 Task: Look for space in Valsād, India from 5th June, 2023 to 16th June, 2023 for 2 adults in price range Rs.7000 to Rs.15000. Place can be entire place with 1  bedroom having 1 bed and 1 bathroom. Property type can be house, flat, guest house, hotel. Booking option can be shelf check-in. Required host language is English.
Action: Mouse moved to (582, 99)
Screenshot: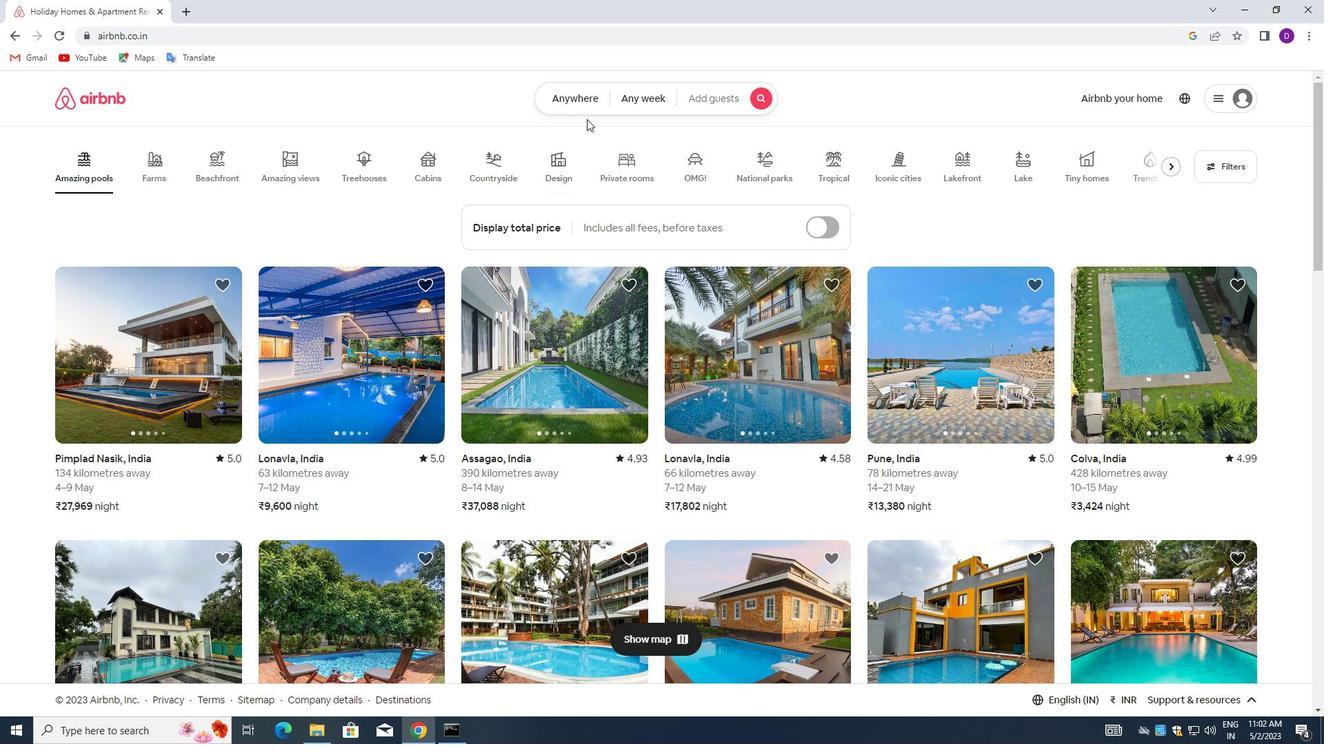 
Action: Mouse pressed left at (582, 99)
Screenshot: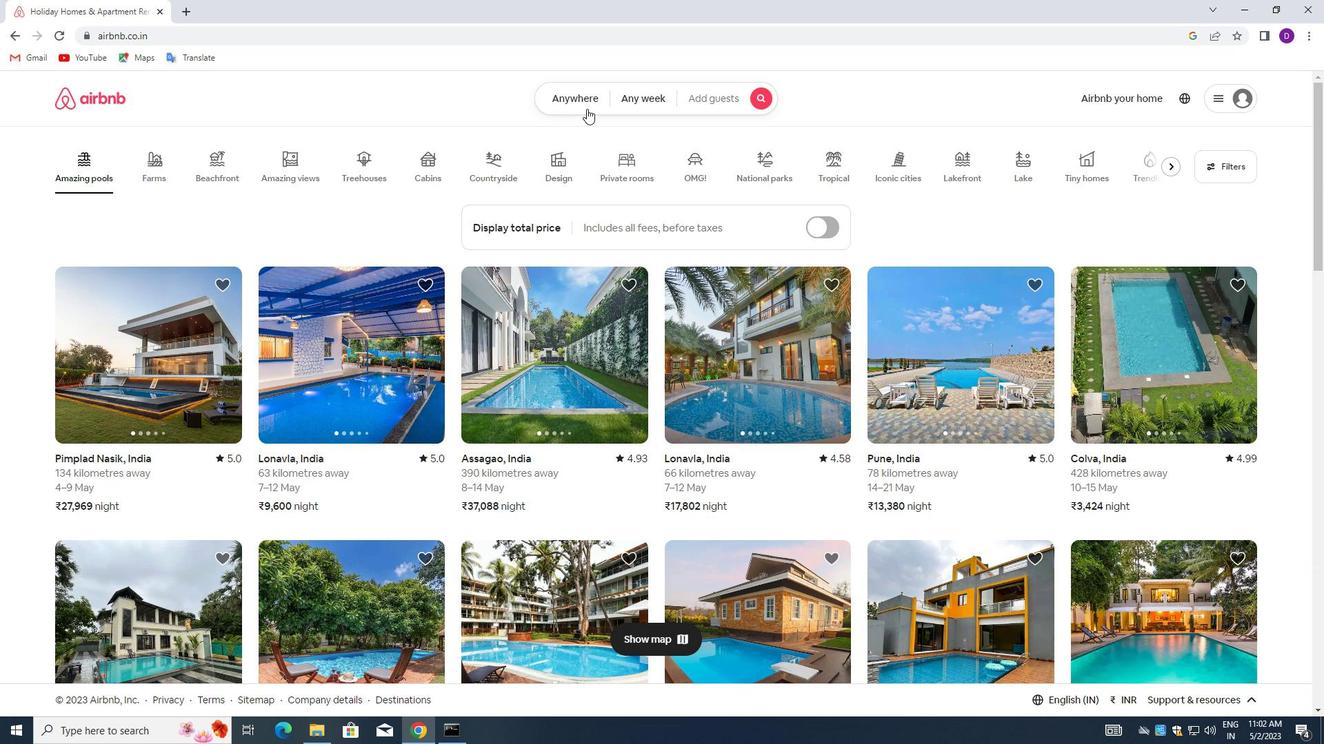 
Action: Mouse moved to (448, 157)
Screenshot: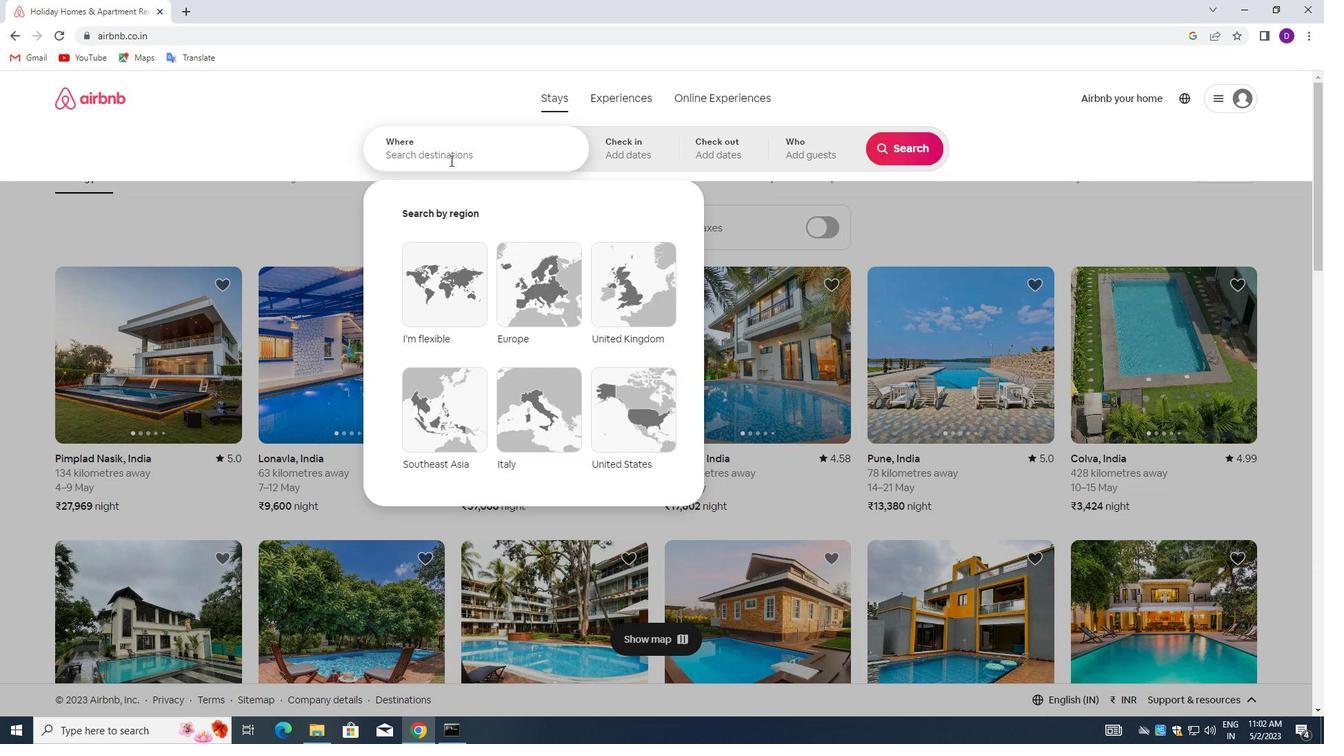 
Action: Mouse pressed left at (448, 157)
Screenshot: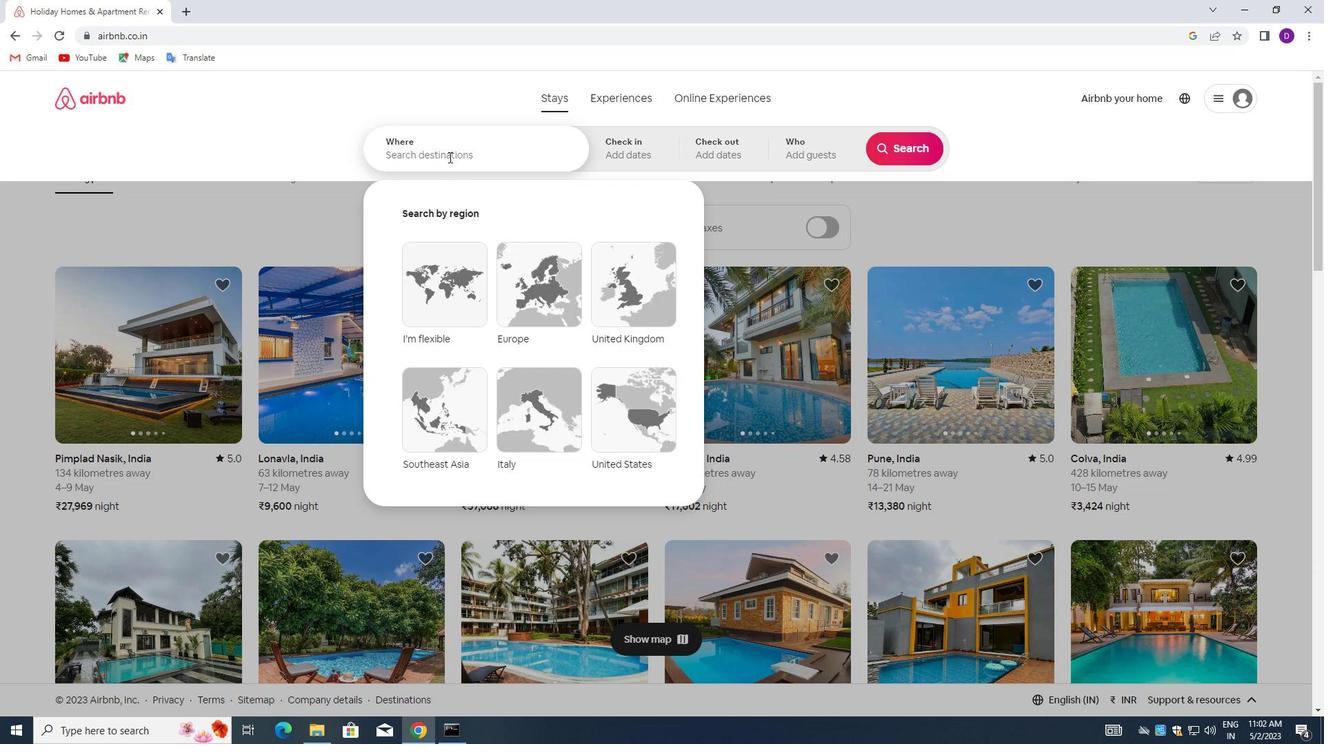 
Action: Key pressed <Key.shift_r>Valsad,<Key.space><Key.shift>INDIA<Key.enter>
Screenshot: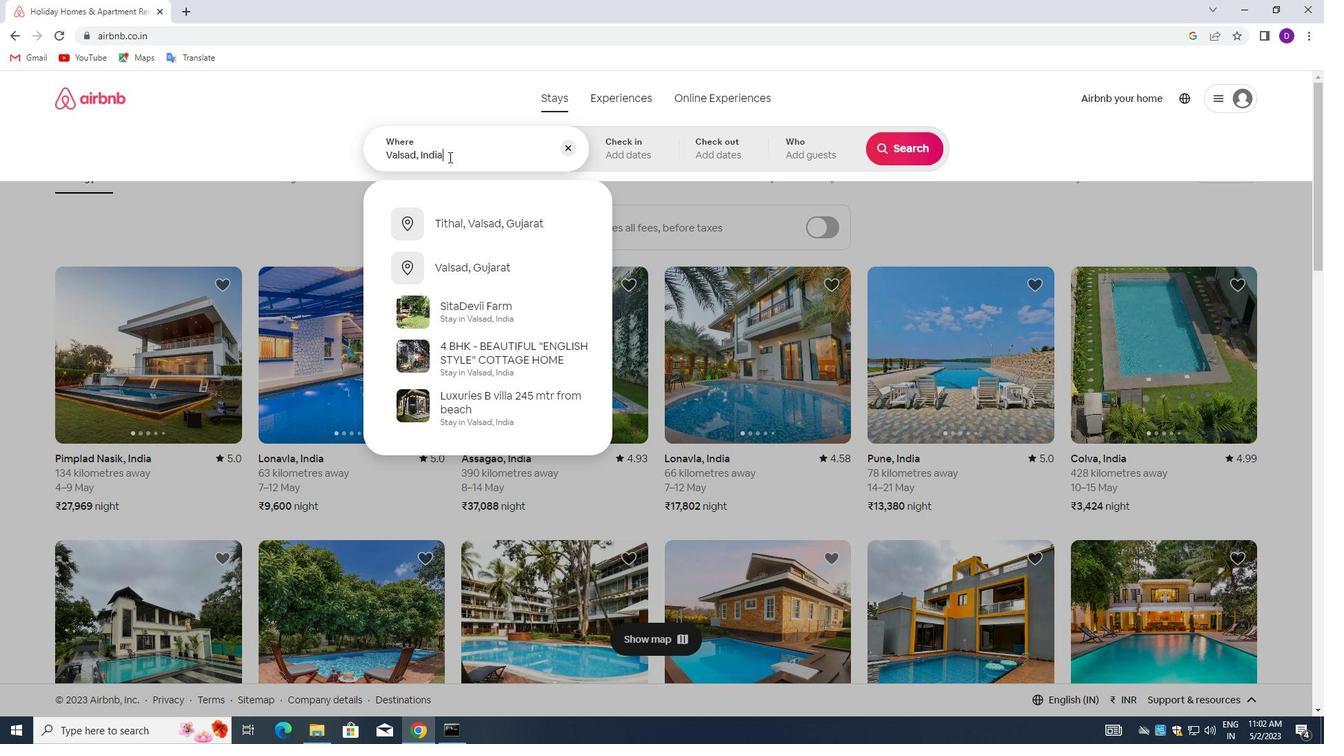 
Action: Mouse moved to (726, 345)
Screenshot: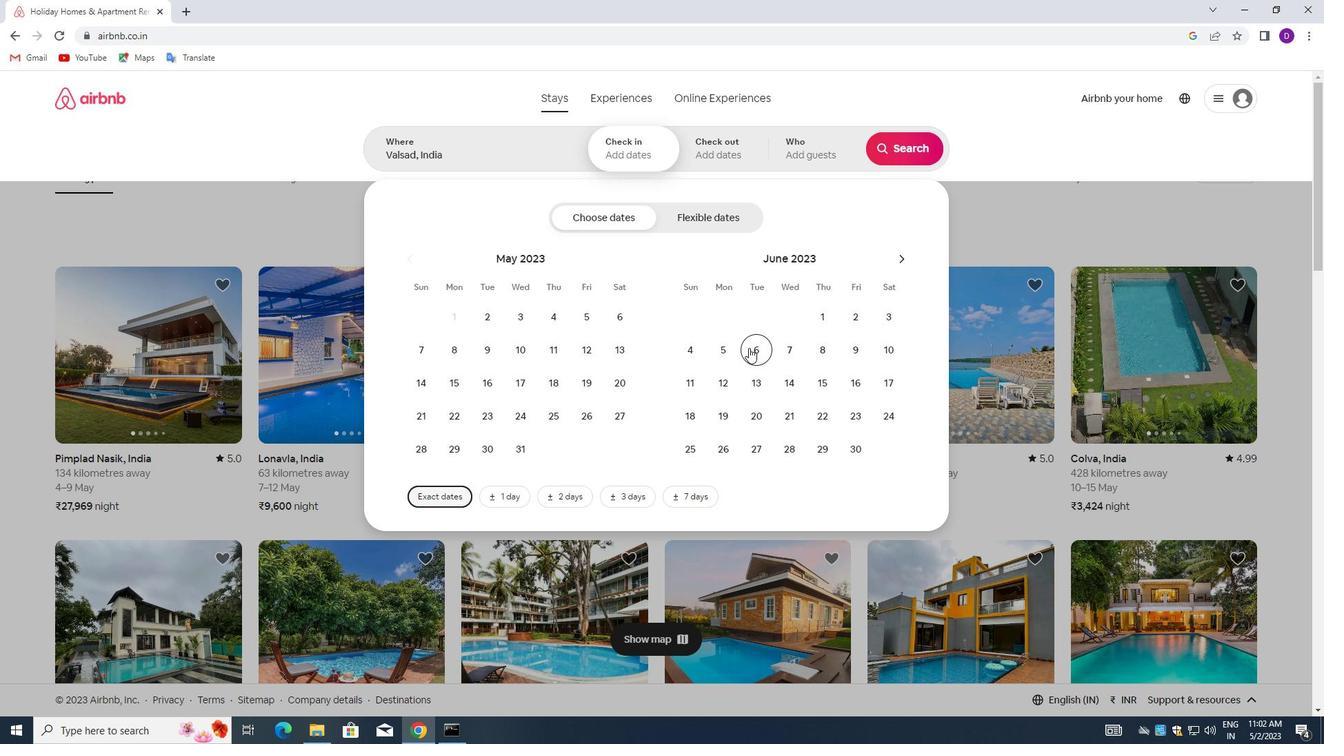 
Action: Mouse pressed left at (726, 345)
Screenshot: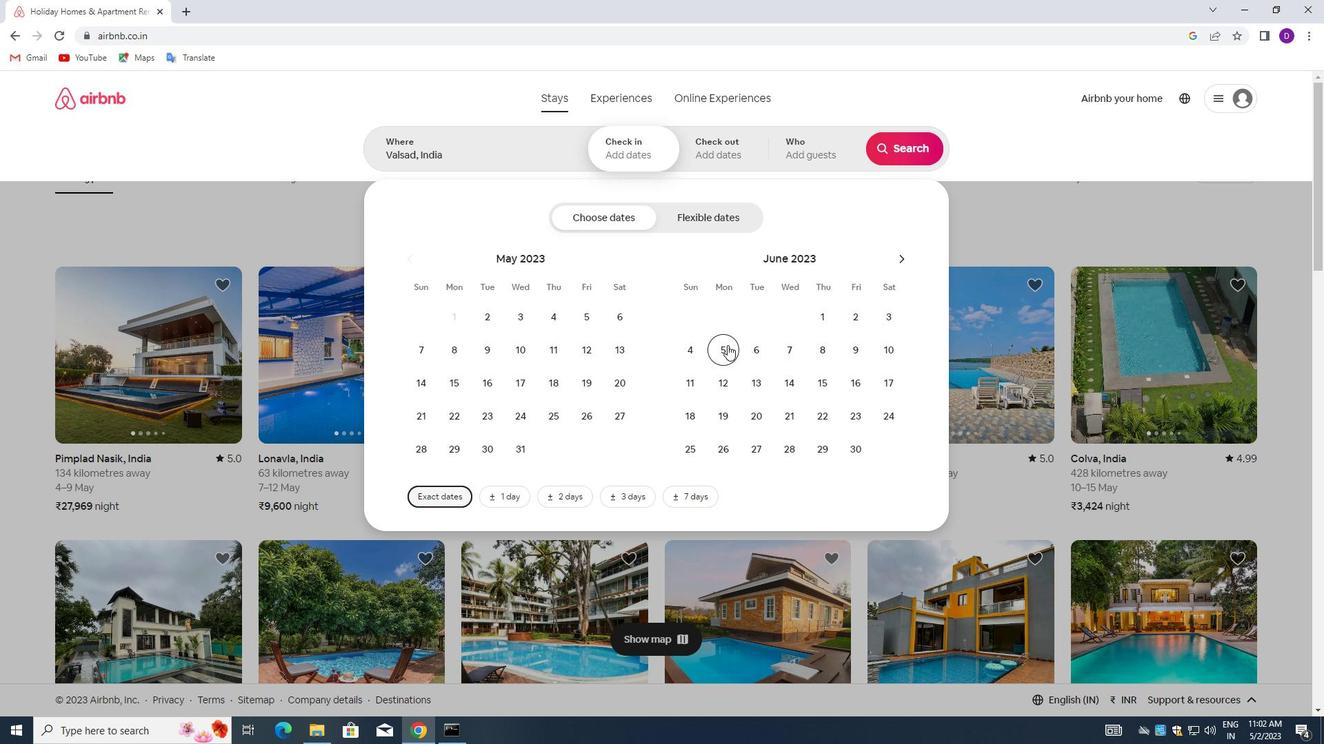 
Action: Mouse moved to (849, 375)
Screenshot: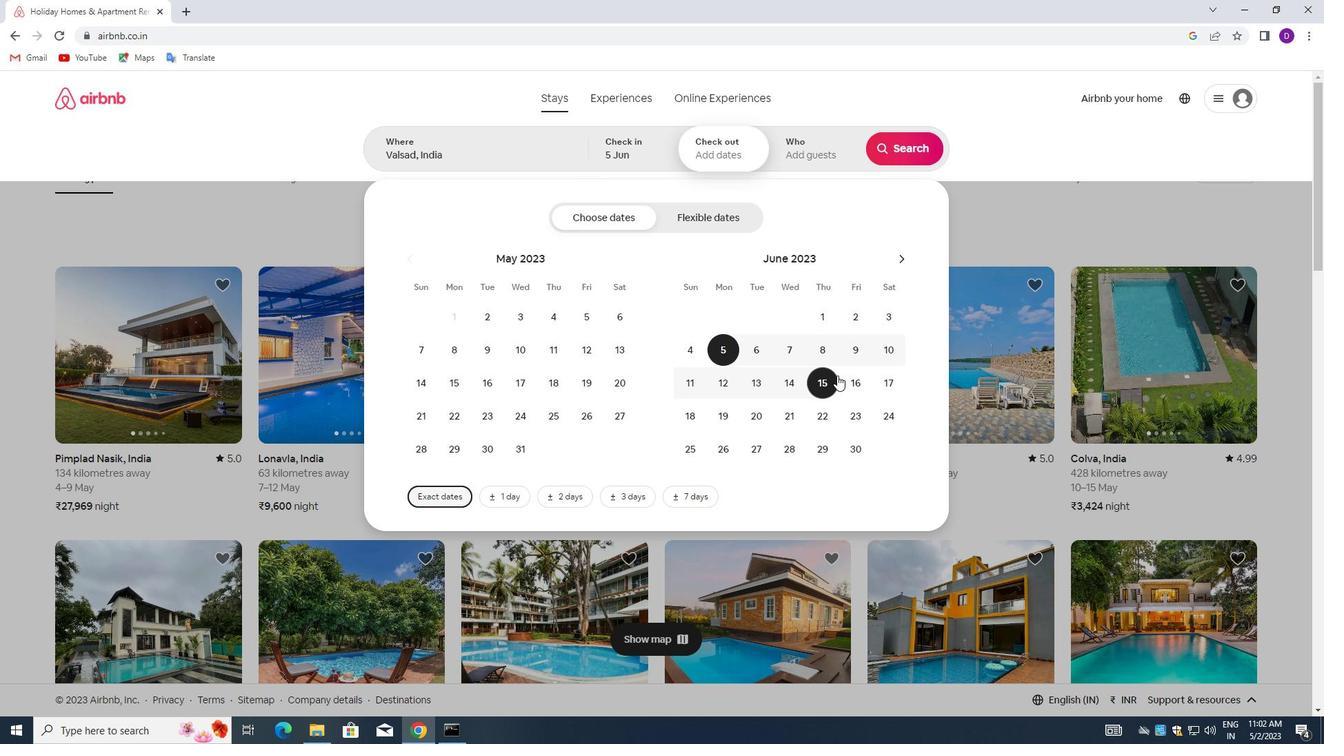 
Action: Mouse pressed left at (849, 375)
Screenshot: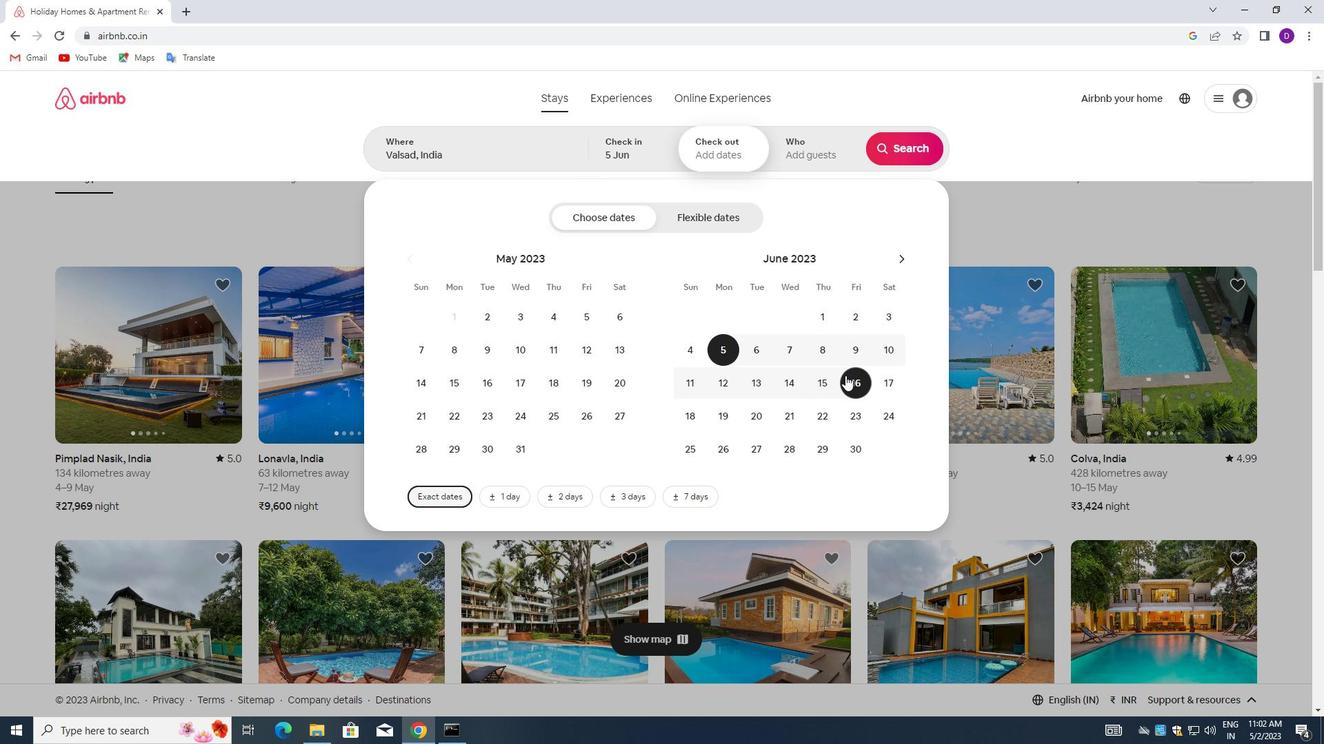 
Action: Mouse moved to (801, 148)
Screenshot: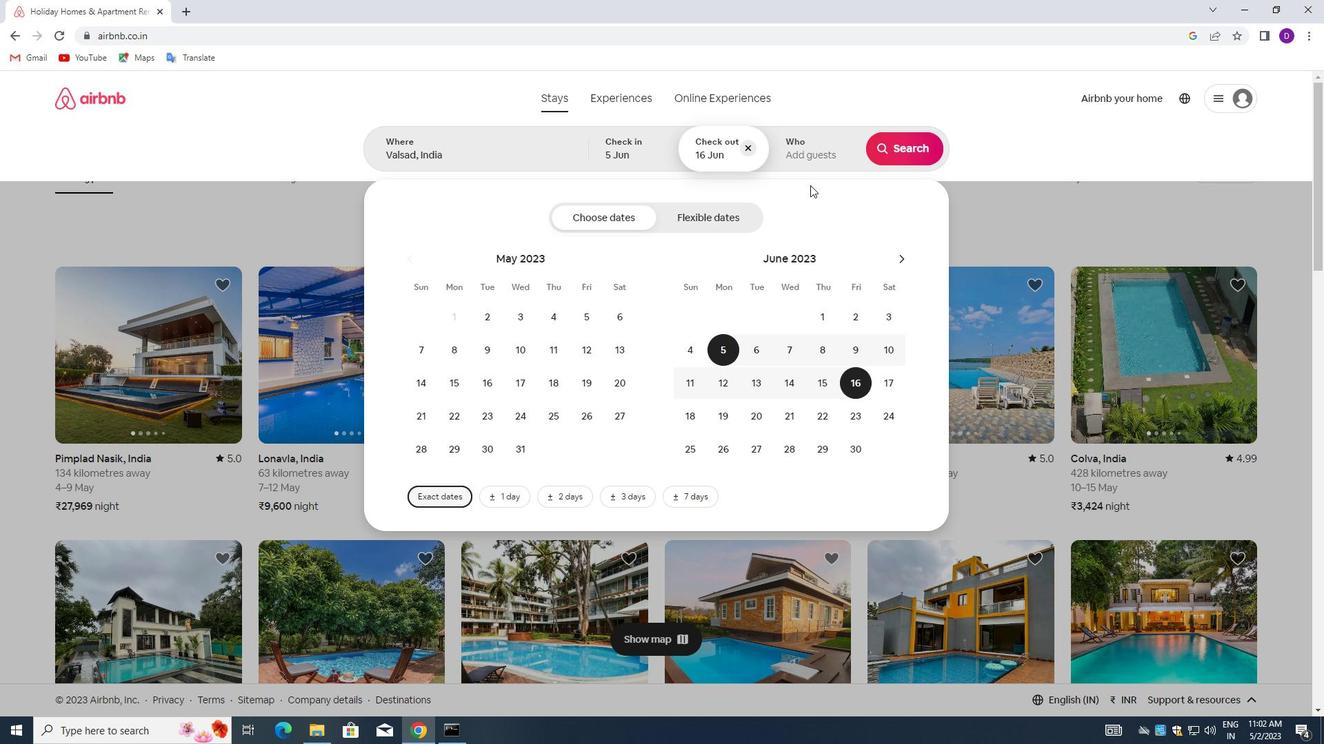 
Action: Mouse pressed left at (801, 148)
Screenshot: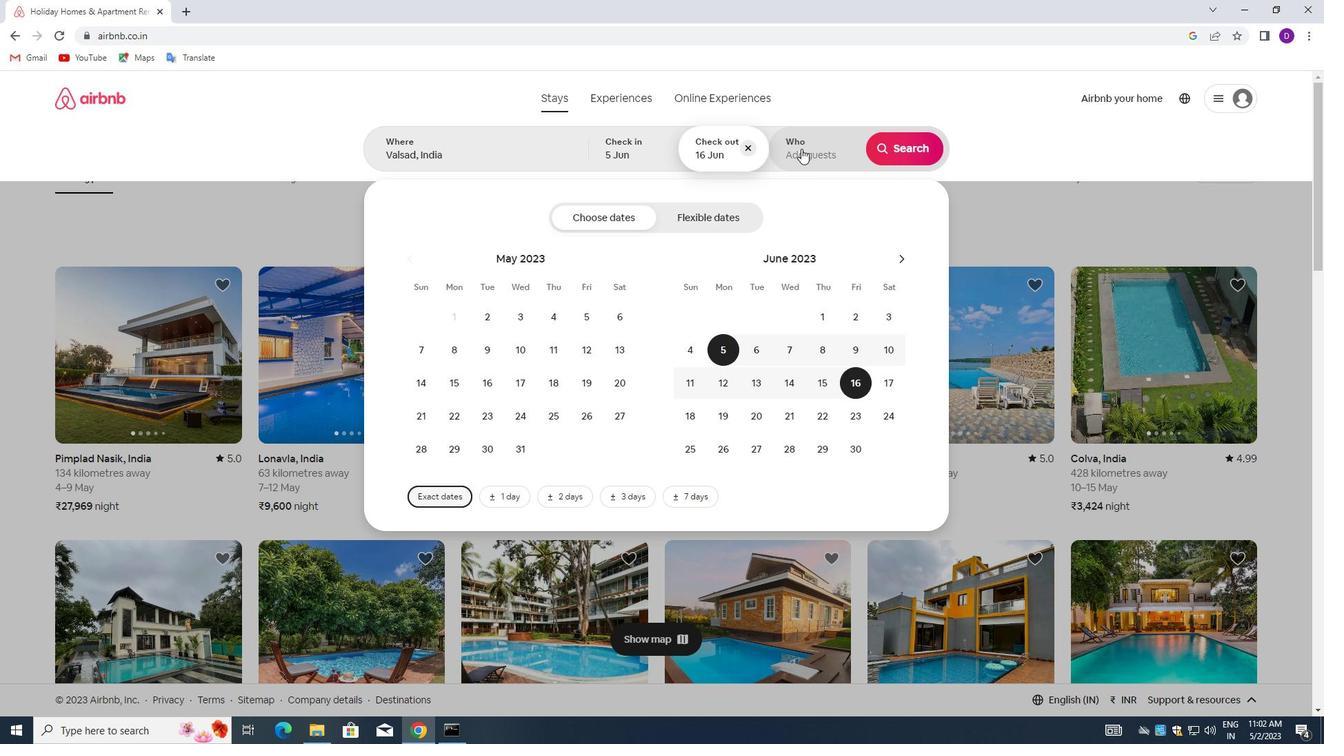 
Action: Mouse moved to (911, 219)
Screenshot: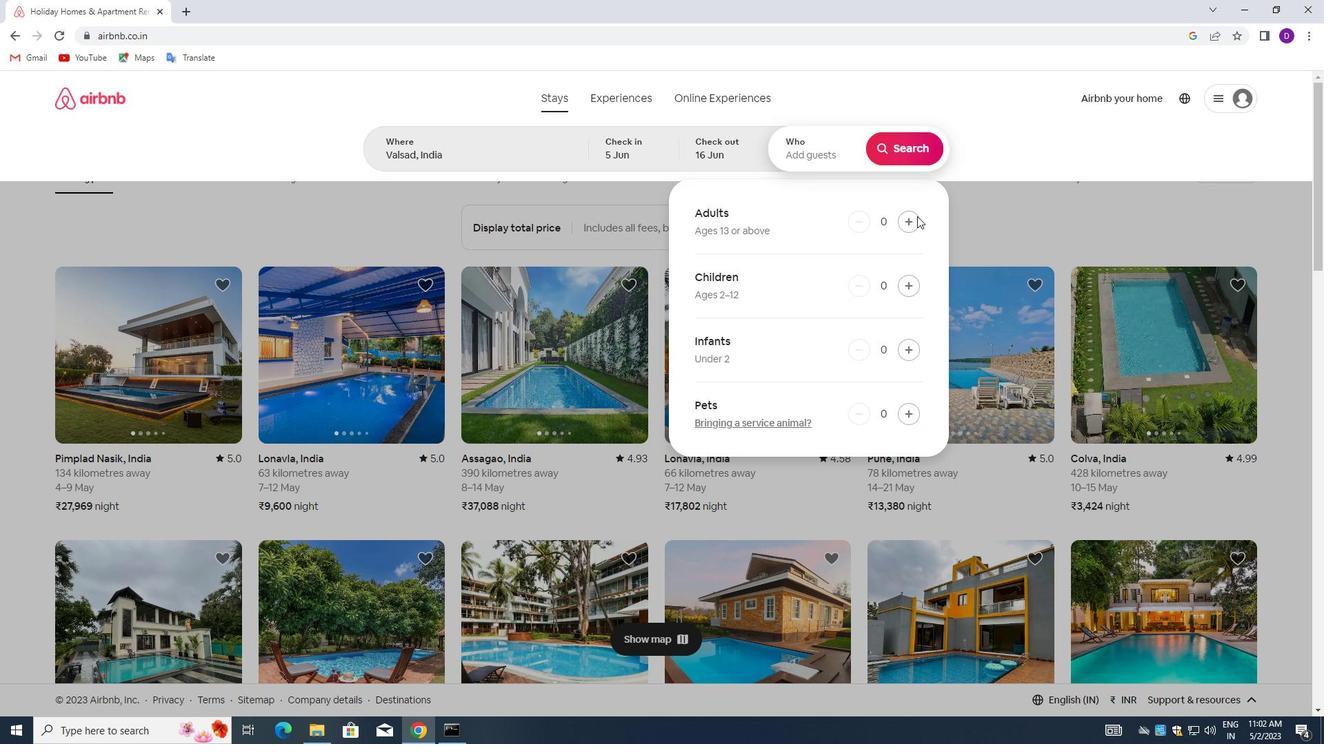 
Action: Mouse pressed left at (911, 219)
Screenshot: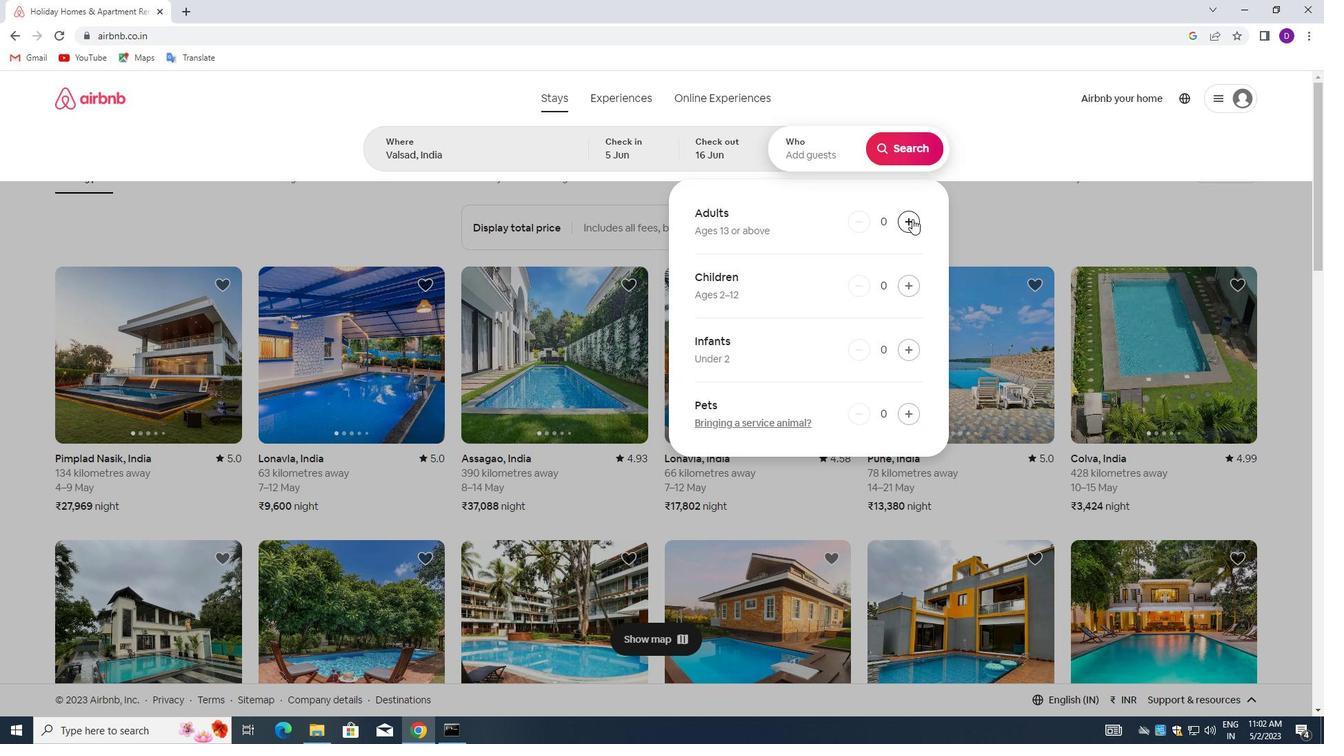 
Action: Mouse pressed left at (911, 219)
Screenshot: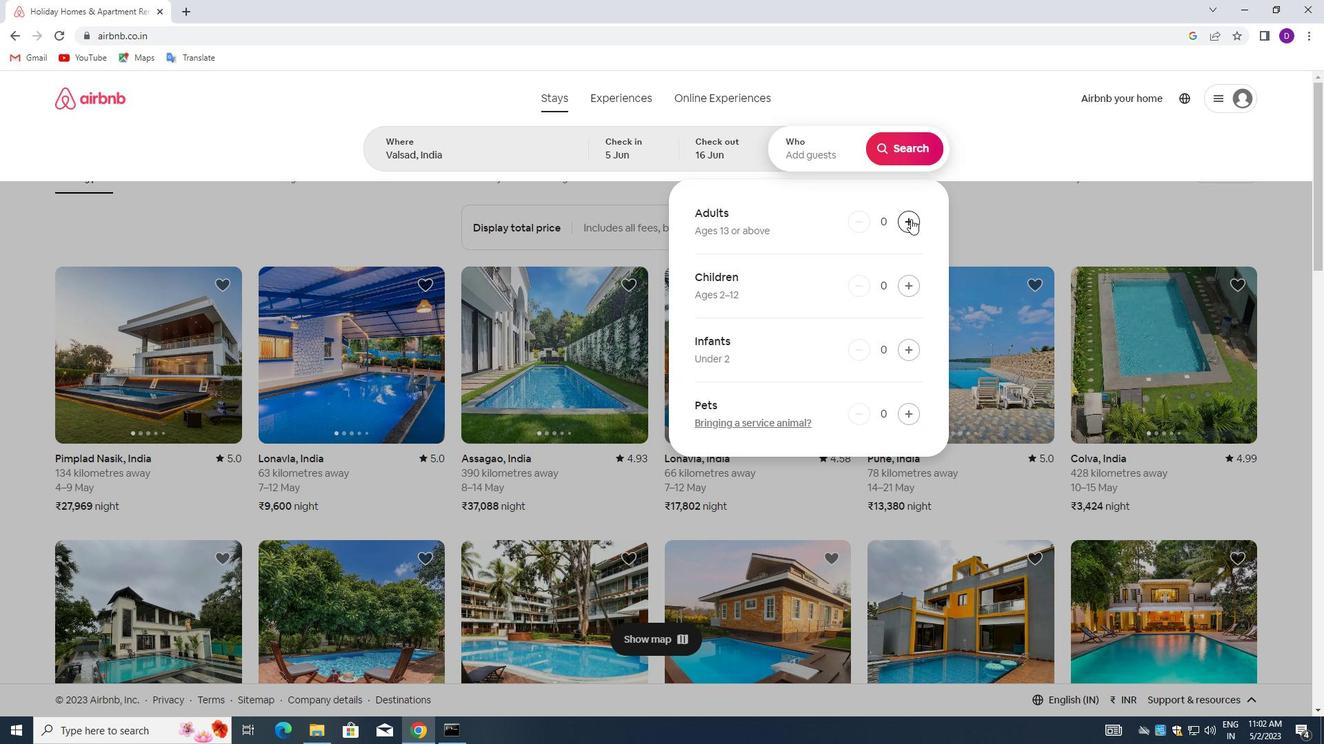 
Action: Mouse moved to (908, 149)
Screenshot: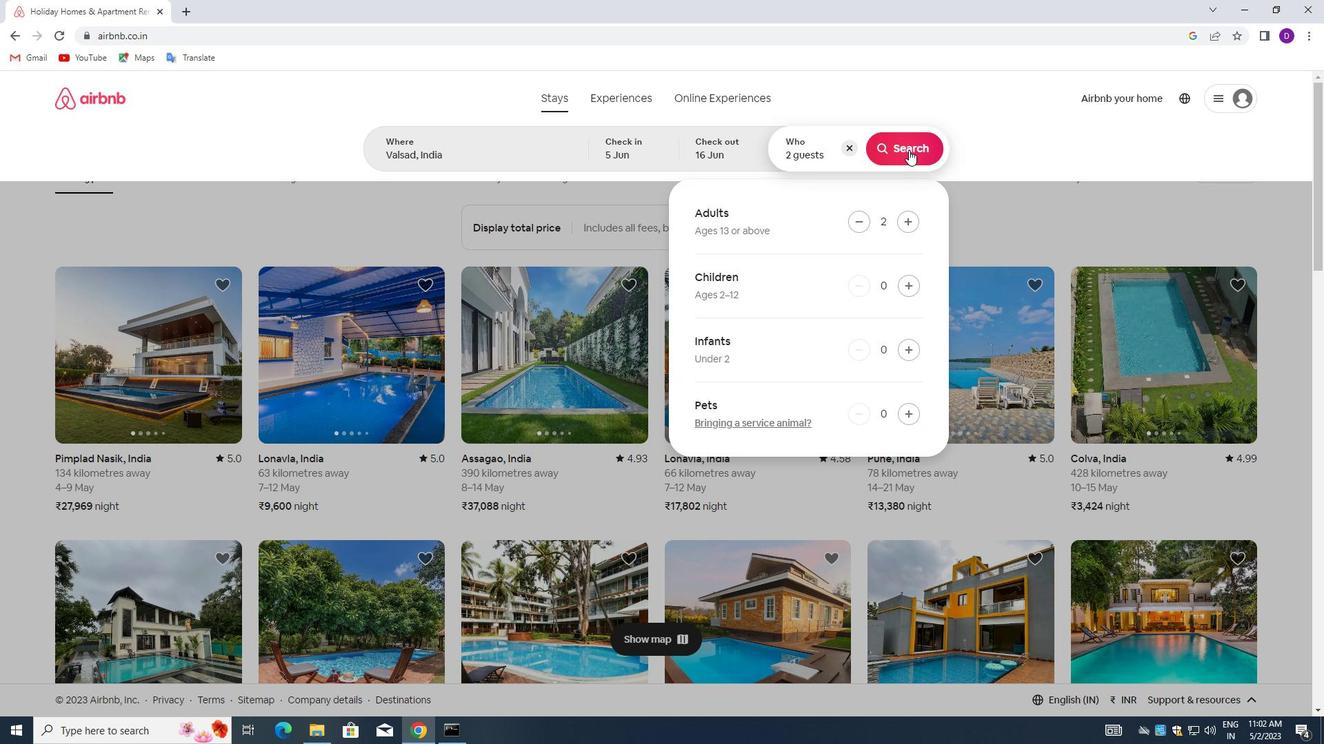 
Action: Mouse pressed left at (908, 149)
Screenshot: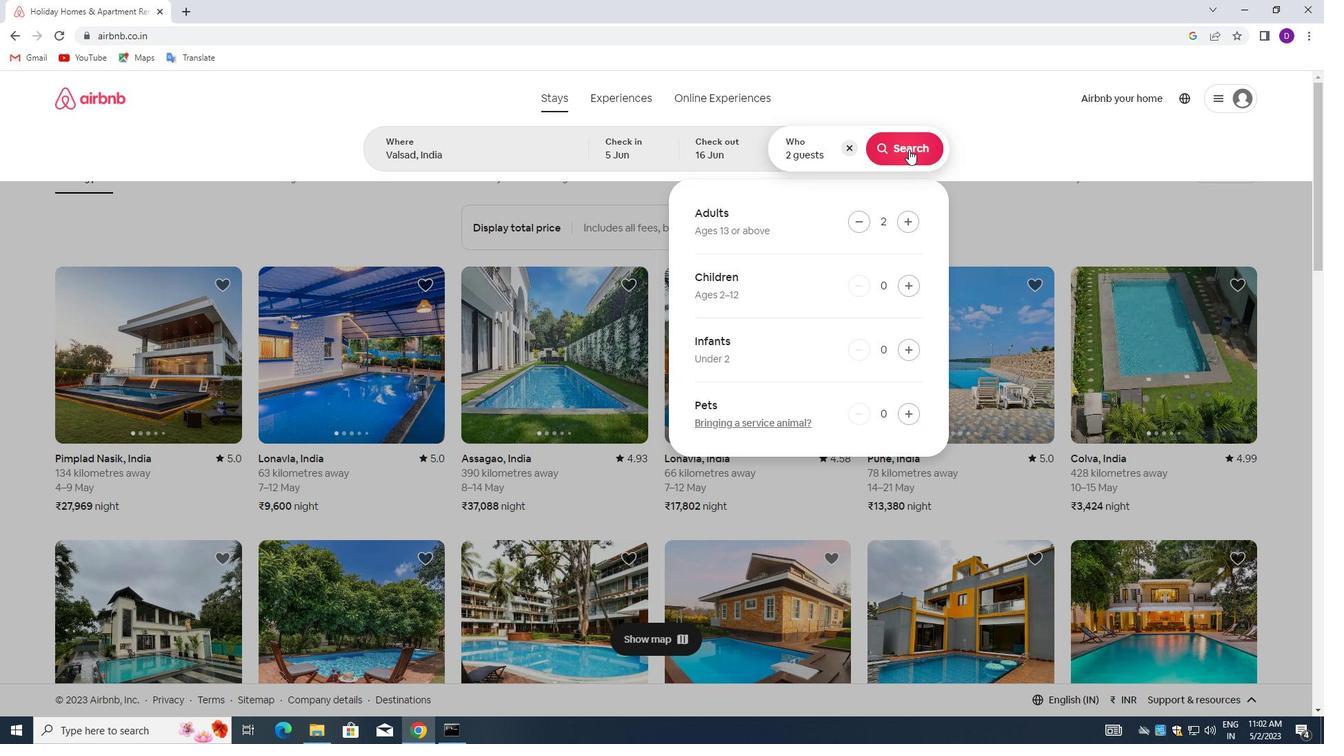 
Action: Mouse moved to (1240, 154)
Screenshot: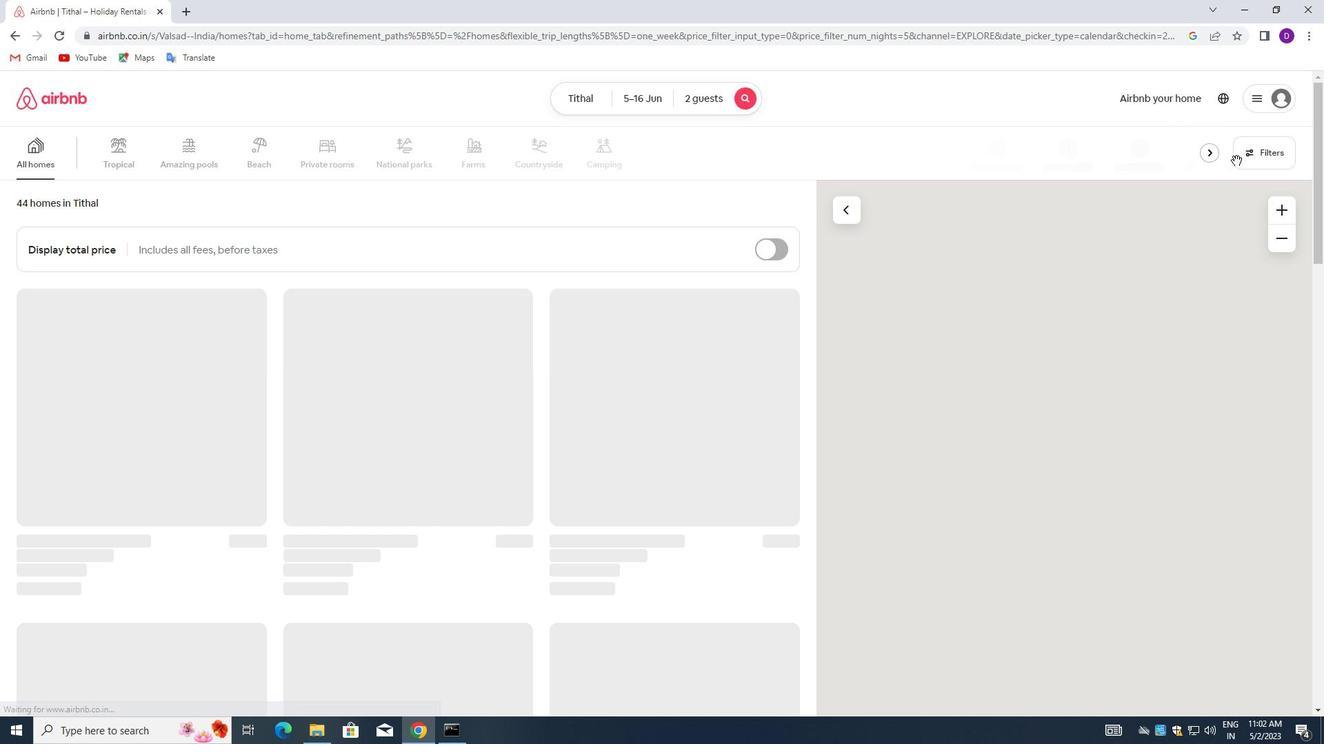 
Action: Mouse pressed left at (1240, 154)
Screenshot: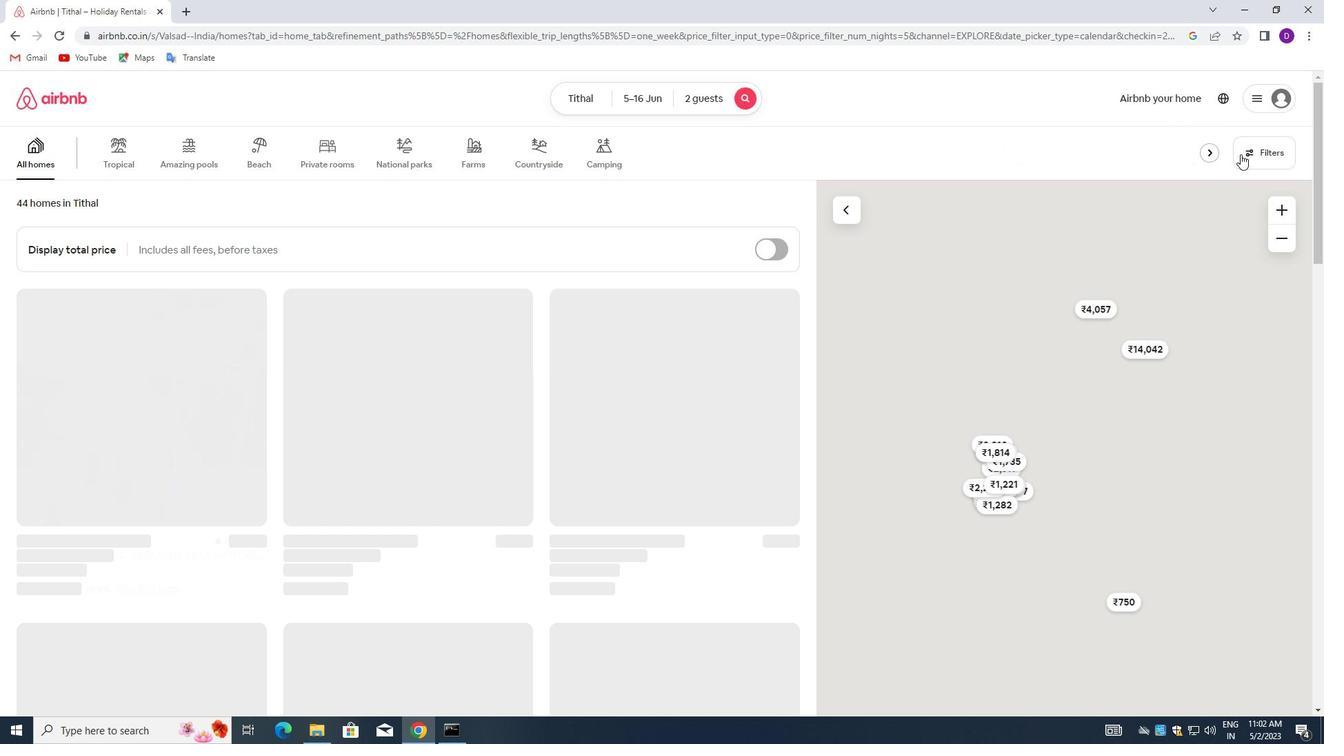 
Action: Mouse moved to (479, 328)
Screenshot: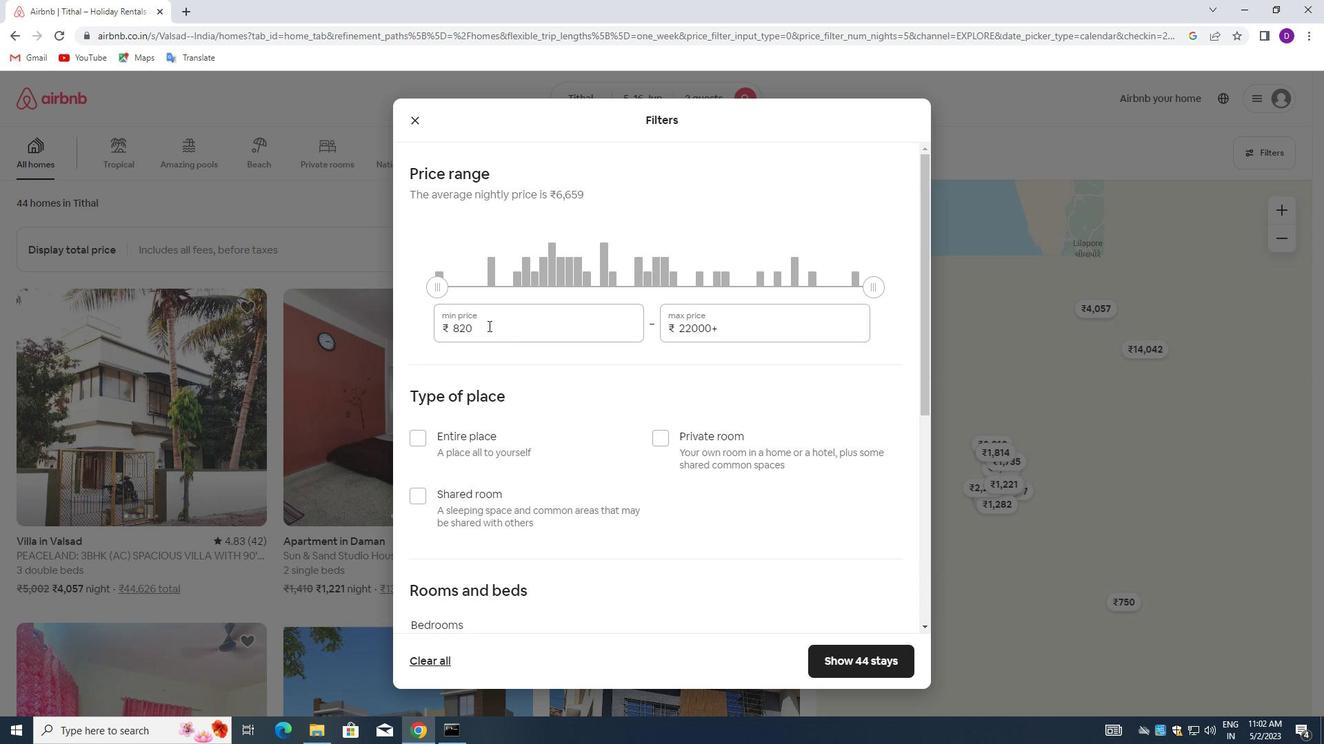 
Action: Mouse pressed left at (479, 328)
Screenshot: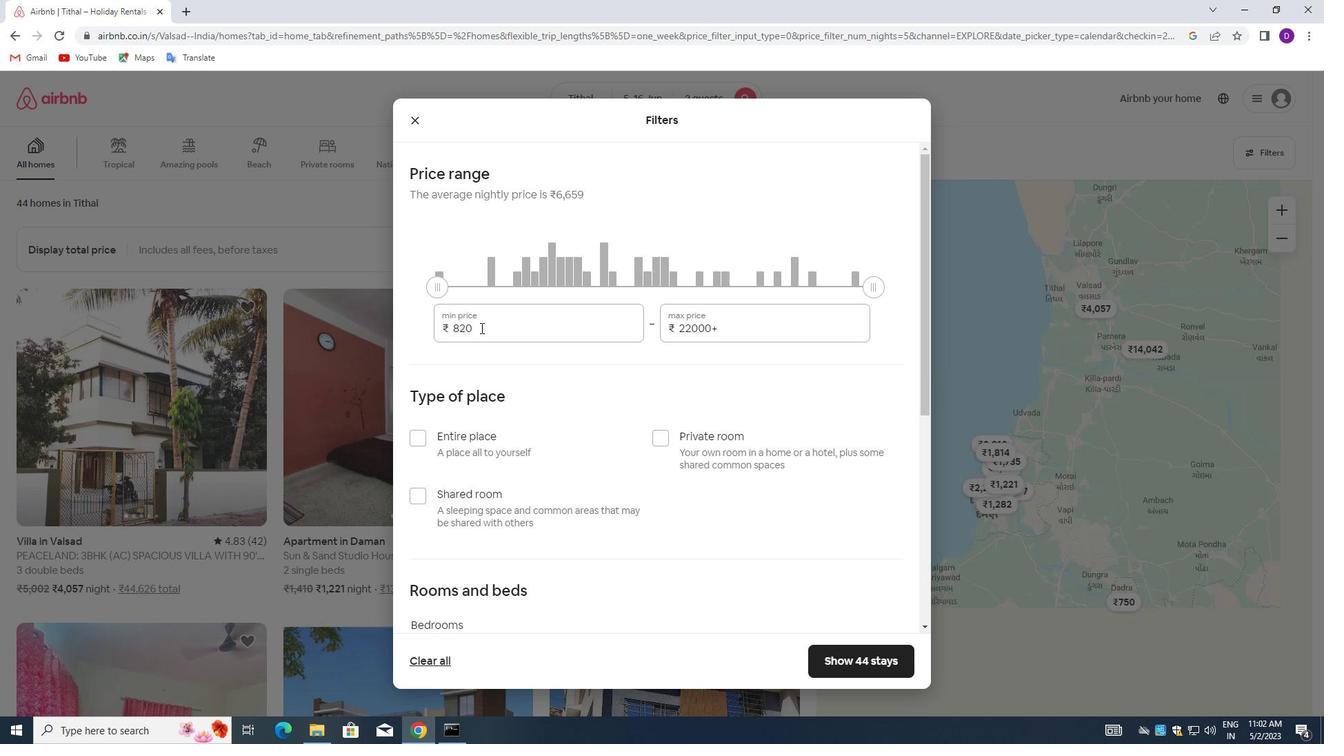 
Action: Mouse pressed left at (479, 328)
Screenshot: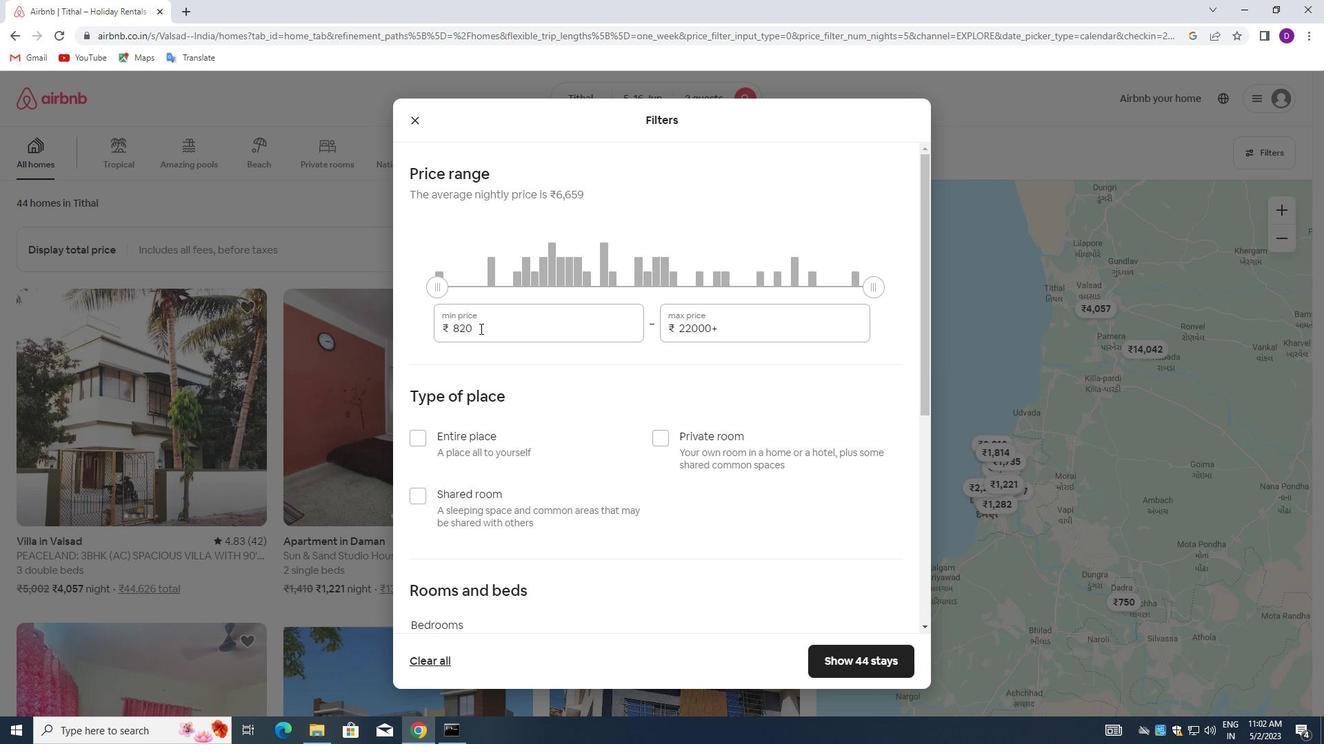 
Action: Key pressed 7000<Key.tab>15000
Screenshot: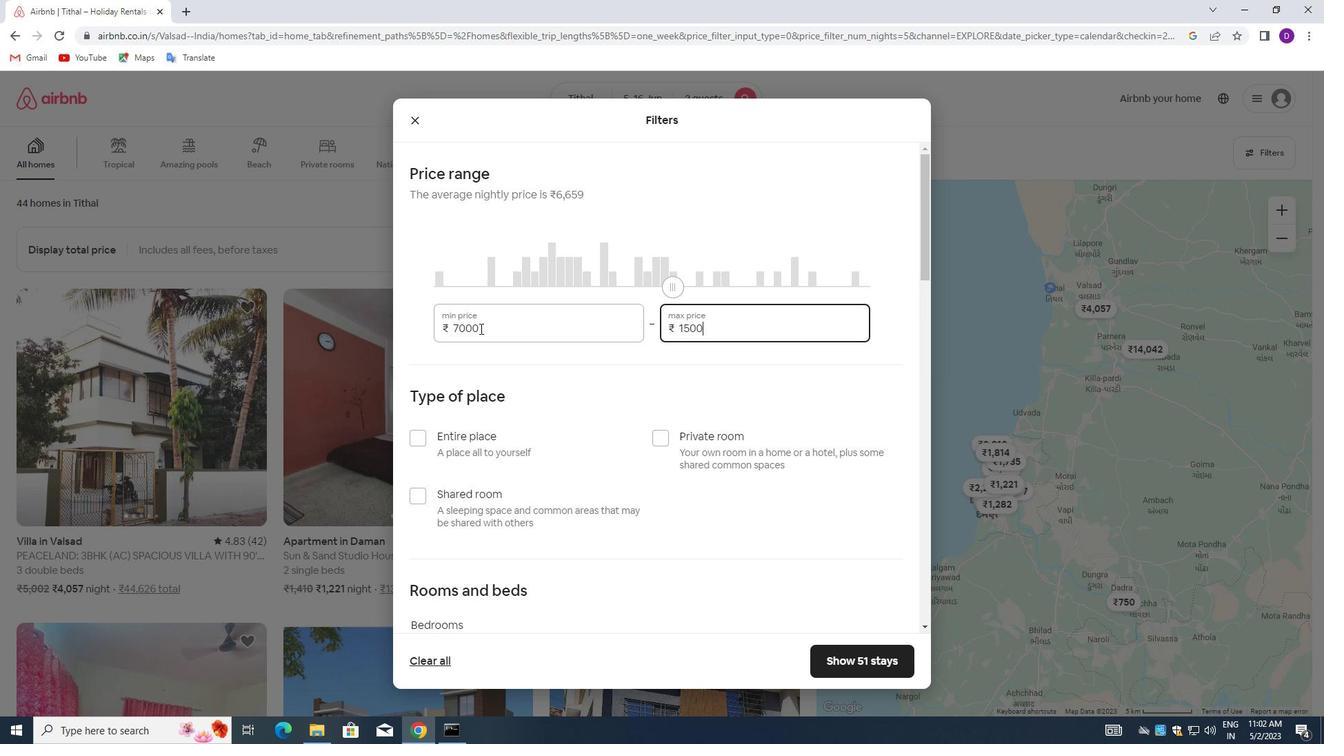 
Action: Mouse moved to (522, 402)
Screenshot: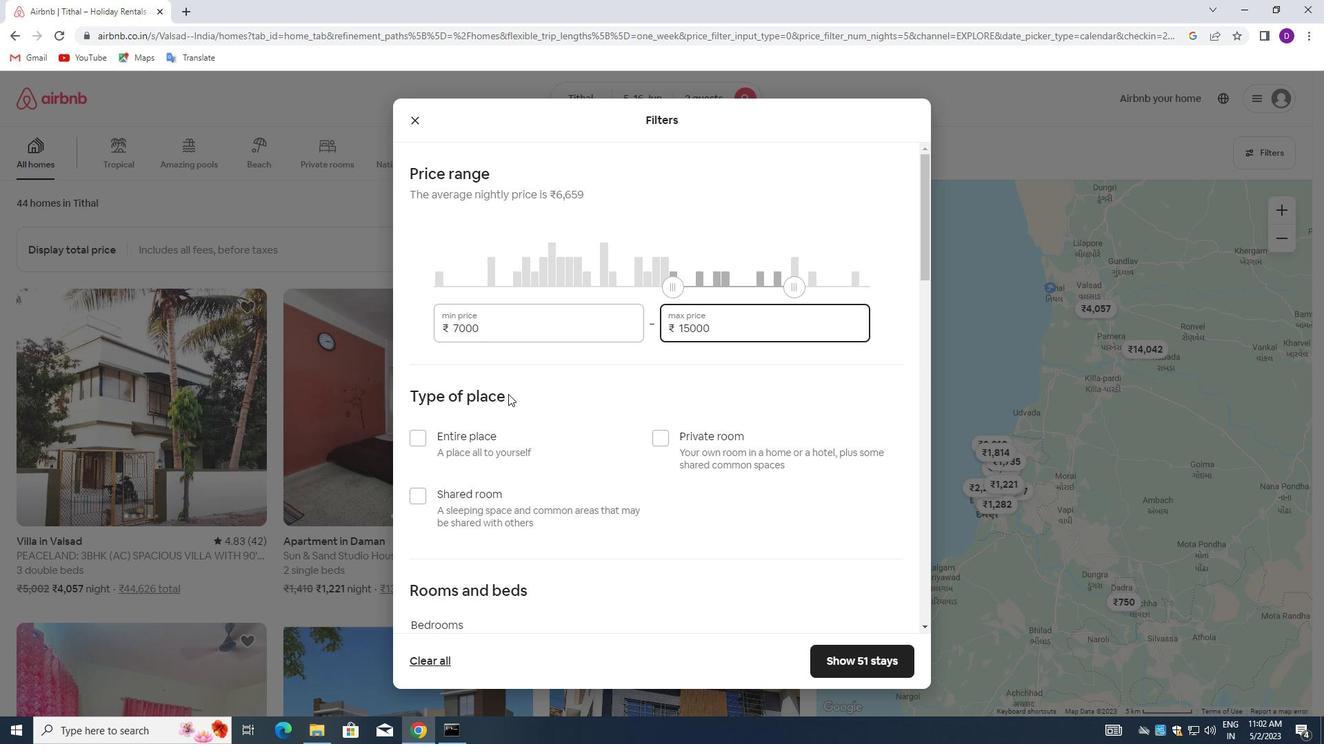 
Action: Mouse scrolled (522, 402) with delta (0, 0)
Screenshot: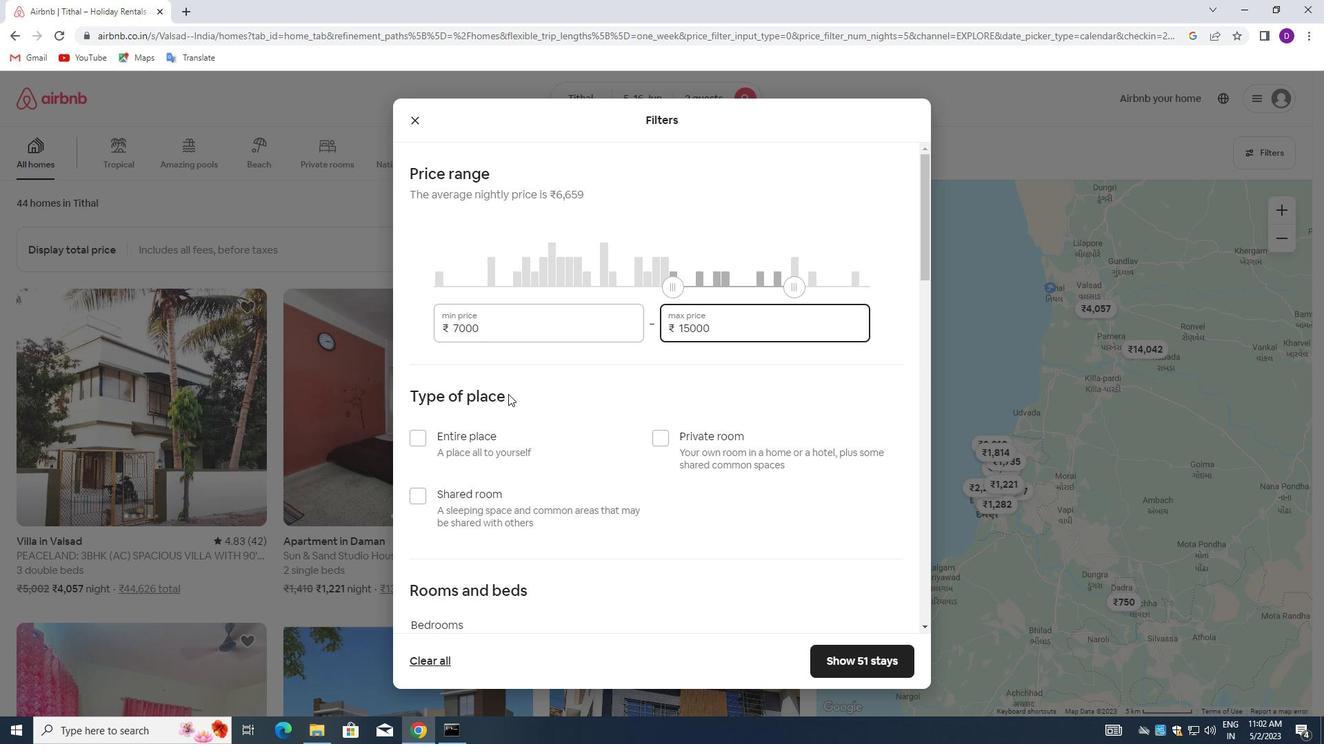 
Action: Mouse moved to (532, 389)
Screenshot: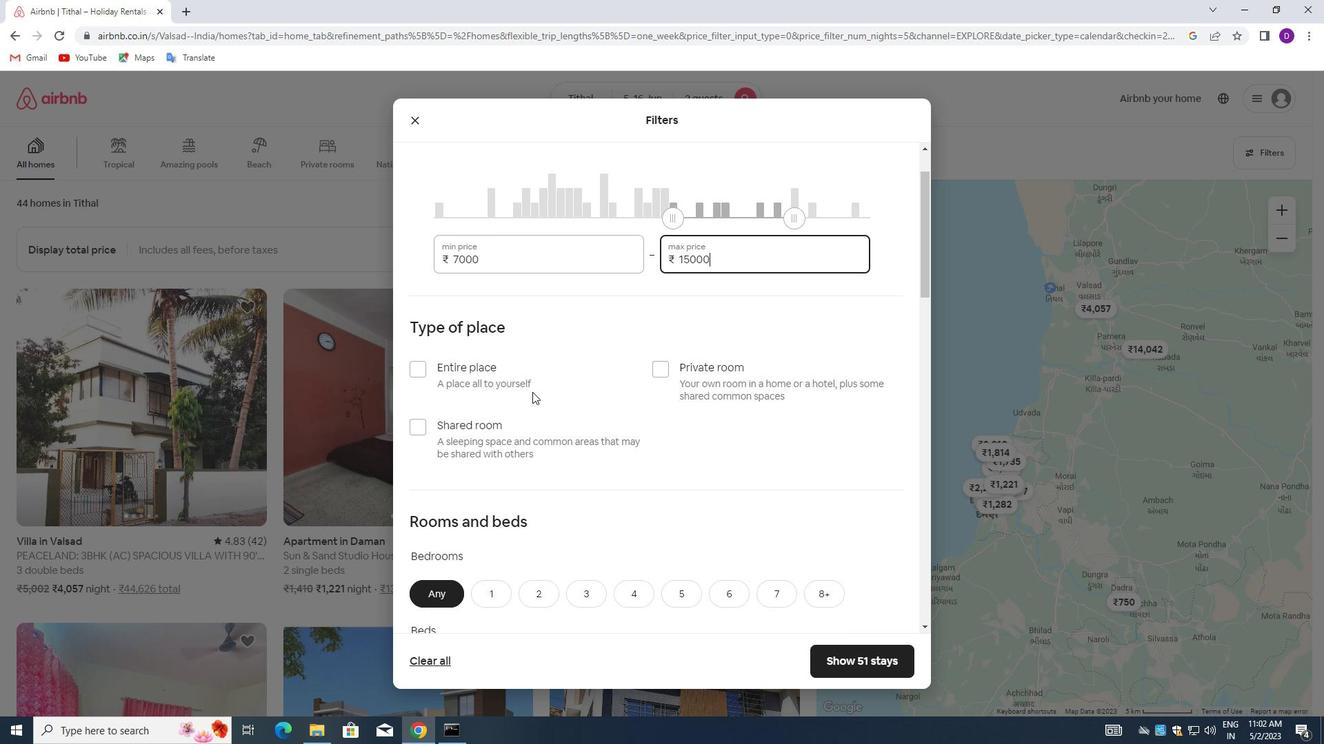 
Action: Mouse scrolled (532, 388) with delta (0, 0)
Screenshot: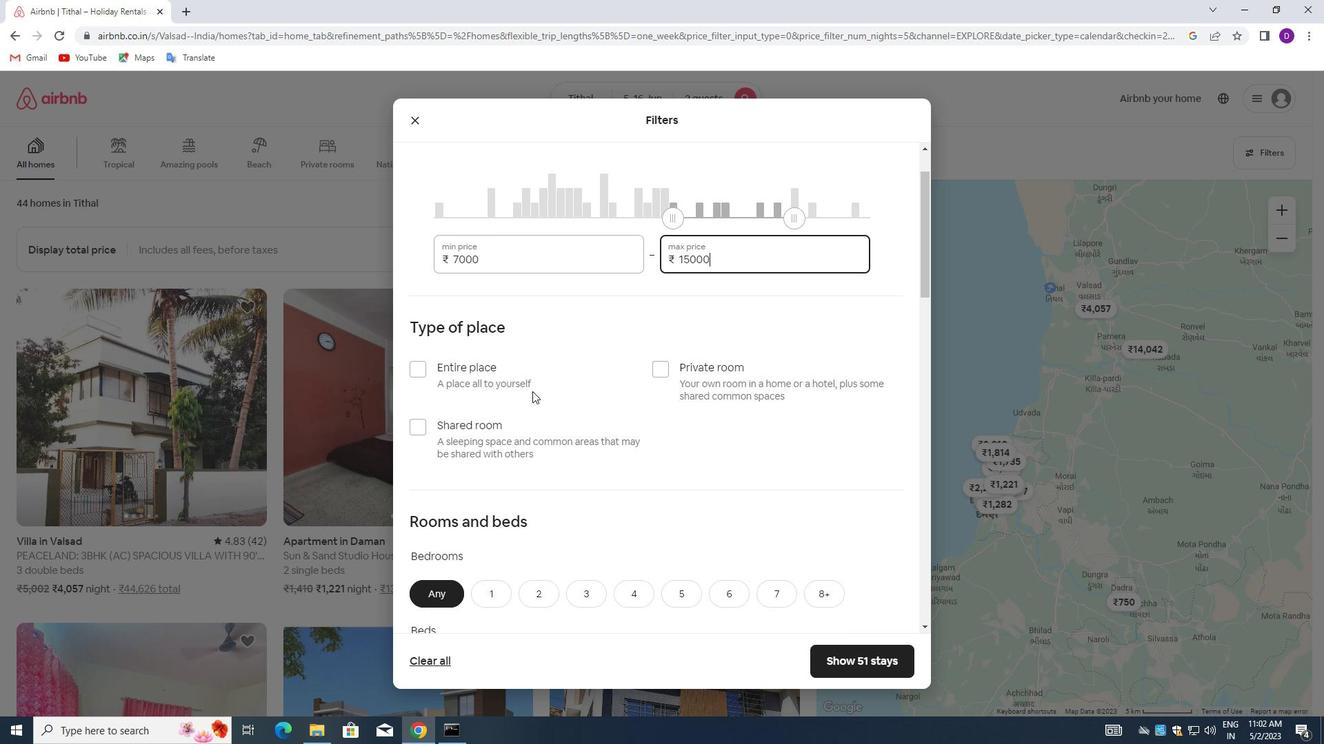 
Action: Mouse moved to (416, 298)
Screenshot: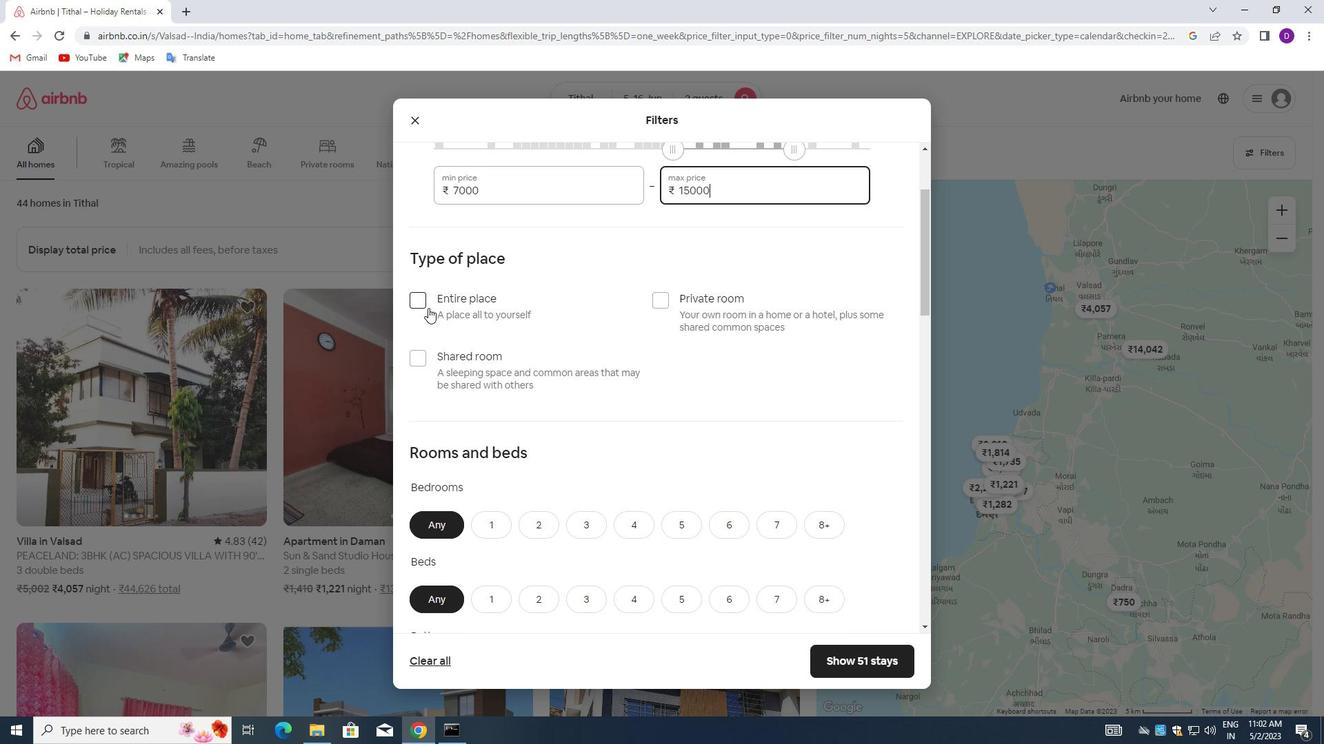 
Action: Mouse pressed left at (416, 298)
Screenshot: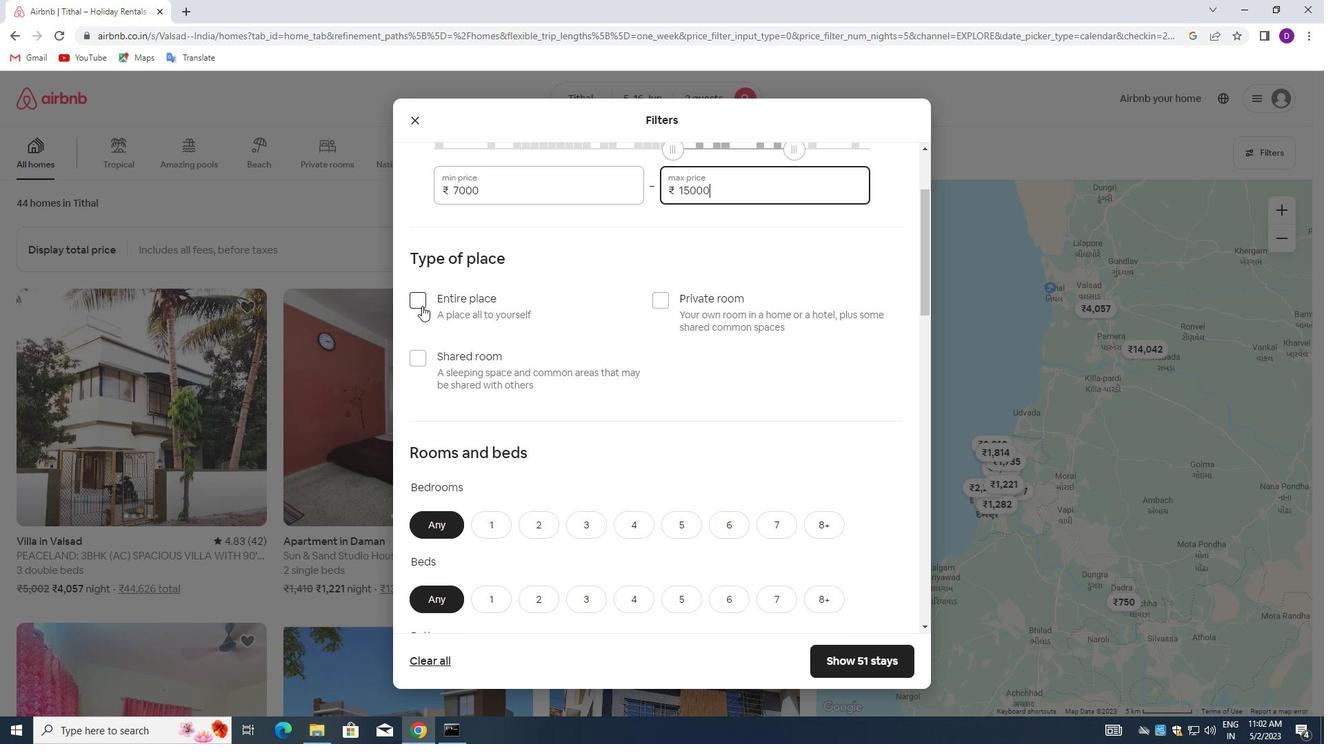 
Action: Mouse moved to (542, 379)
Screenshot: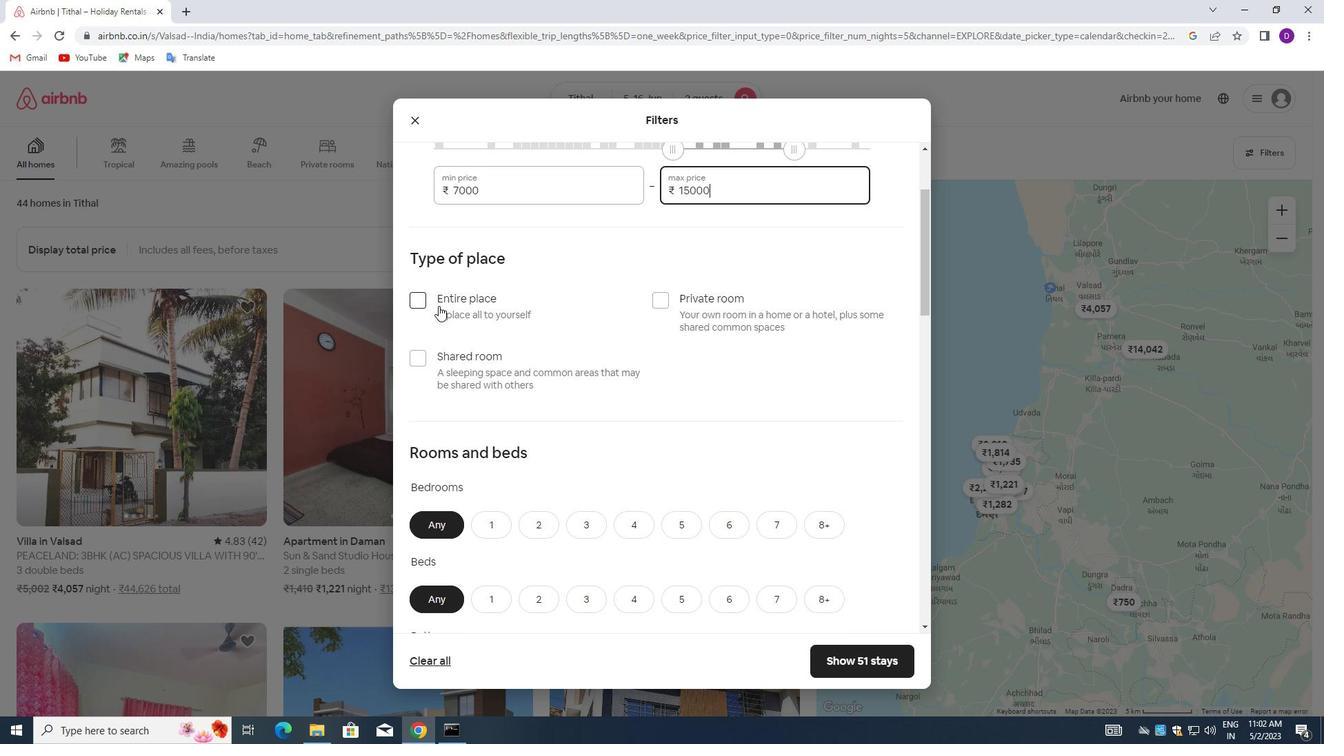 
Action: Mouse scrolled (542, 378) with delta (0, 0)
Screenshot: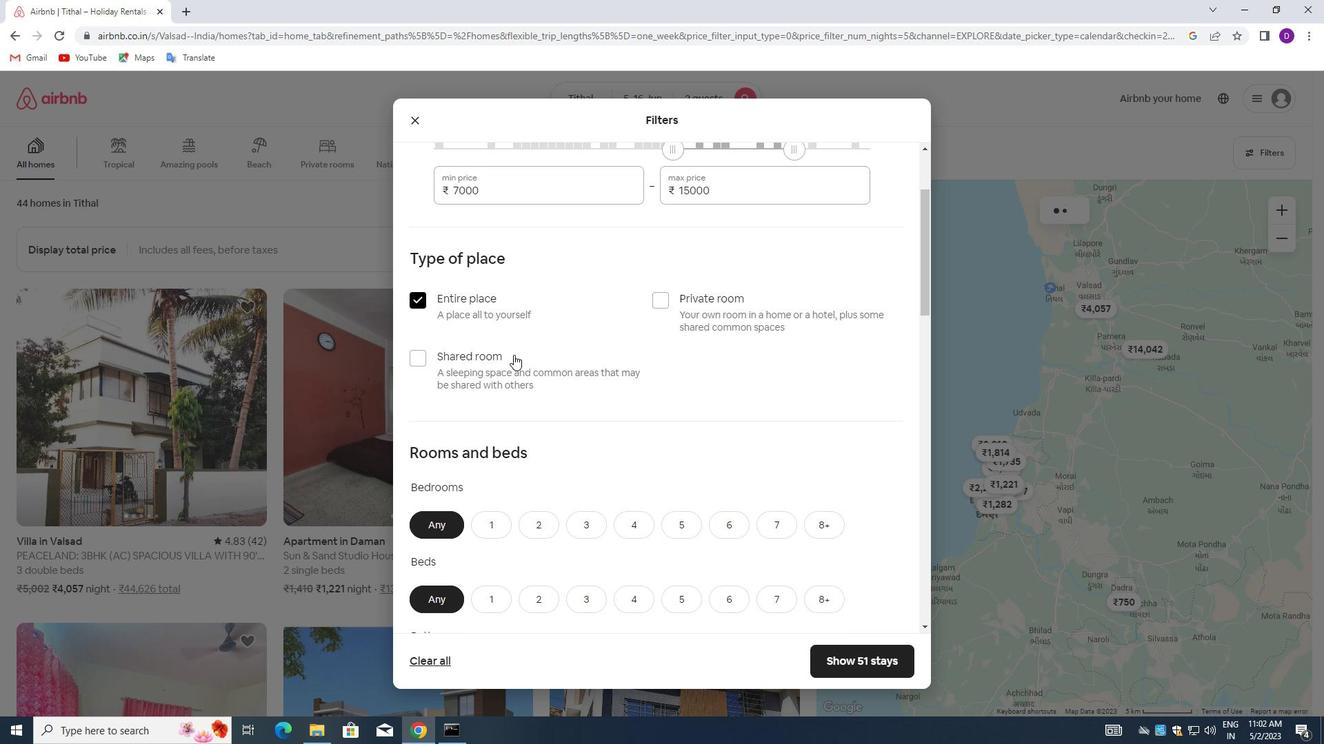 
Action: Mouse moved to (544, 380)
Screenshot: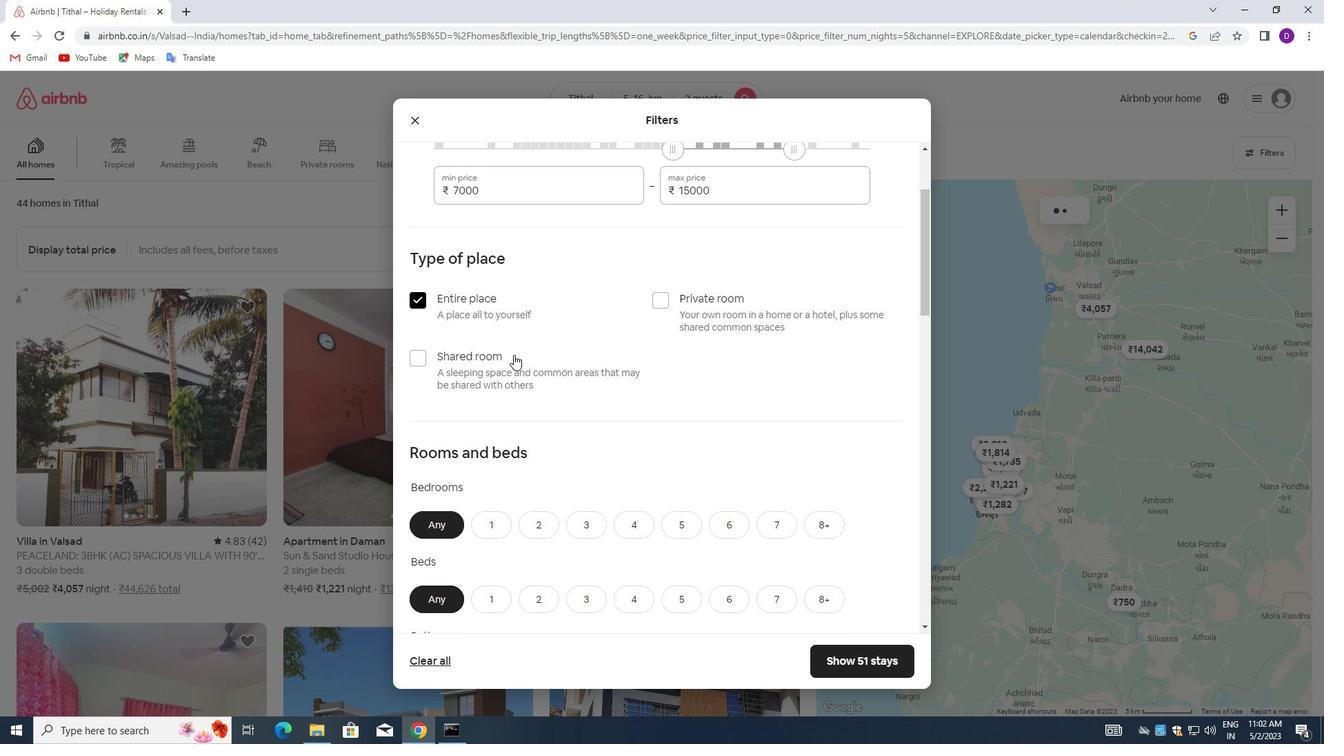 
Action: Mouse scrolled (544, 379) with delta (0, 0)
Screenshot: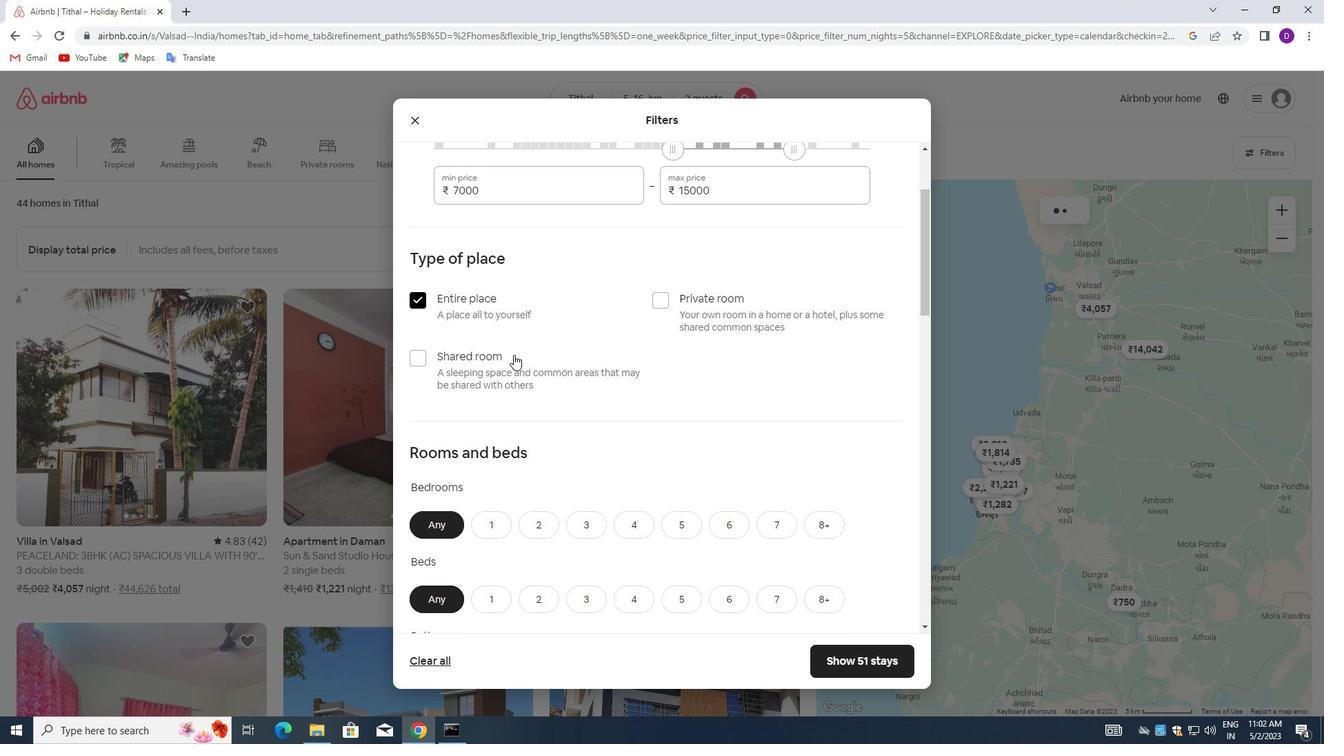 
Action: Mouse moved to (544, 381)
Screenshot: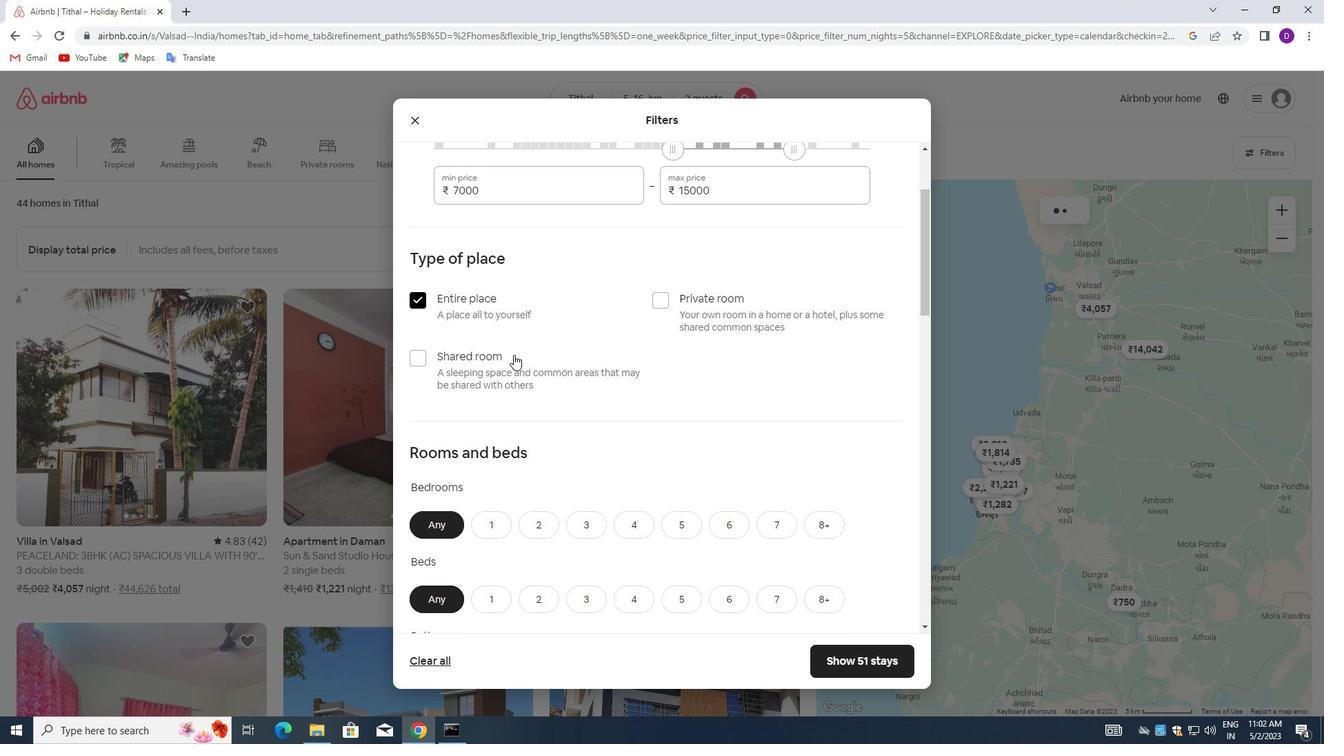 
Action: Mouse scrolled (544, 380) with delta (0, 0)
Screenshot: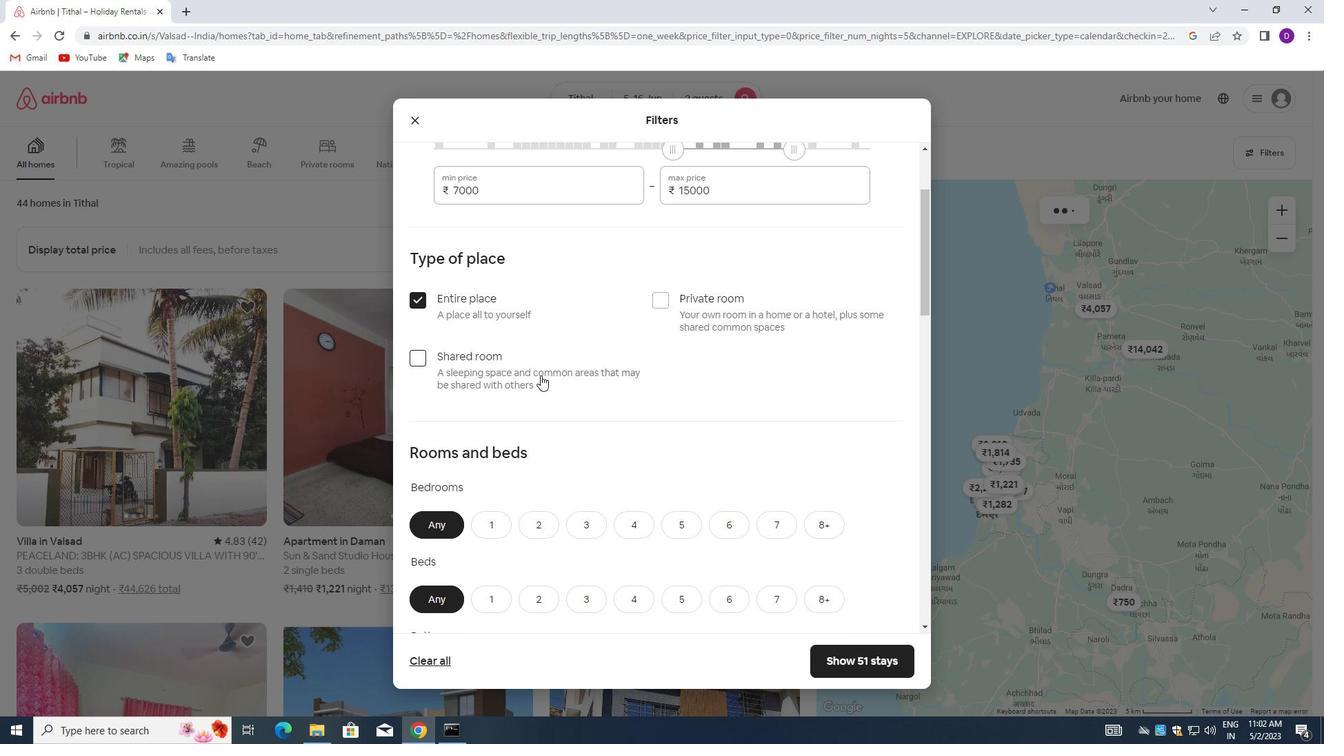 
Action: Mouse moved to (488, 323)
Screenshot: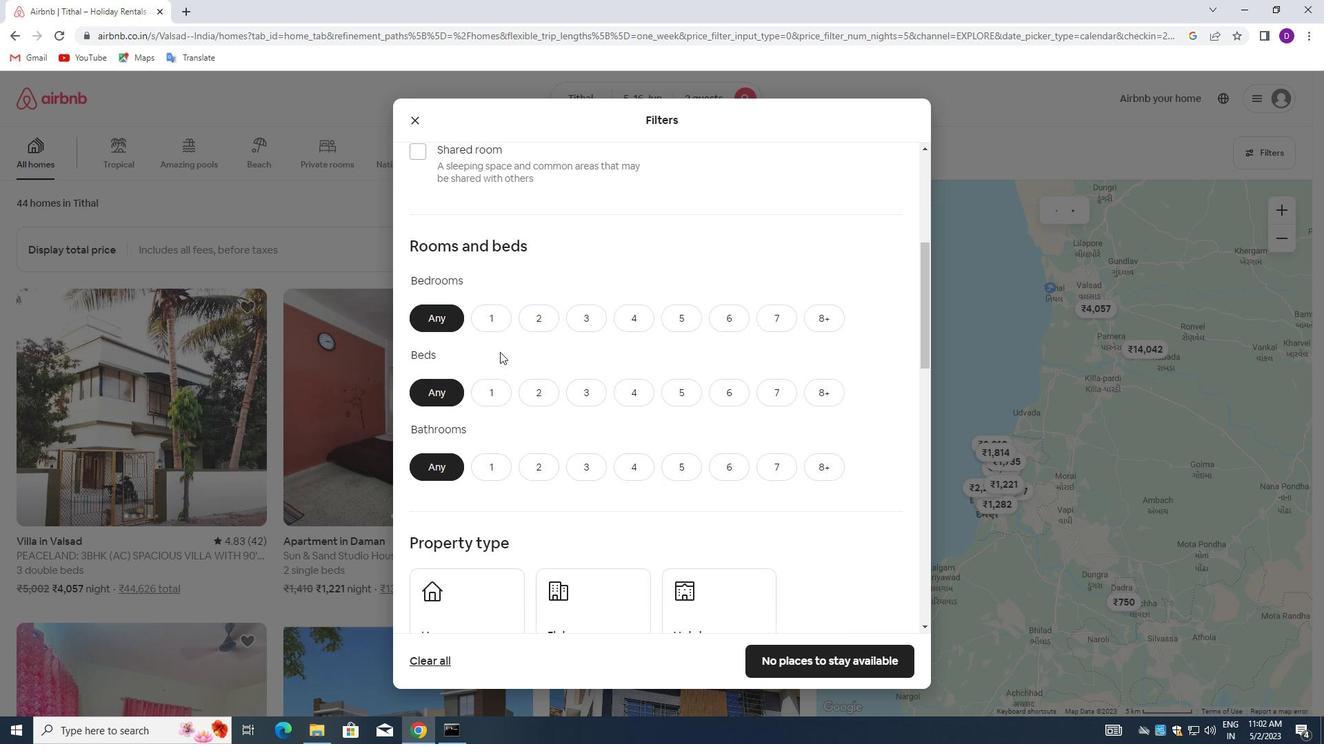 
Action: Mouse pressed left at (488, 323)
Screenshot: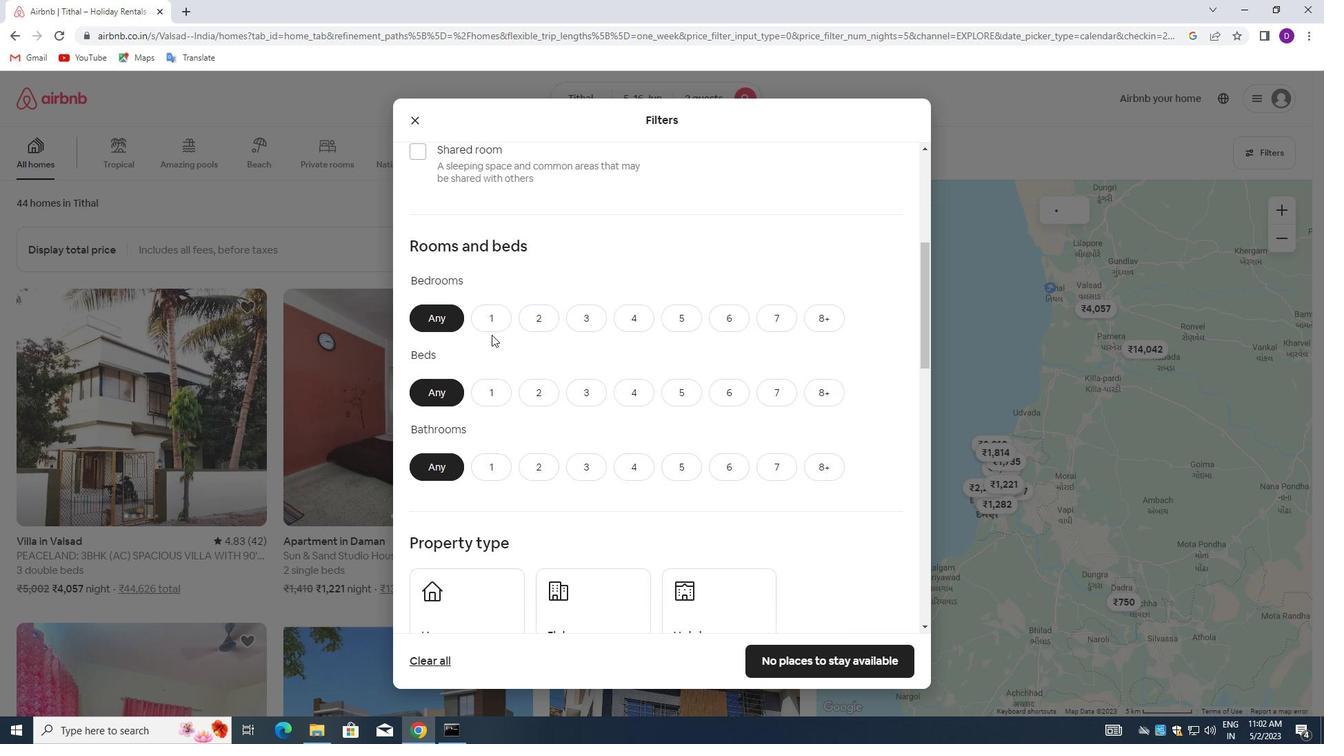 
Action: Mouse moved to (492, 386)
Screenshot: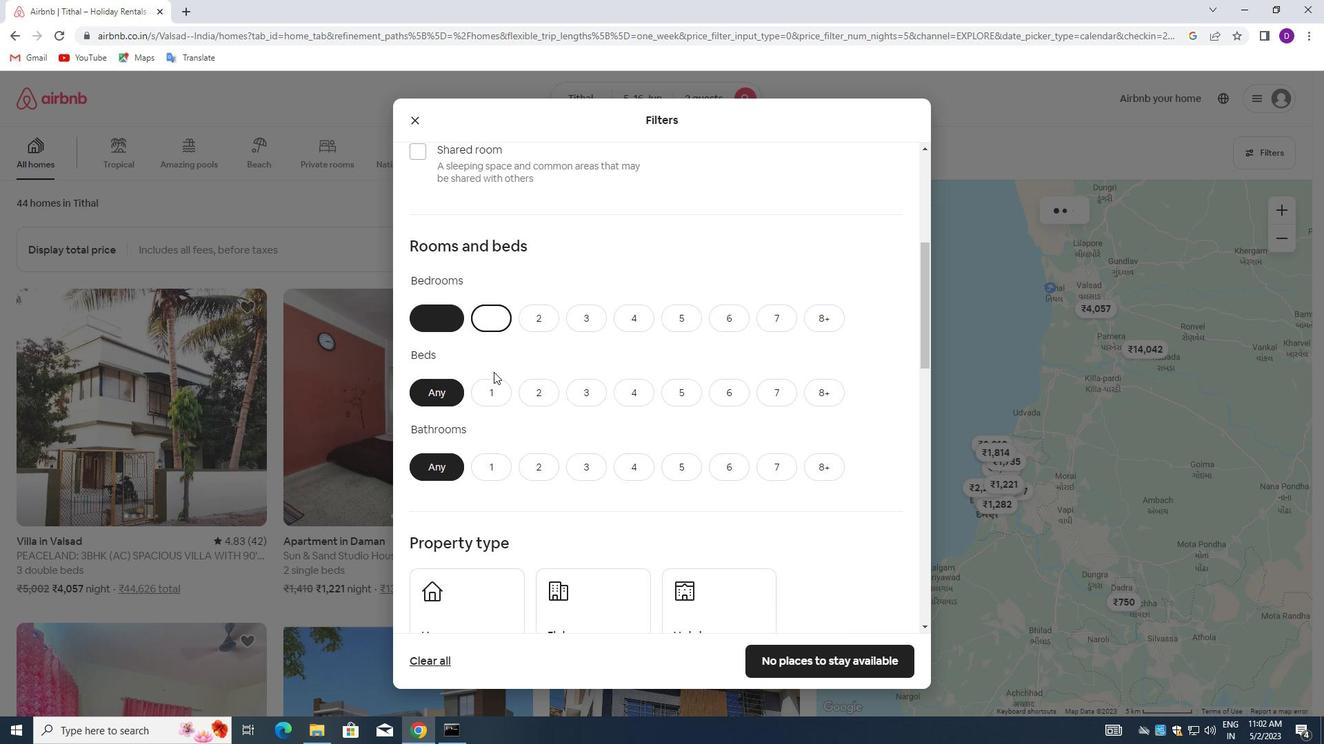 
Action: Mouse pressed left at (492, 386)
Screenshot: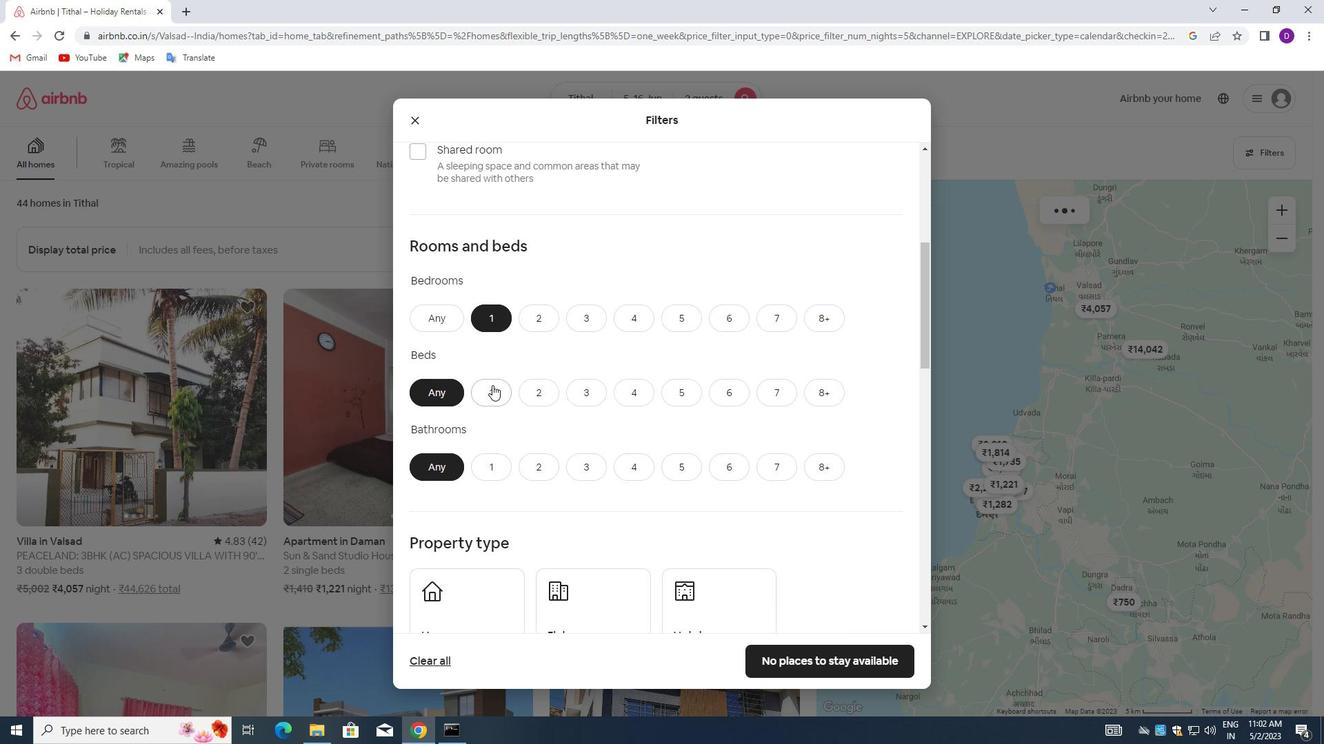 
Action: Mouse moved to (486, 461)
Screenshot: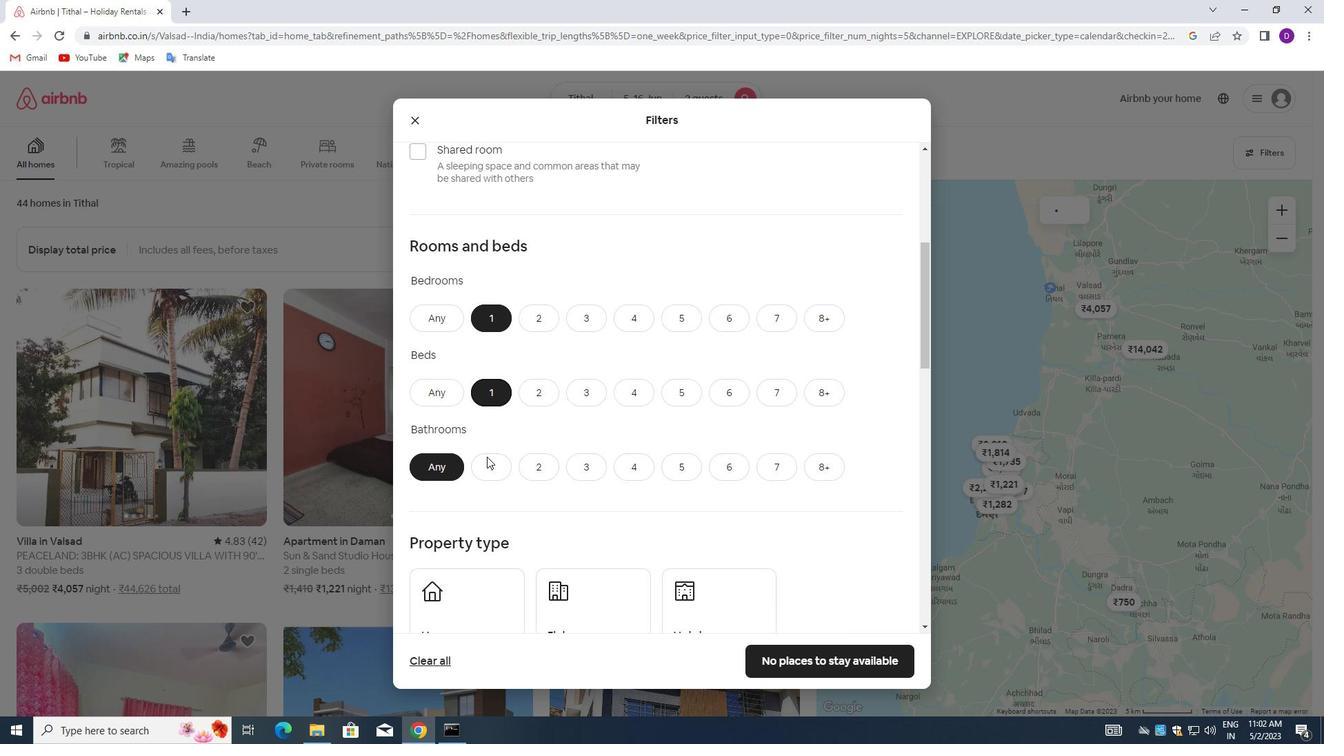 
Action: Mouse pressed left at (486, 461)
Screenshot: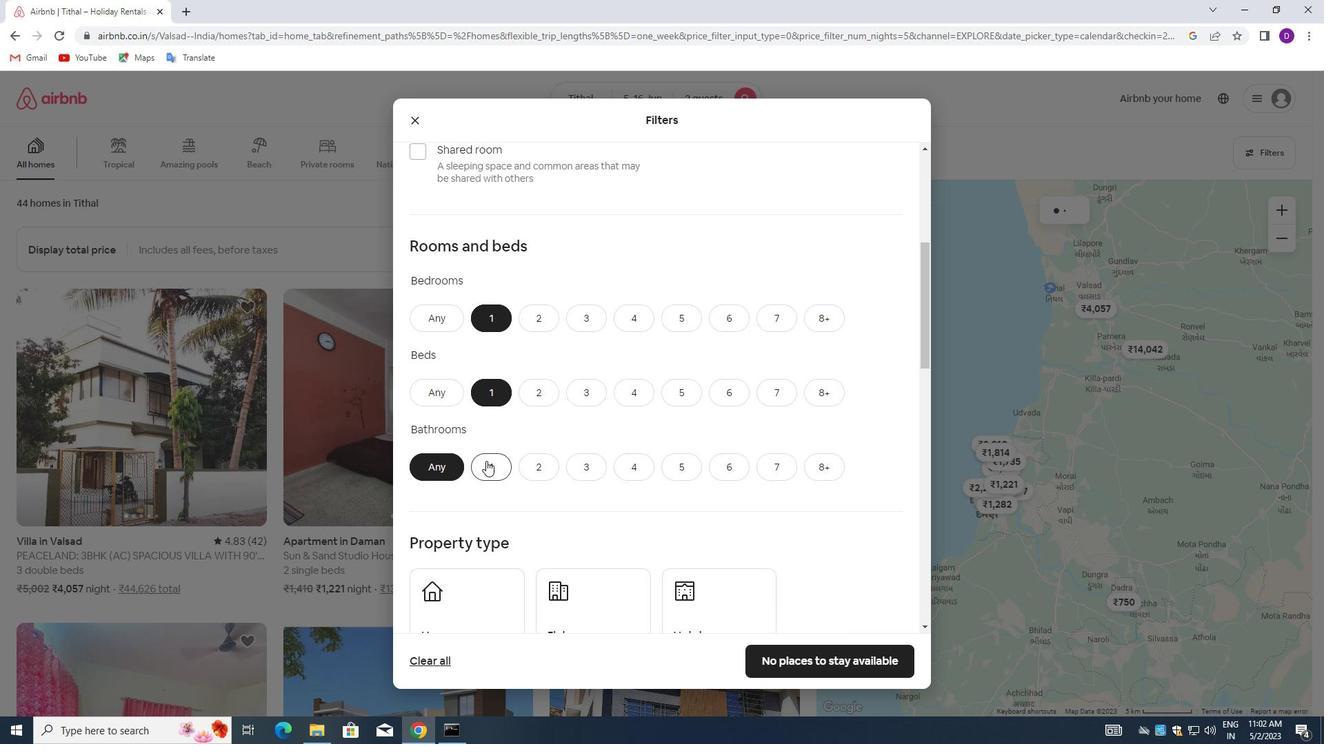 
Action: Mouse moved to (540, 404)
Screenshot: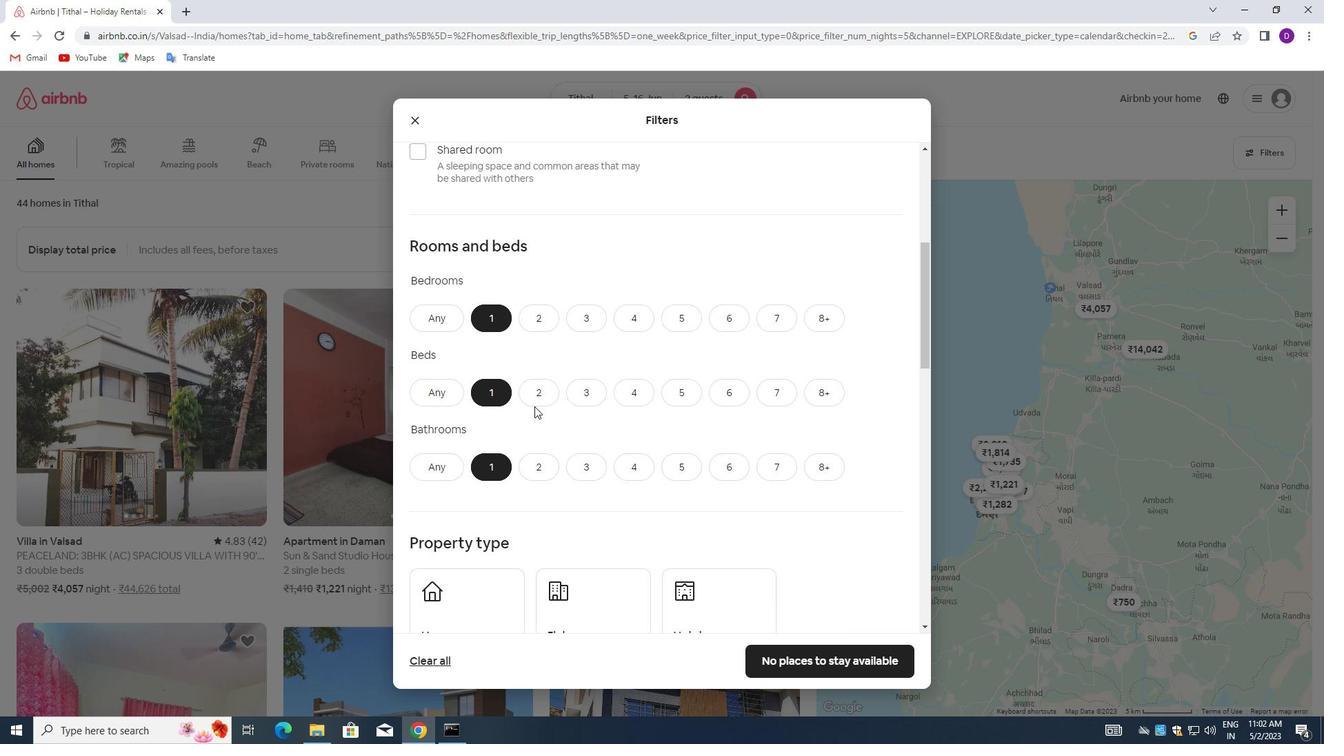 
Action: Mouse scrolled (540, 403) with delta (0, 0)
Screenshot: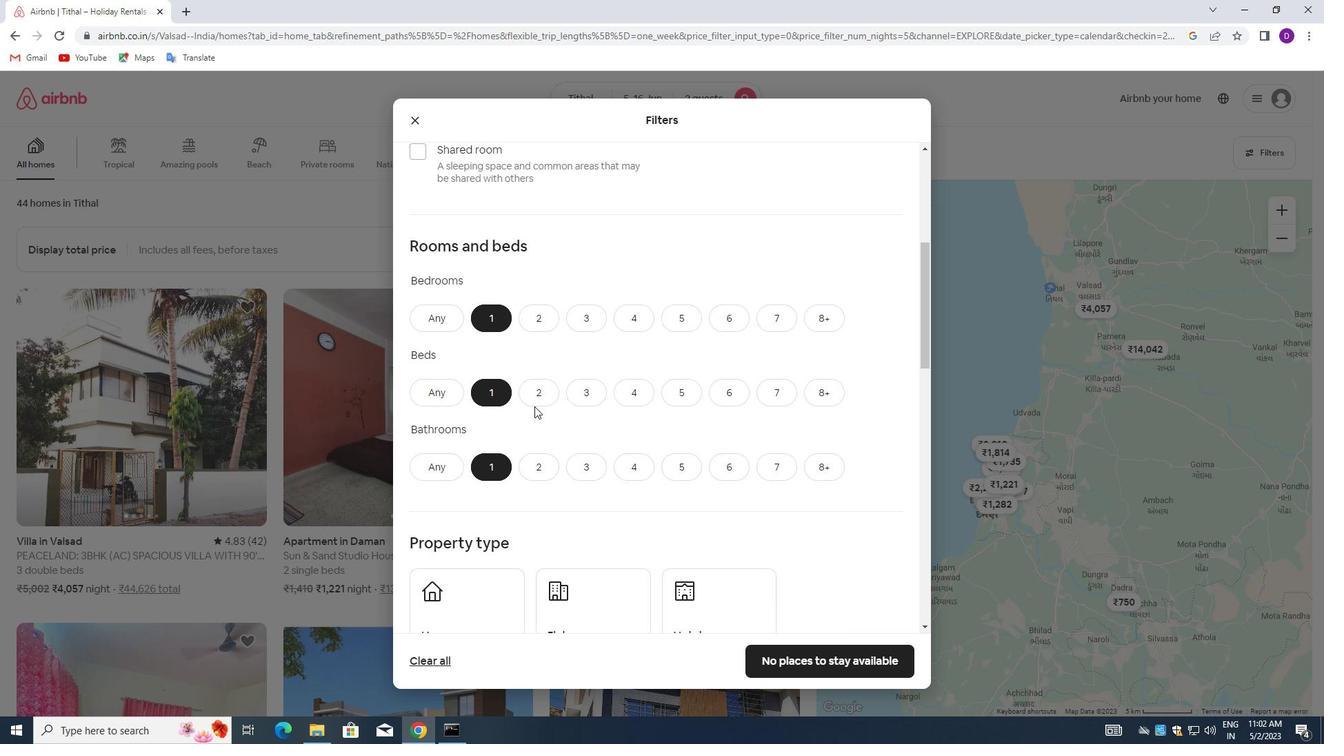 
Action: Mouse moved to (575, 383)
Screenshot: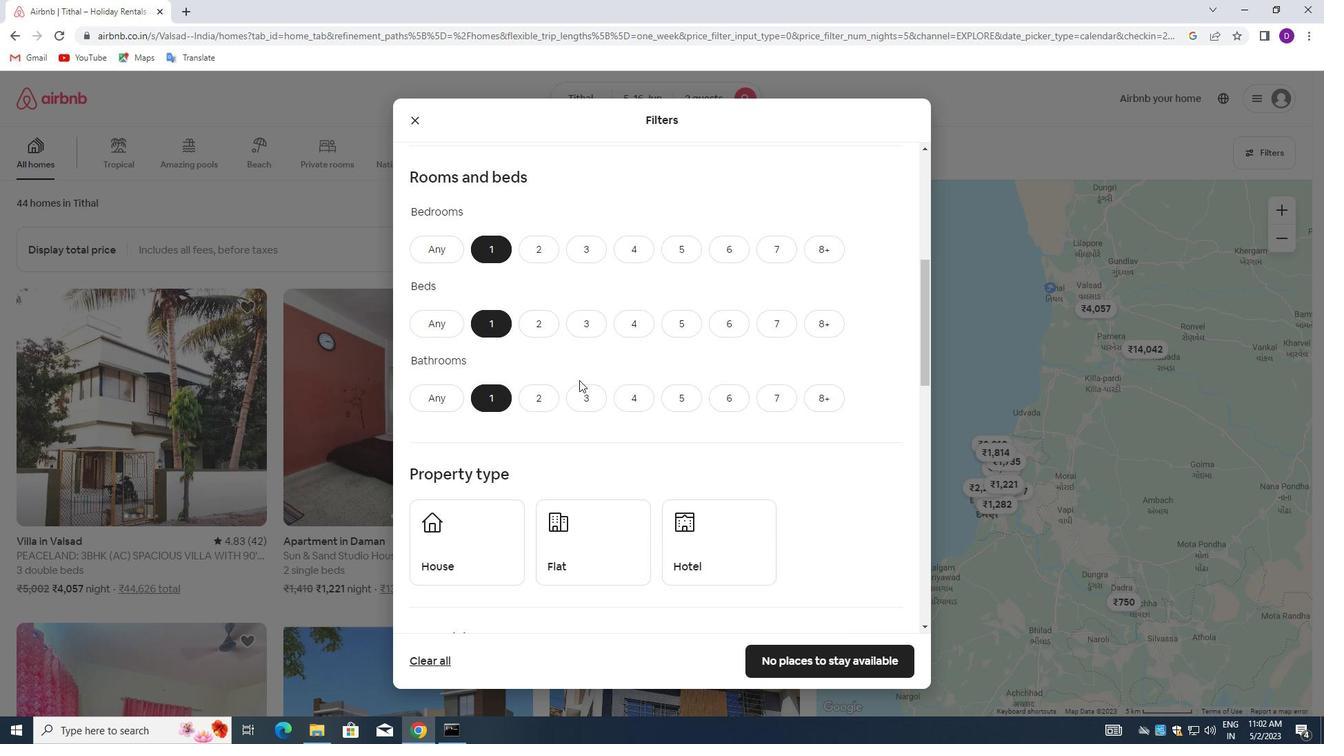 
Action: Mouse scrolled (575, 382) with delta (0, 0)
Screenshot: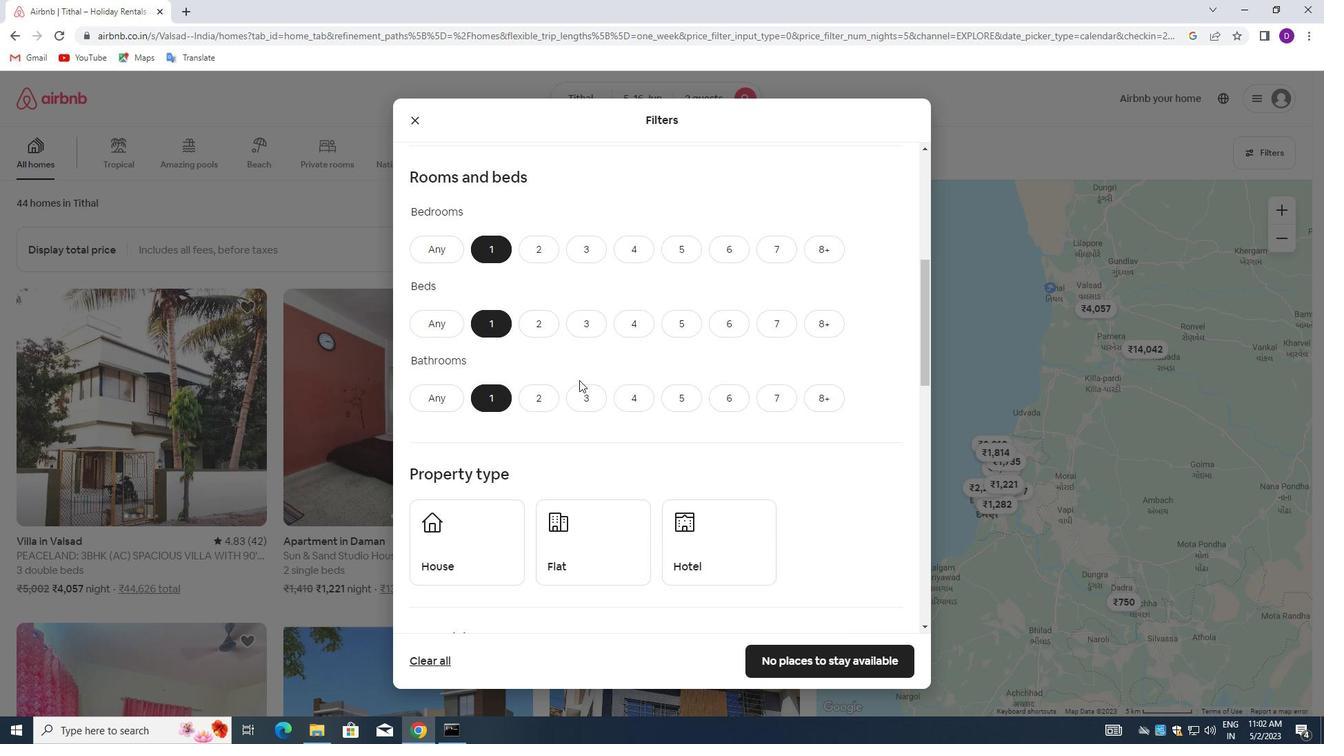 
Action: Mouse moved to (570, 386)
Screenshot: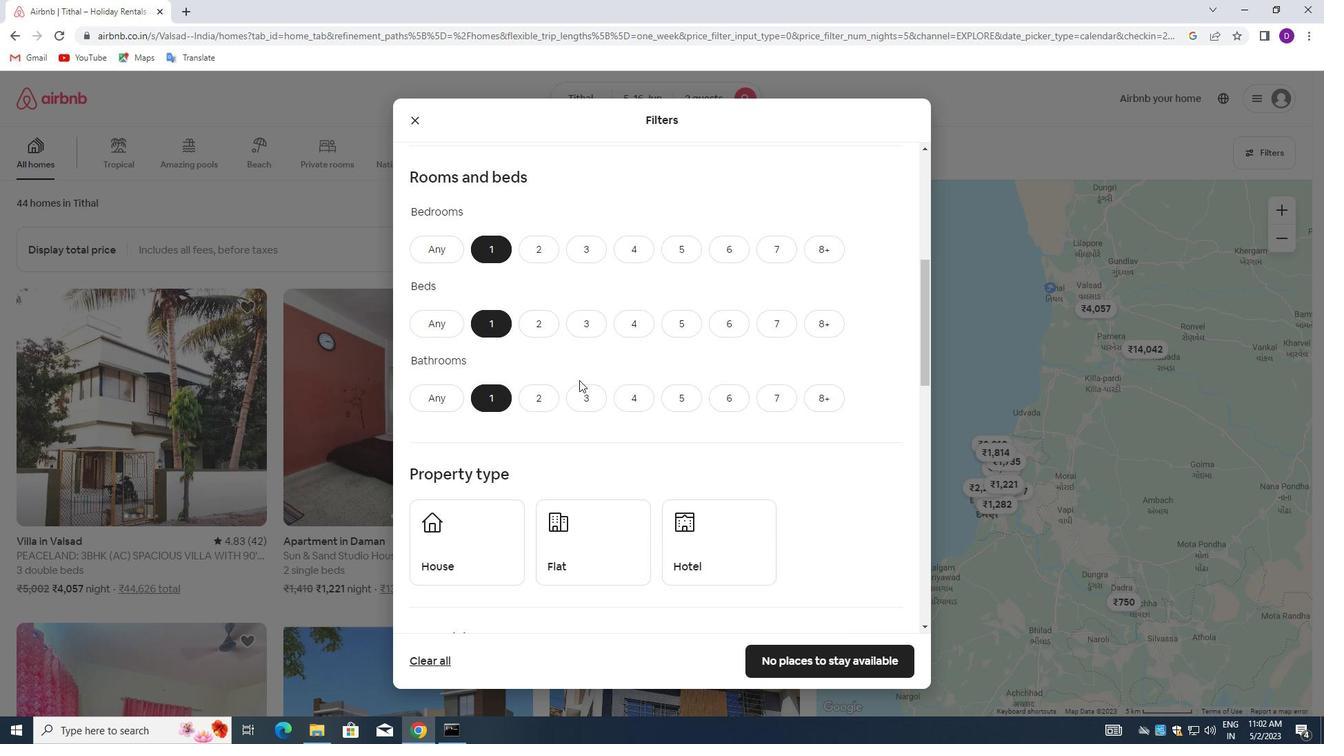 
Action: Mouse scrolled (570, 385) with delta (0, 0)
Screenshot: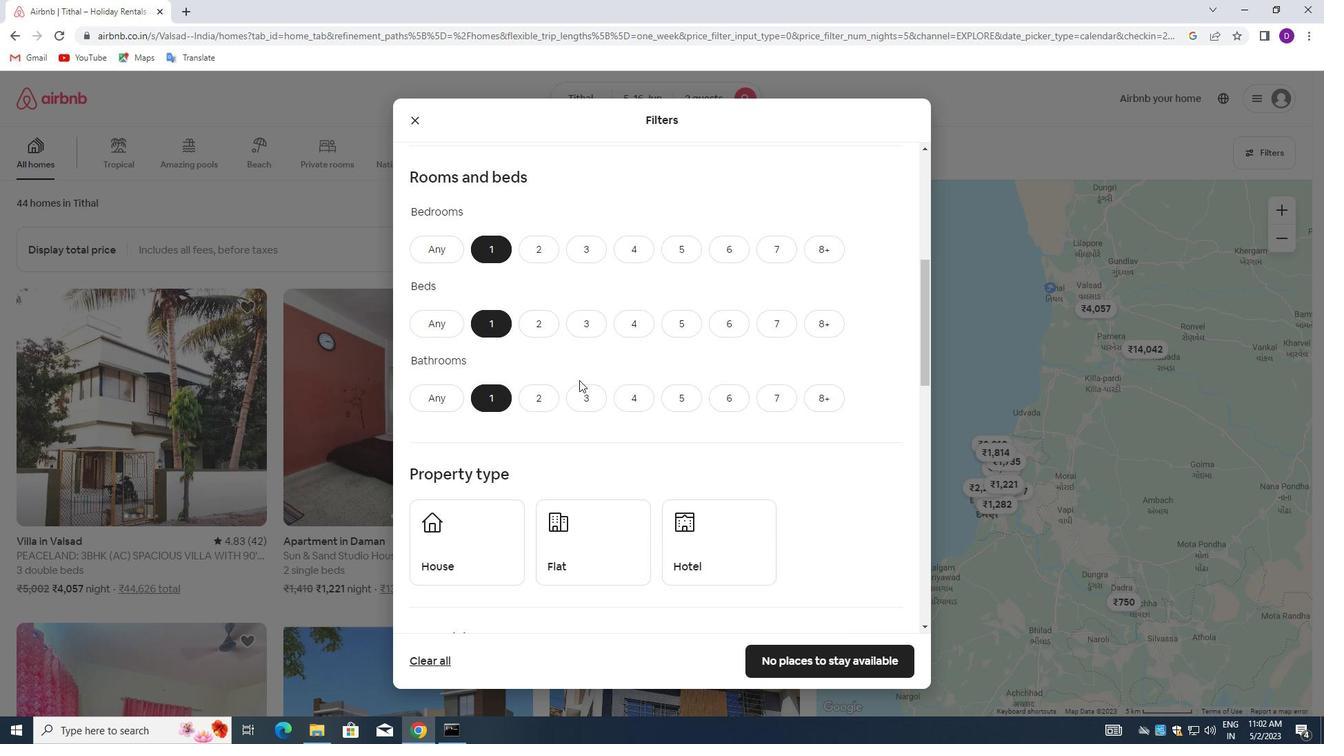 
Action: Mouse moved to (479, 403)
Screenshot: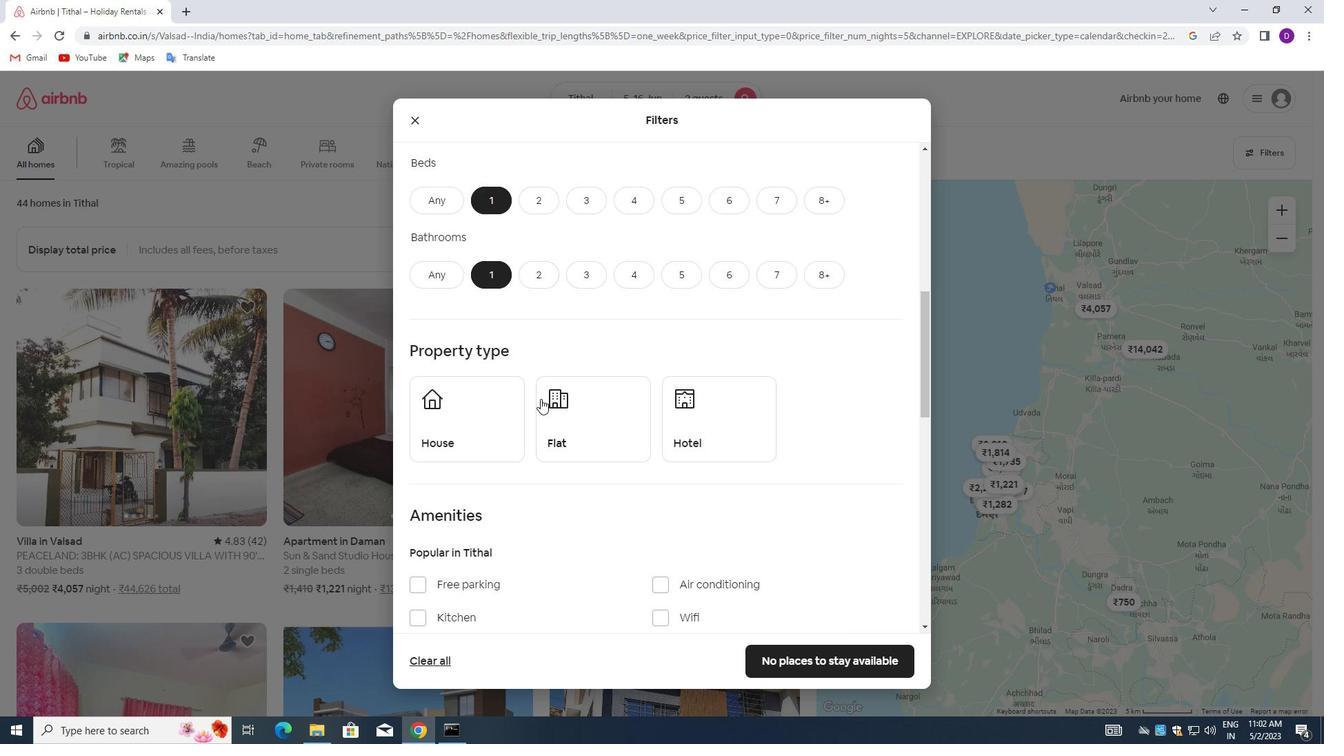 
Action: Mouse pressed left at (479, 403)
Screenshot: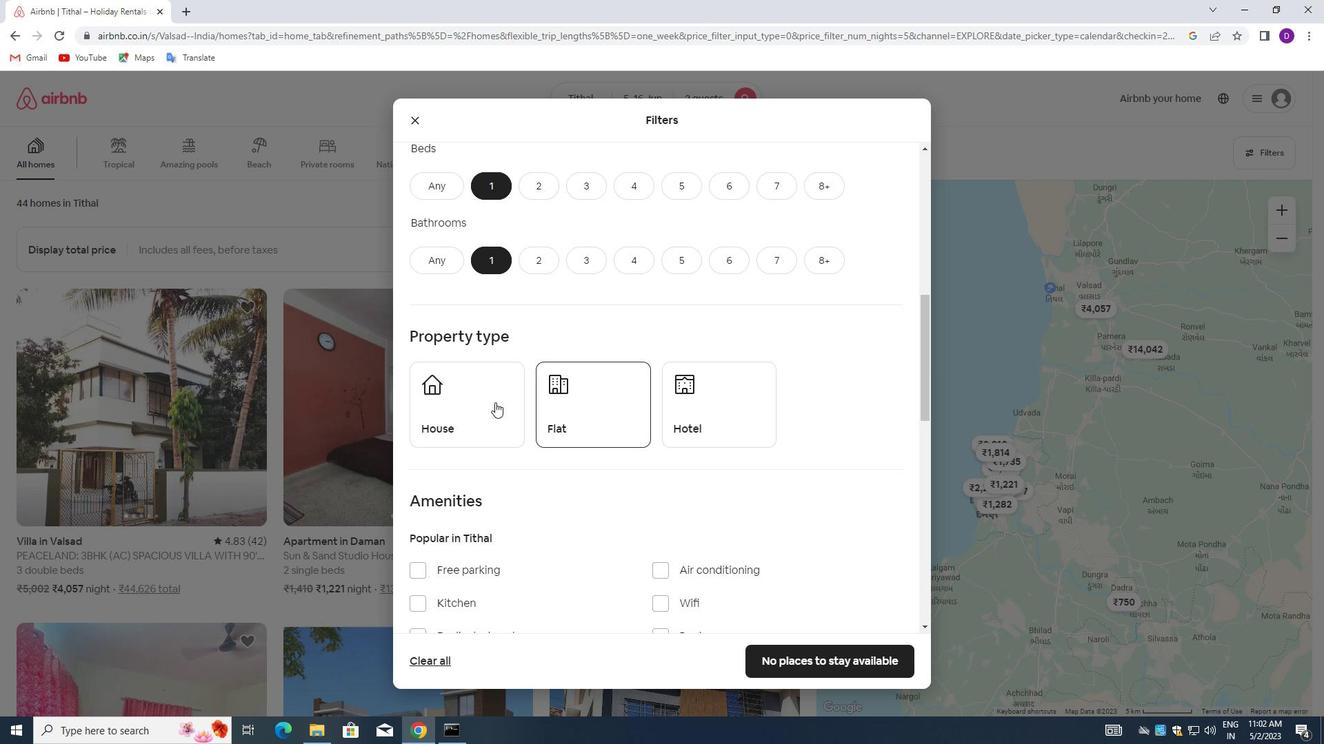 
Action: Mouse moved to (590, 408)
Screenshot: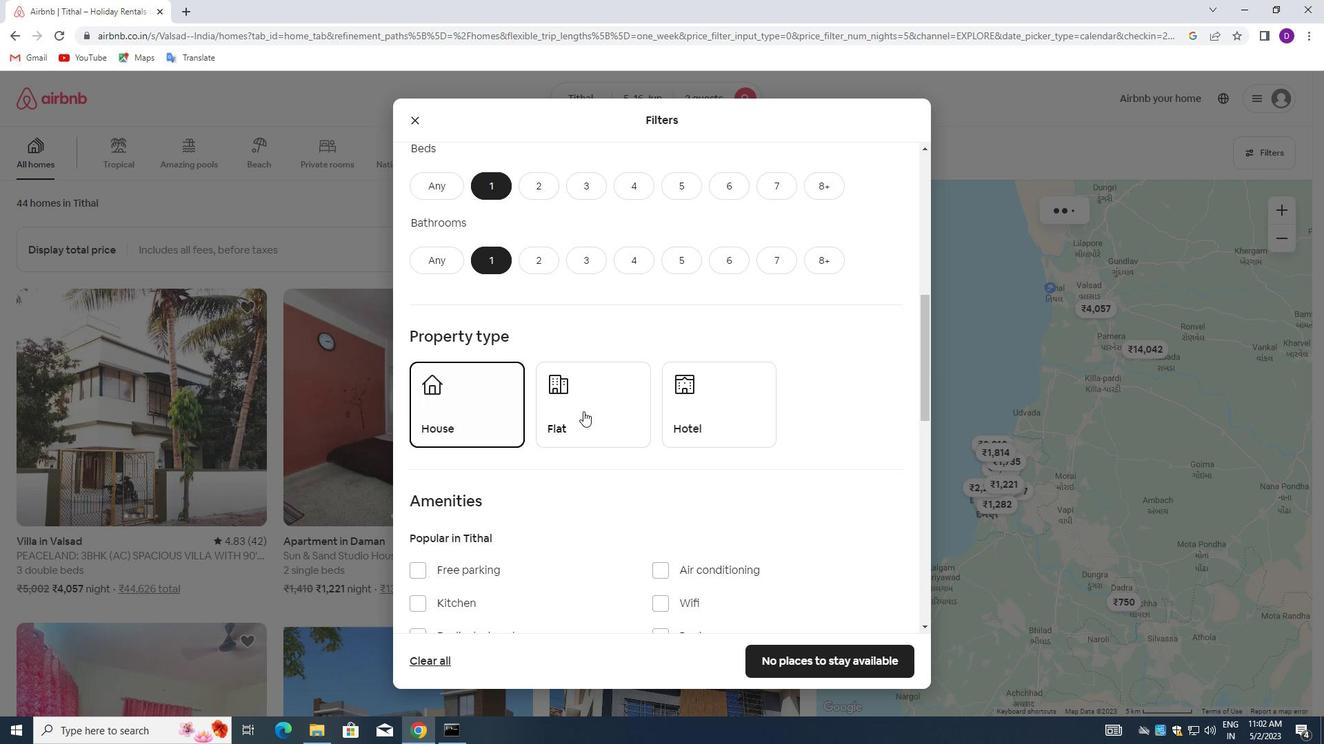 
Action: Mouse pressed left at (590, 408)
Screenshot: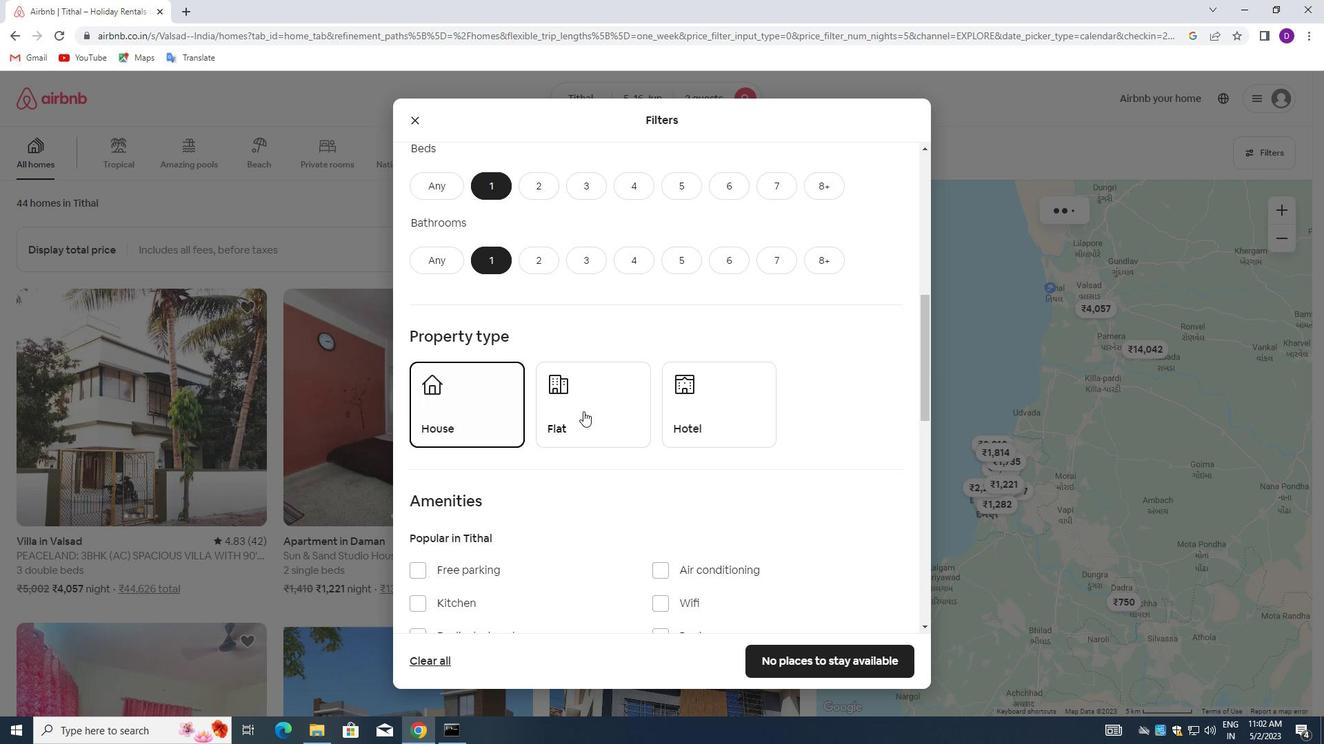 
Action: Mouse moved to (694, 400)
Screenshot: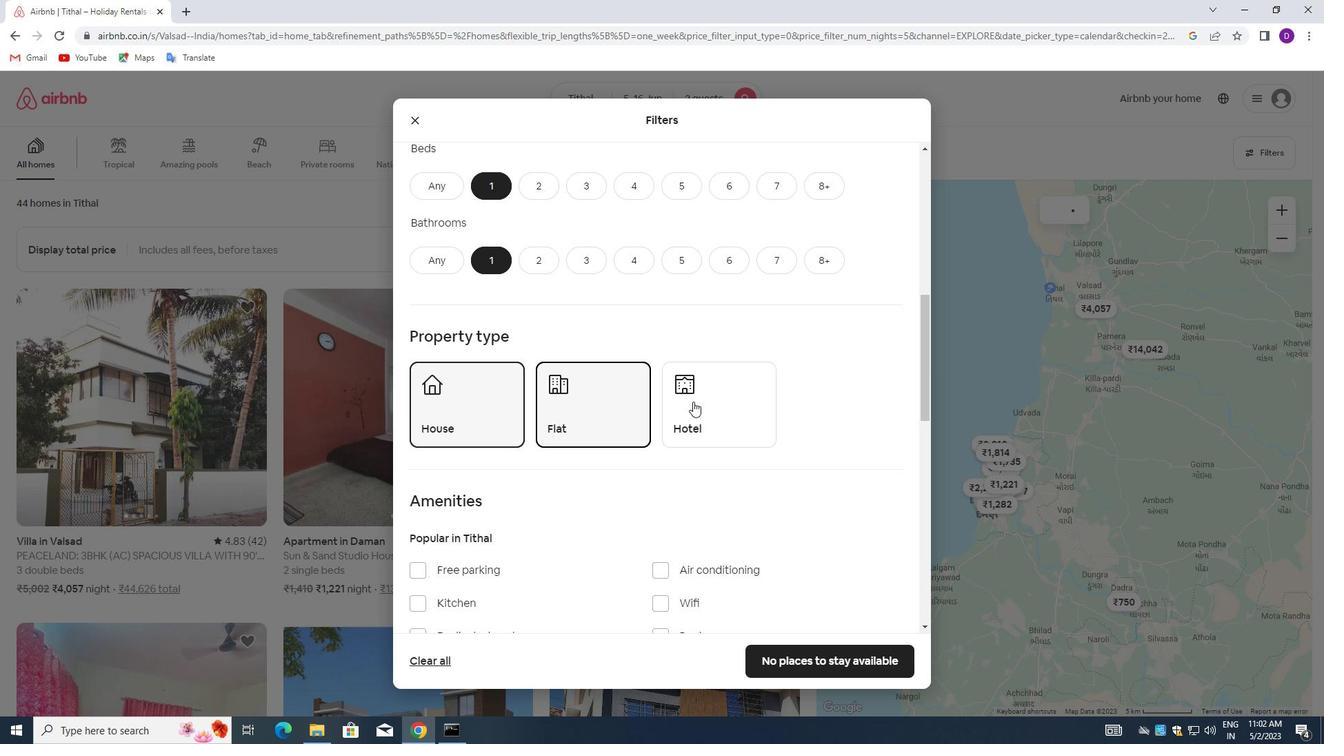 
Action: Mouse pressed left at (694, 400)
Screenshot: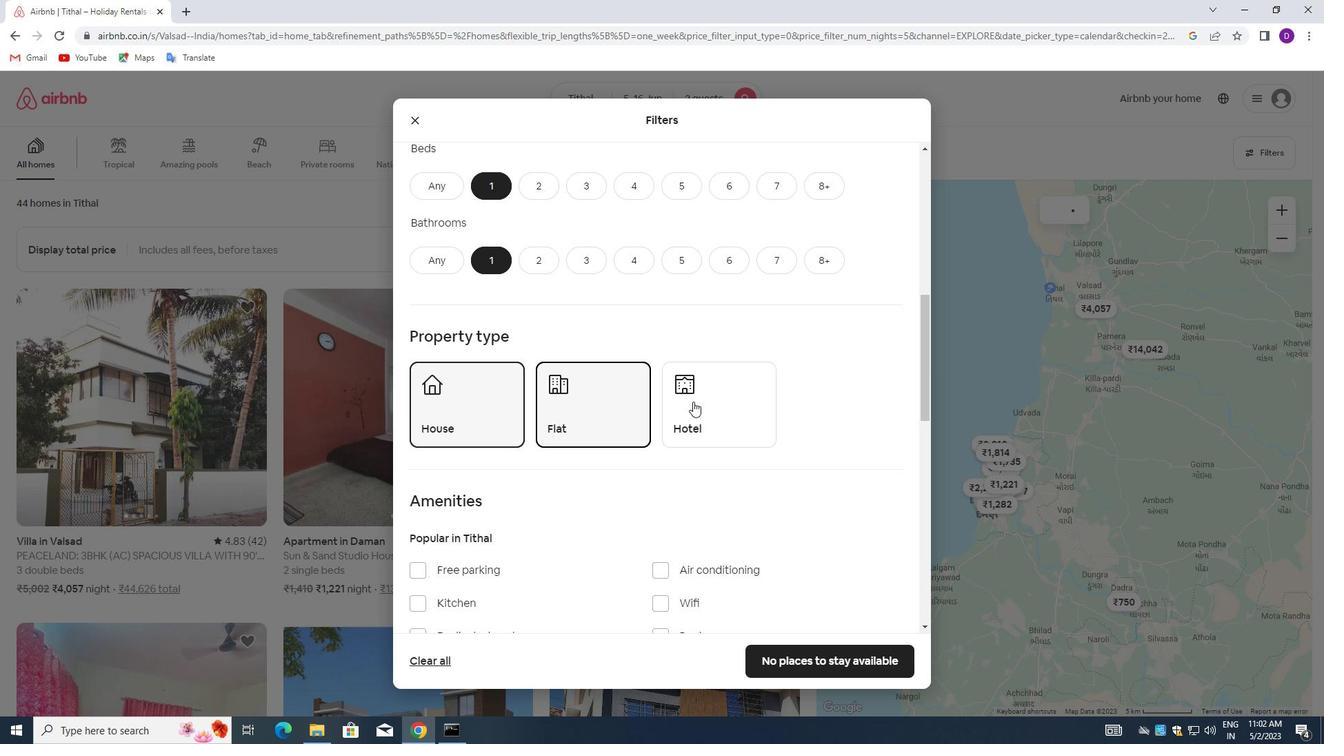 
Action: Mouse moved to (582, 439)
Screenshot: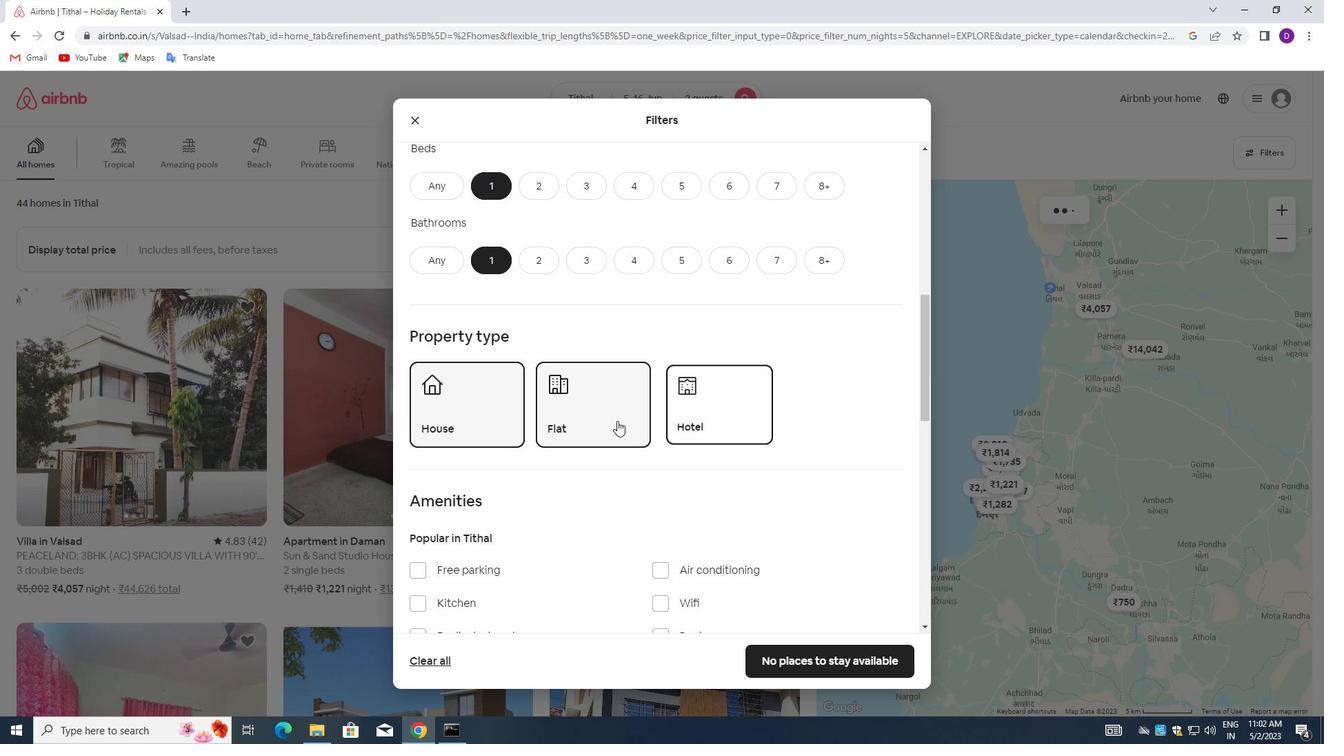 
Action: Mouse scrolled (582, 438) with delta (0, 0)
Screenshot: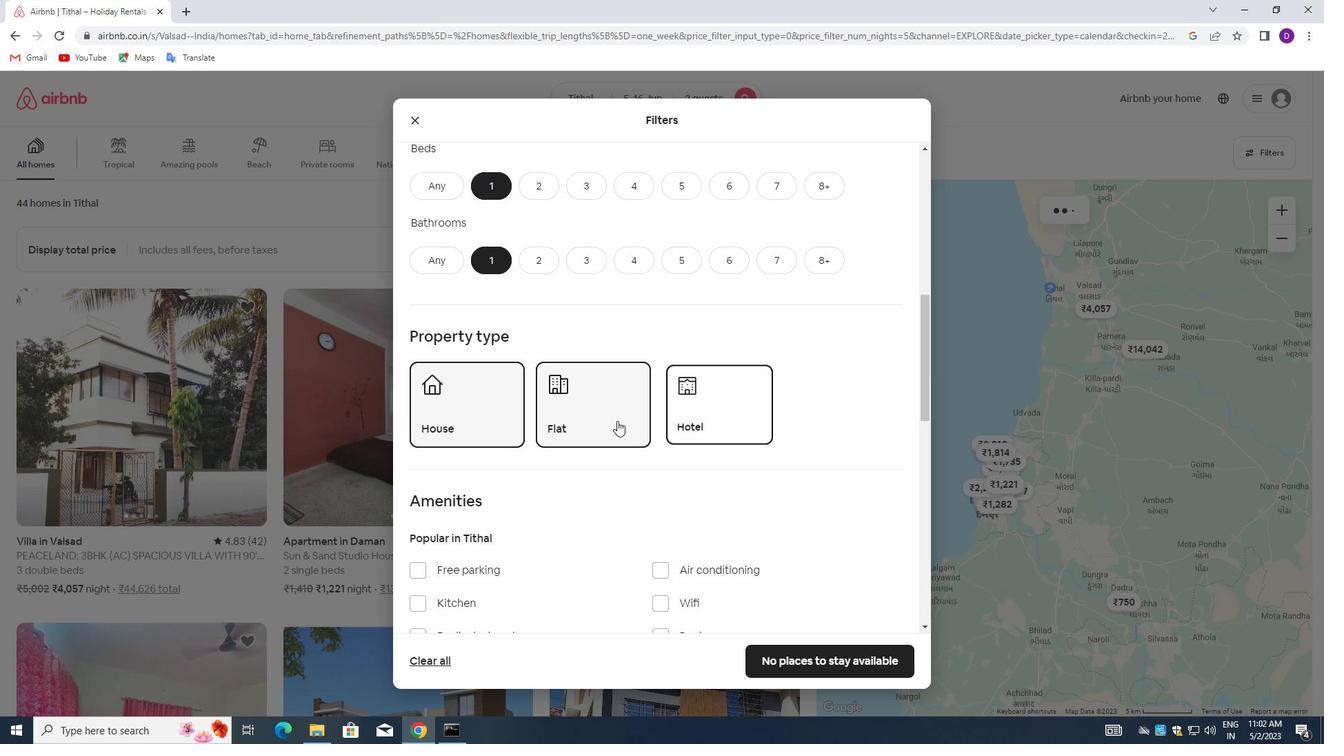 
Action: Mouse moved to (580, 441)
Screenshot: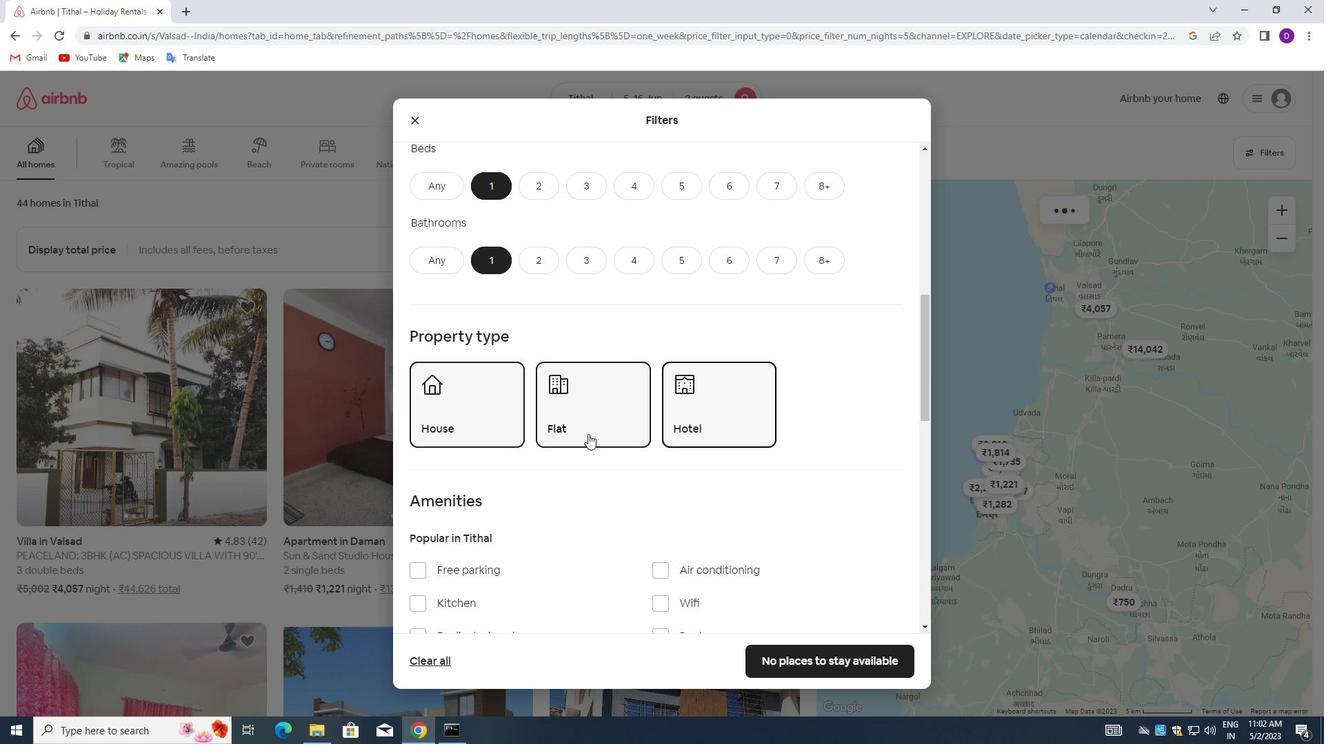 
Action: Mouse scrolled (580, 440) with delta (0, 0)
Screenshot: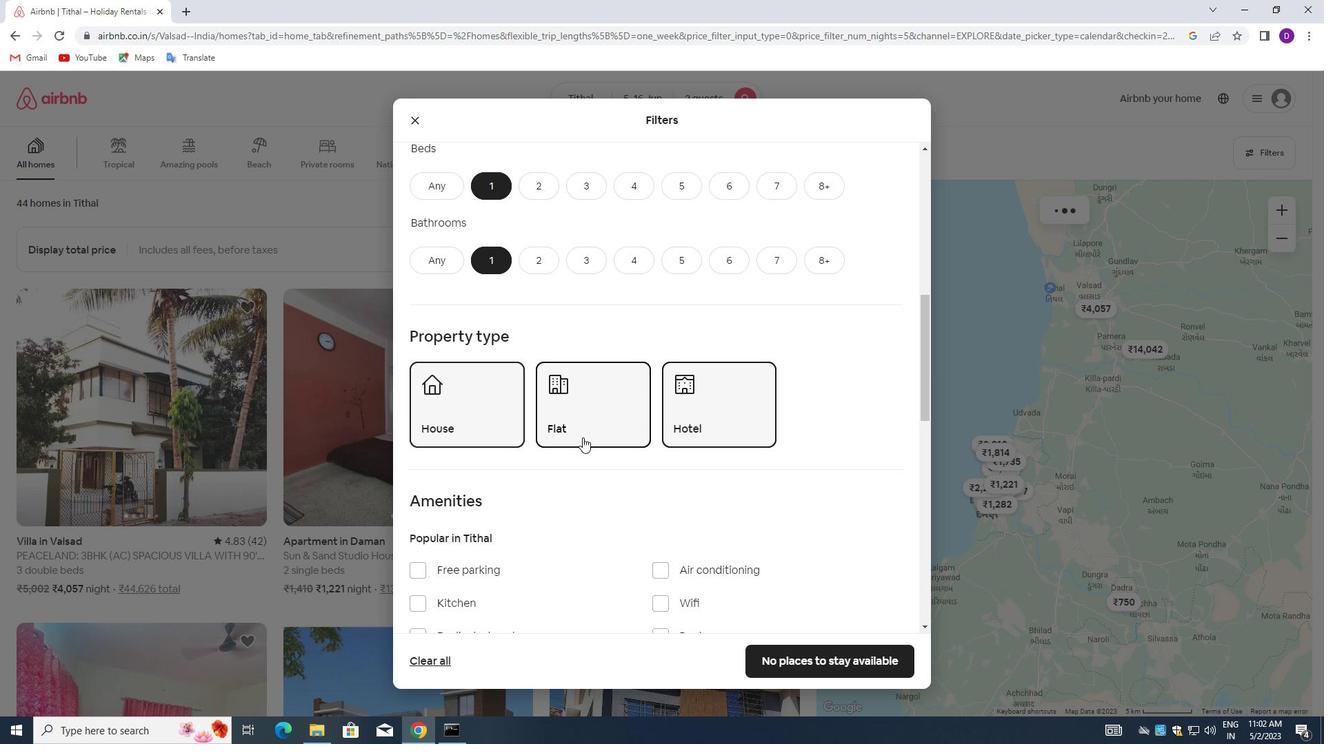 
Action: Mouse moved to (578, 441)
Screenshot: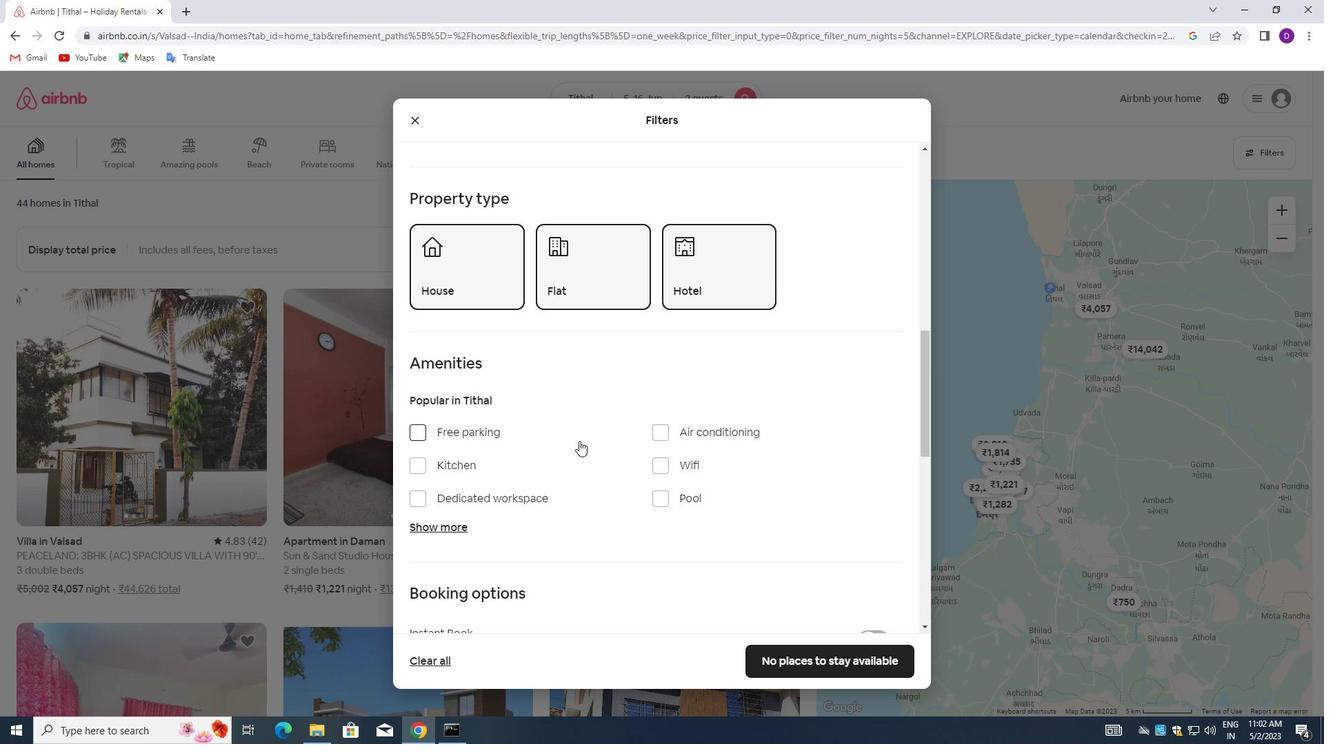 
Action: Mouse scrolled (578, 440) with delta (0, 0)
Screenshot: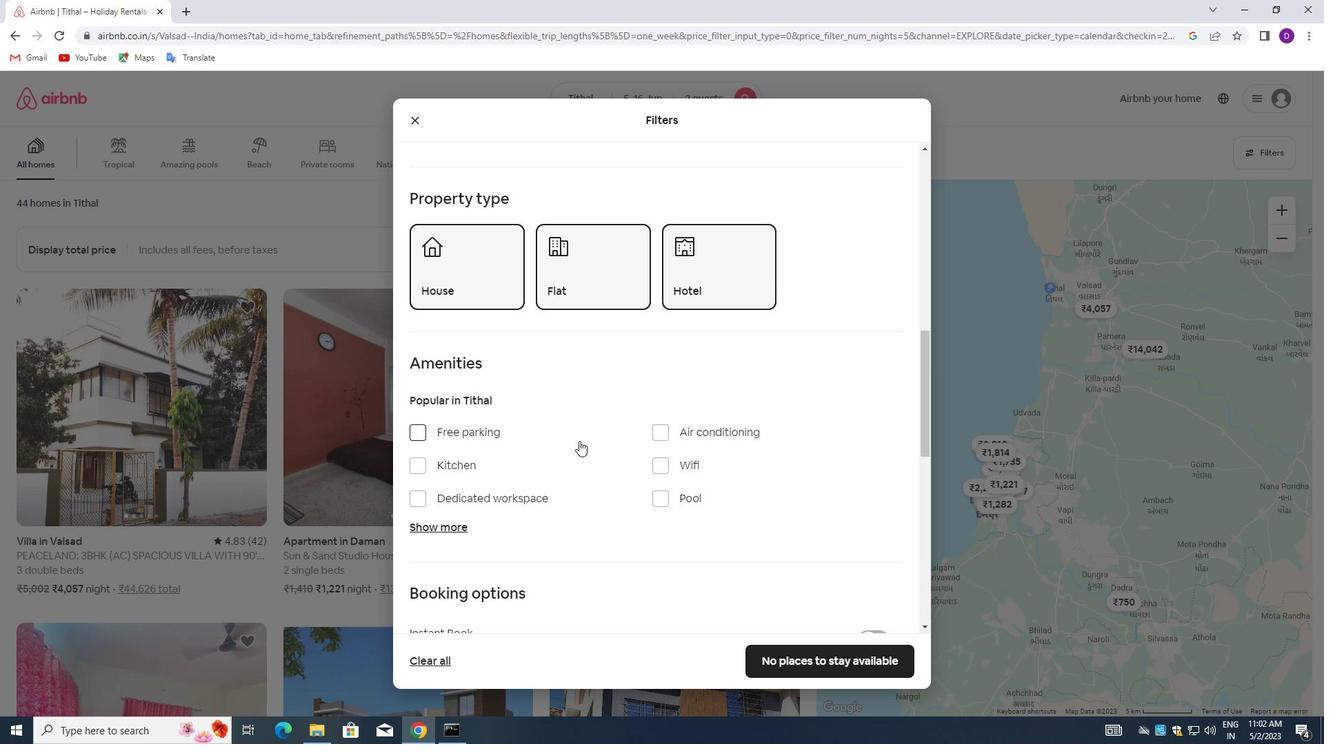 
Action: Mouse moved to (590, 408)
Screenshot: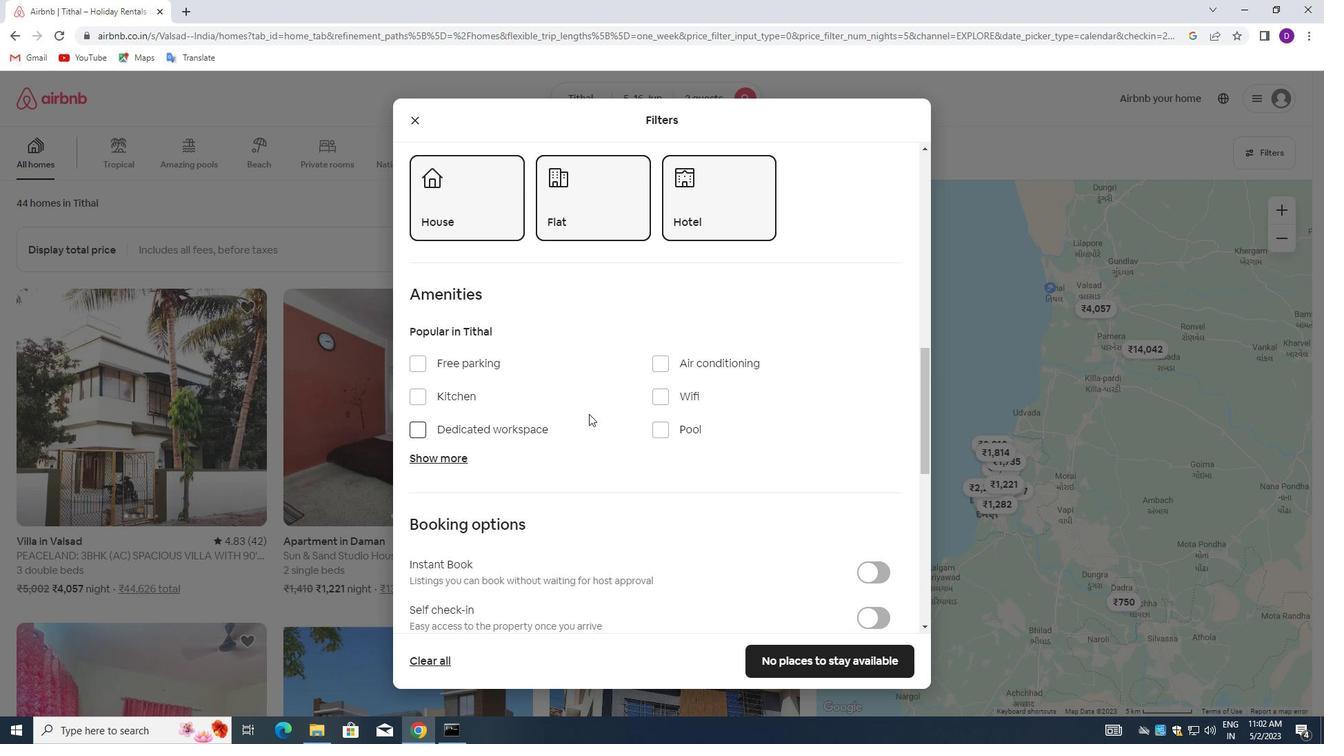 
Action: Mouse scrolled (590, 408) with delta (0, 0)
Screenshot: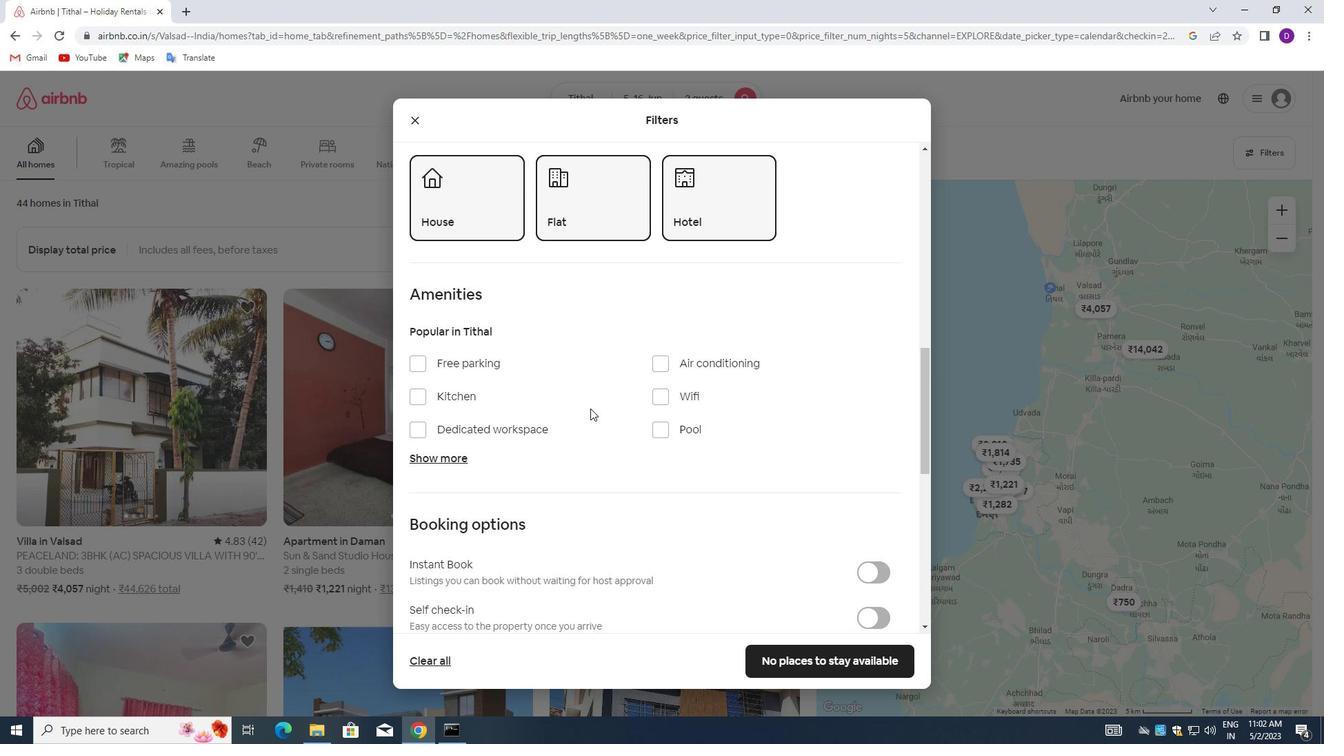 
Action: Mouse scrolled (590, 408) with delta (0, 0)
Screenshot: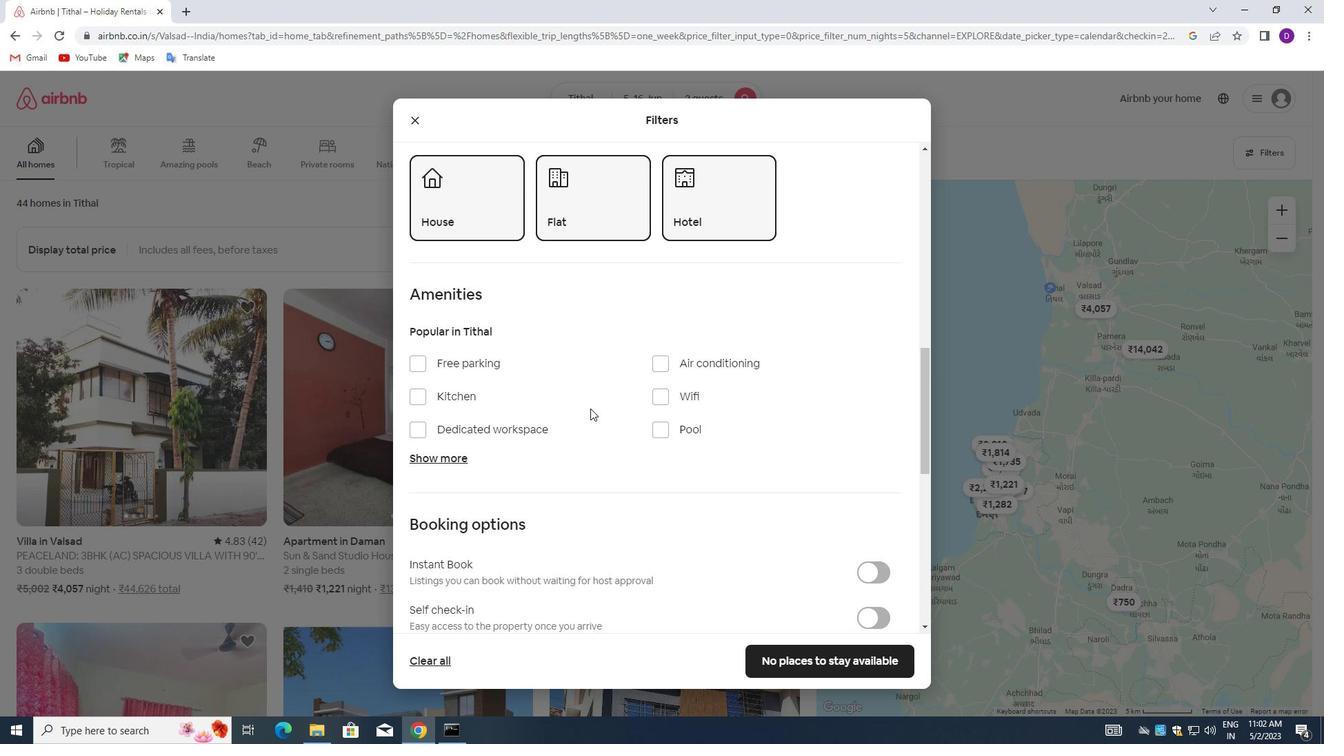 
Action: Mouse moved to (712, 413)
Screenshot: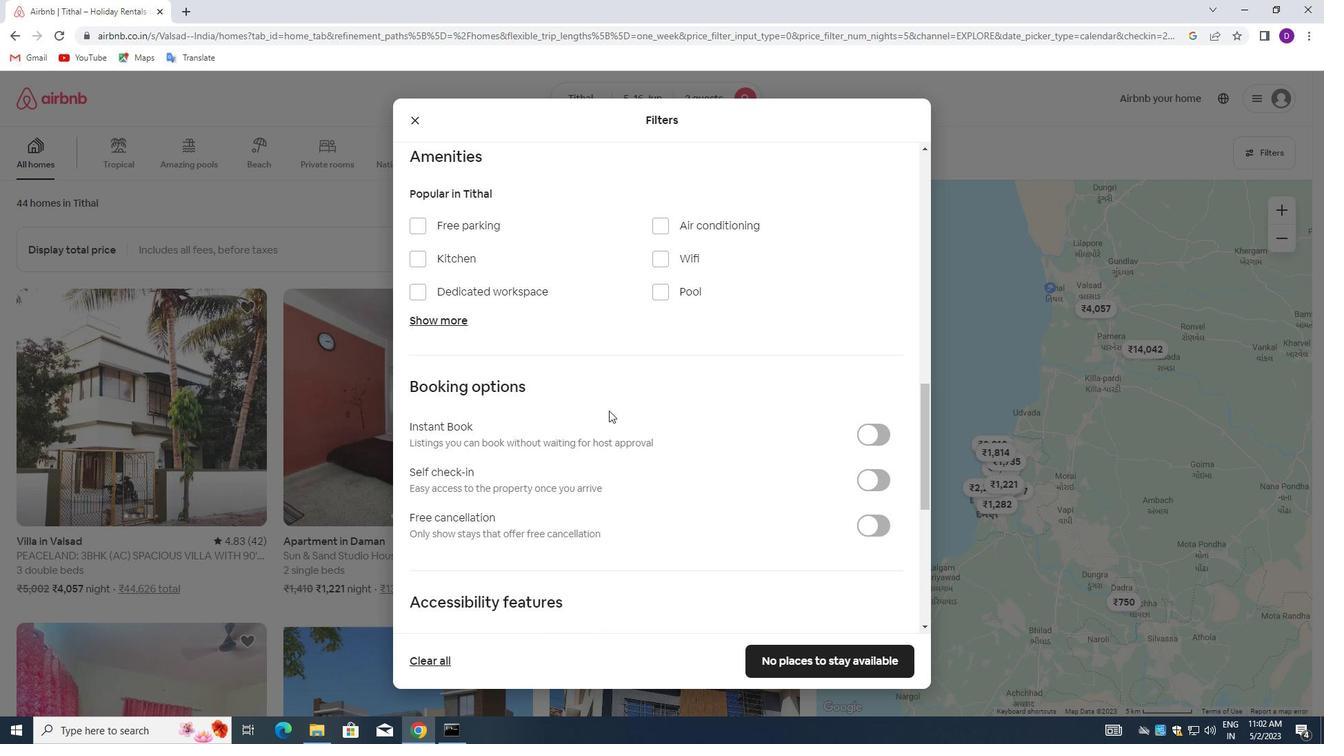 
Action: Mouse scrolled (712, 412) with delta (0, 0)
Screenshot: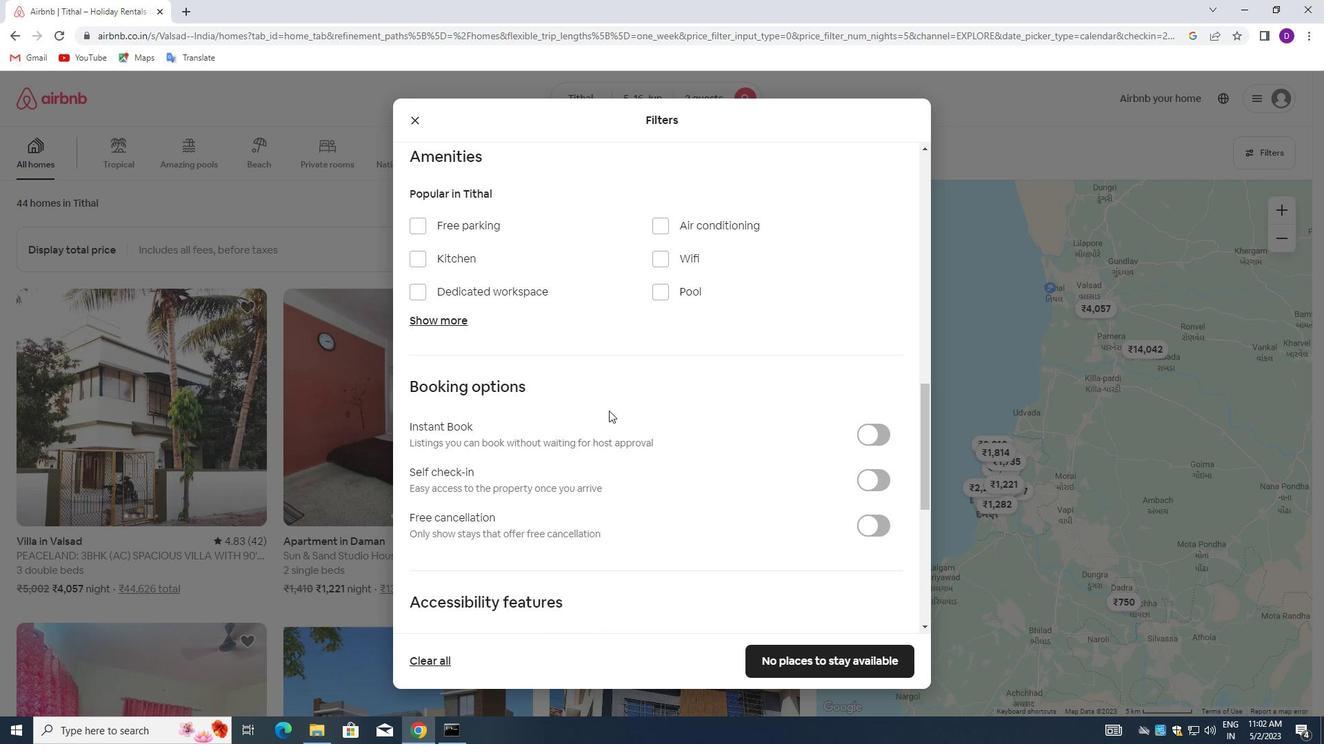 
Action: Mouse moved to (863, 404)
Screenshot: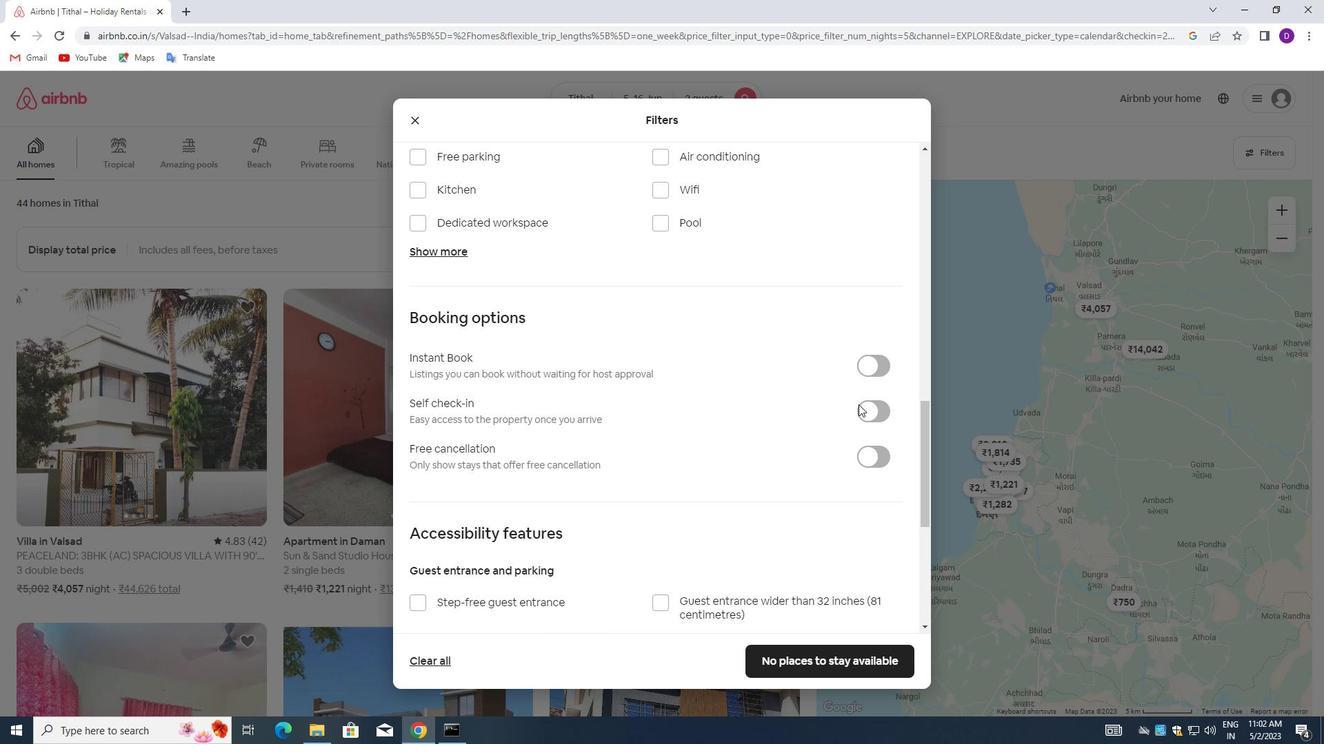 
Action: Mouse pressed left at (863, 404)
Screenshot: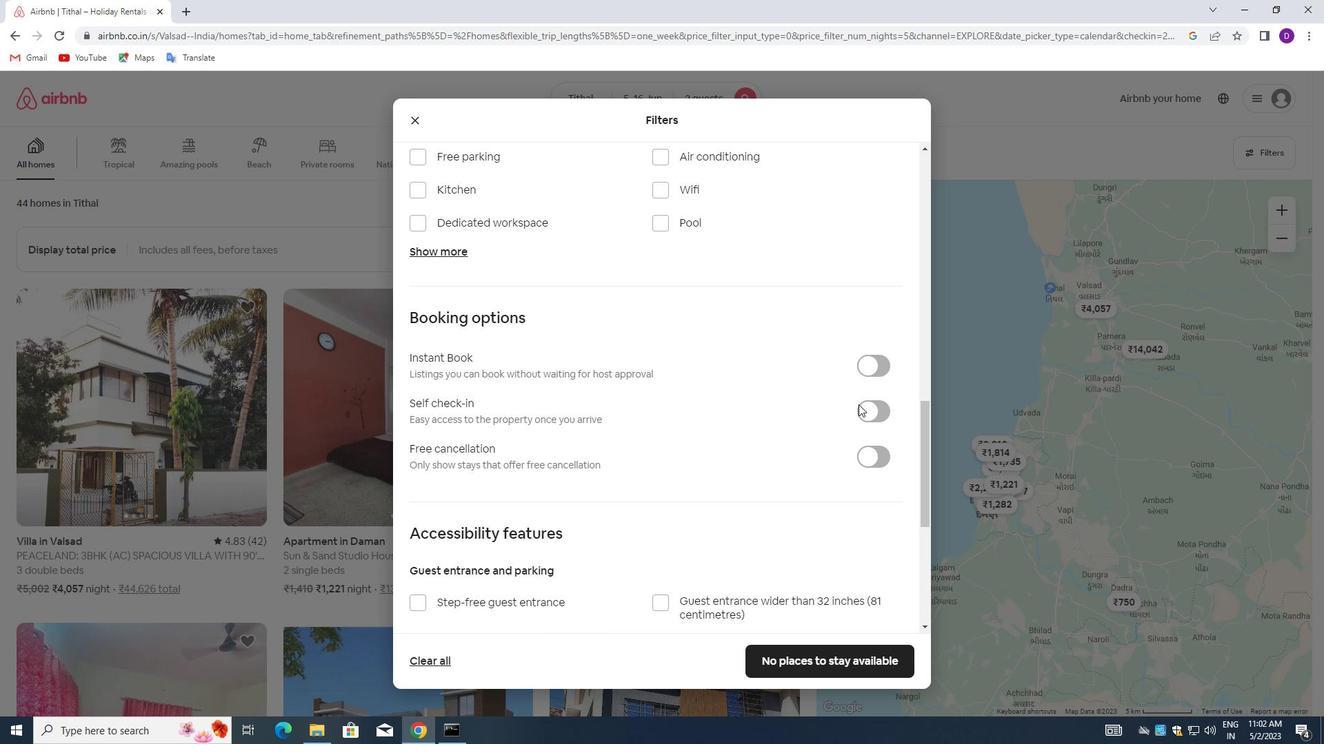 
Action: Mouse moved to (575, 438)
Screenshot: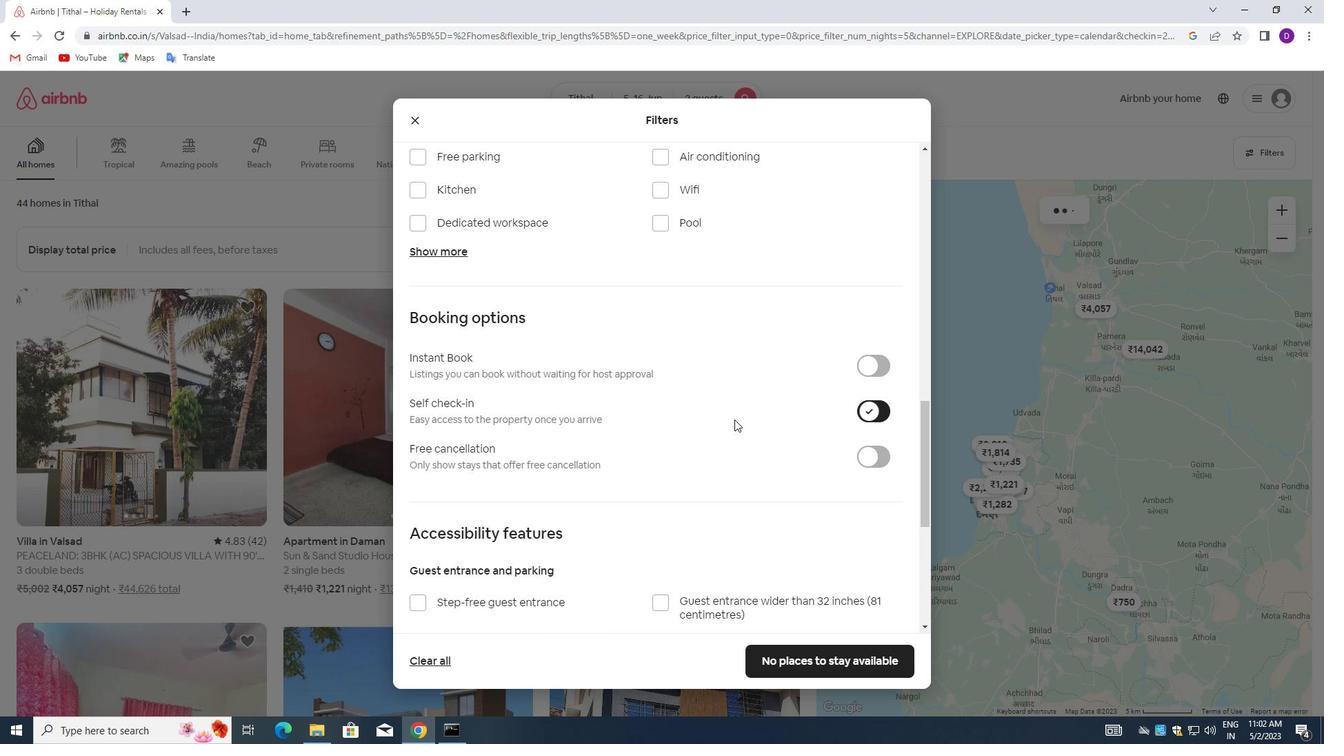 
Action: Mouse scrolled (575, 437) with delta (0, 0)
Screenshot: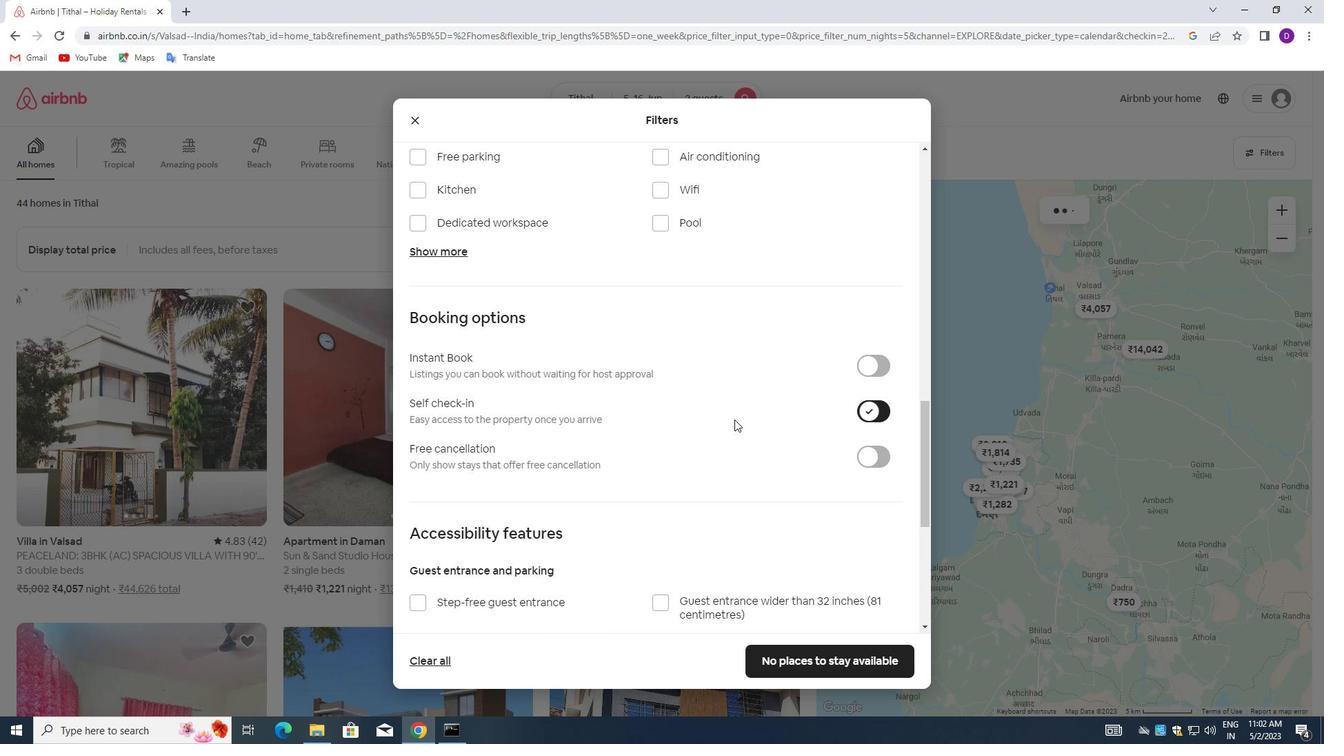 
Action: Mouse moved to (571, 442)
Screenshot: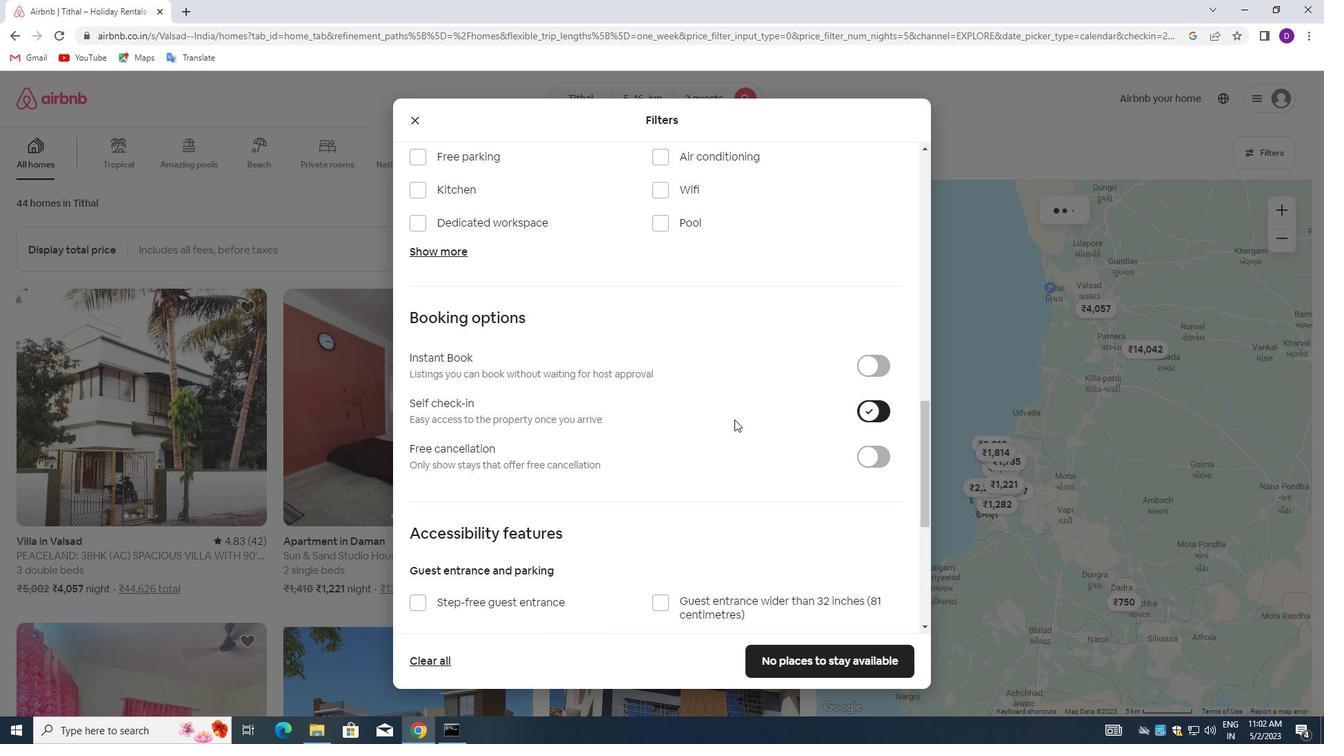
Action: Mouse scrolled (571, 441) with delta (0, 0)
Screenshot: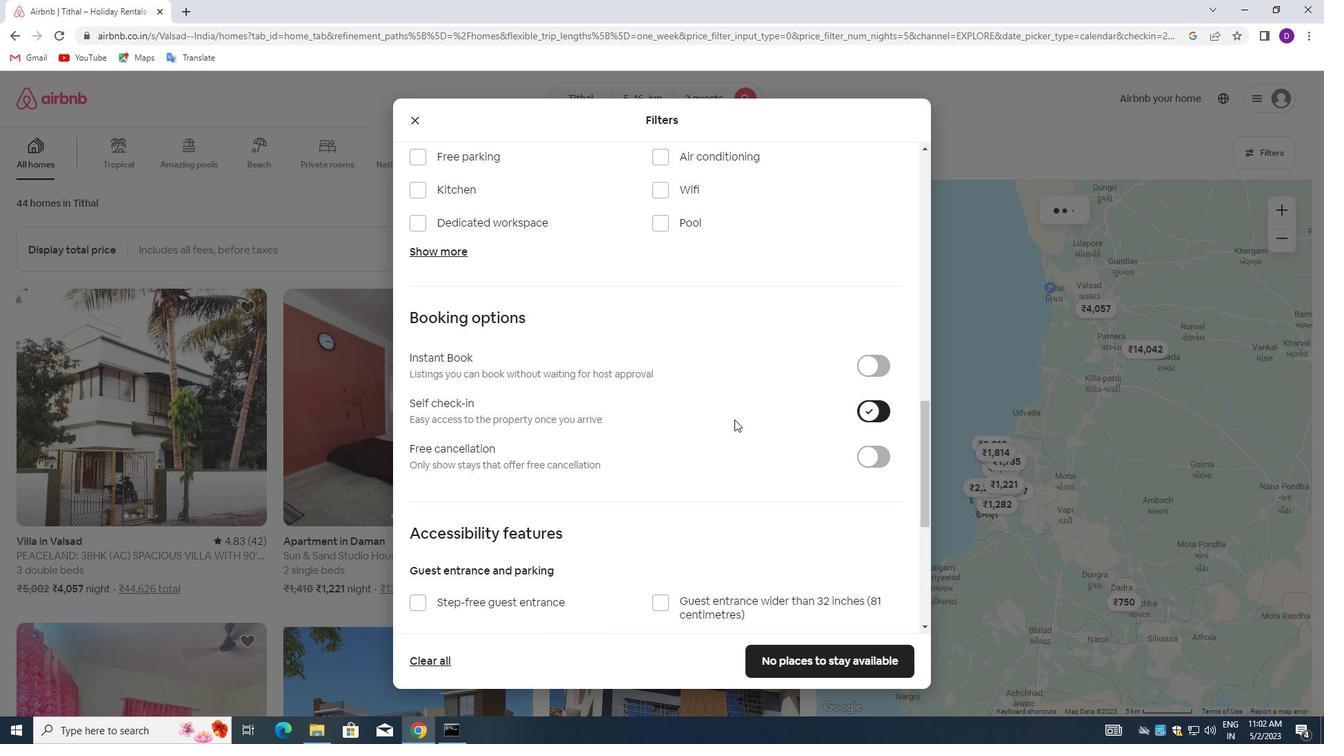 
Action: Mouse moved to (569, 443)
Screenshot: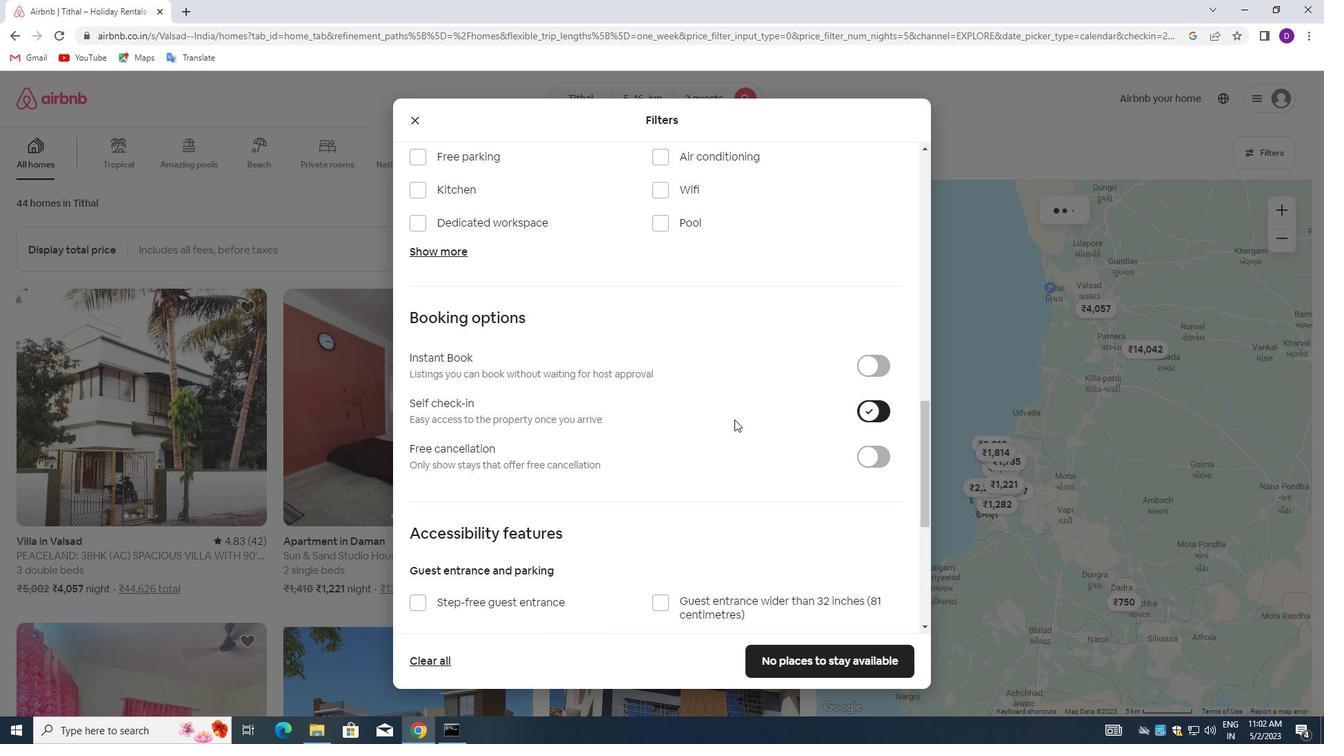 
Action: Mouse scrolled (569, 442) with delta (0, 0)
Screenshot: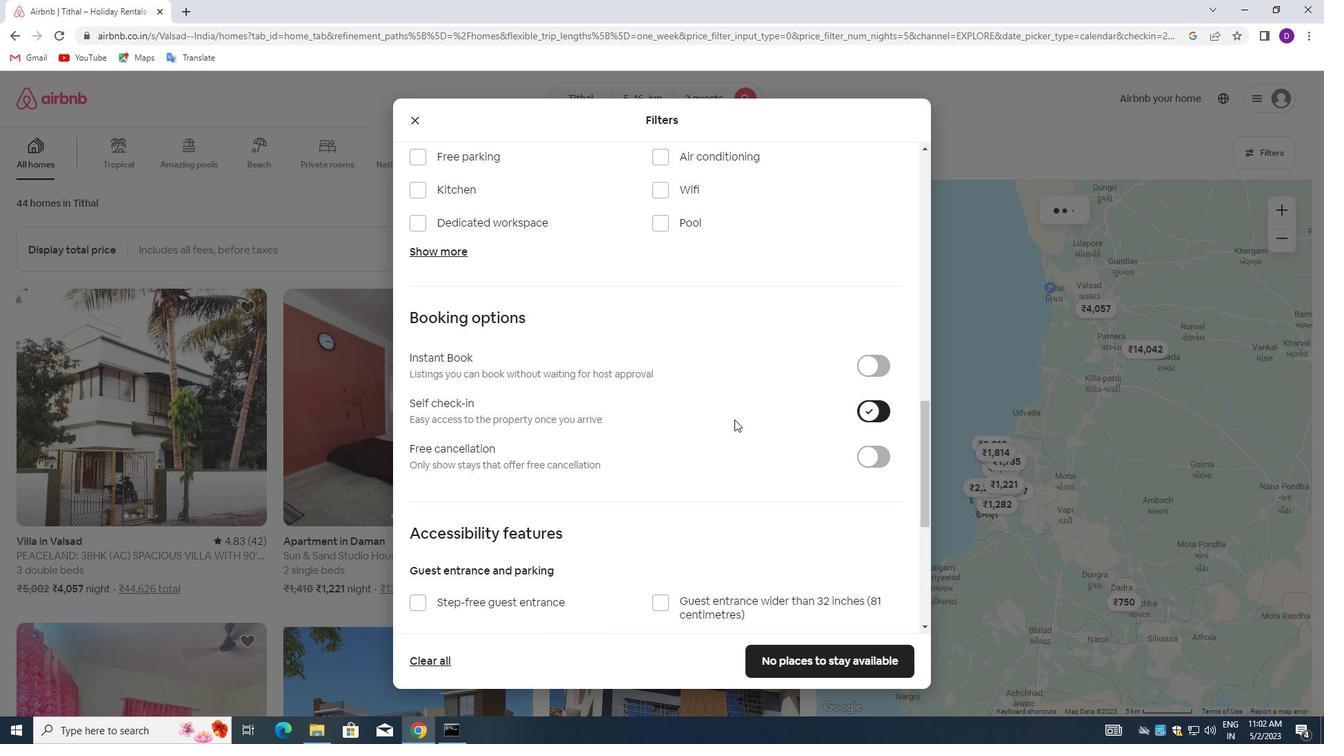 
Action: Mouse moved to (567, 444)
Screenshot: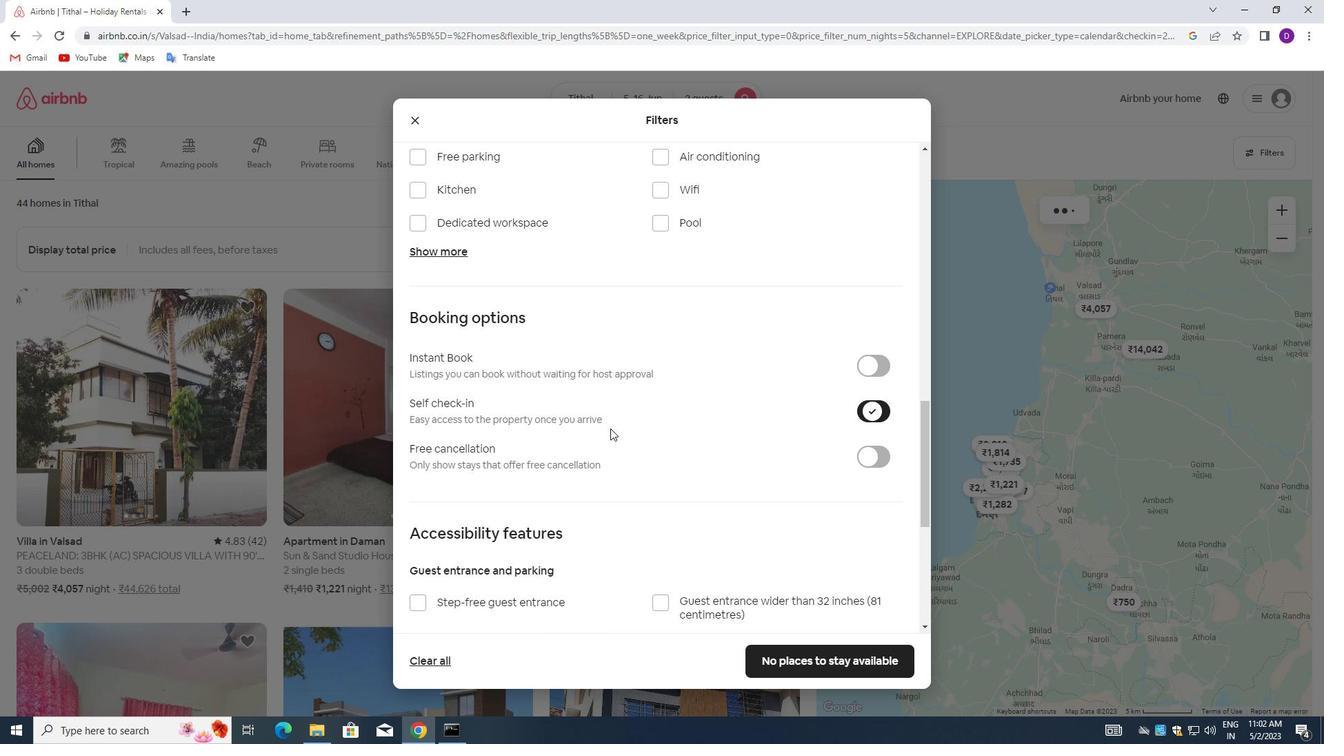 
Action: Mouse scrolled (567, 443) with delta (0, 0)
Screenshot: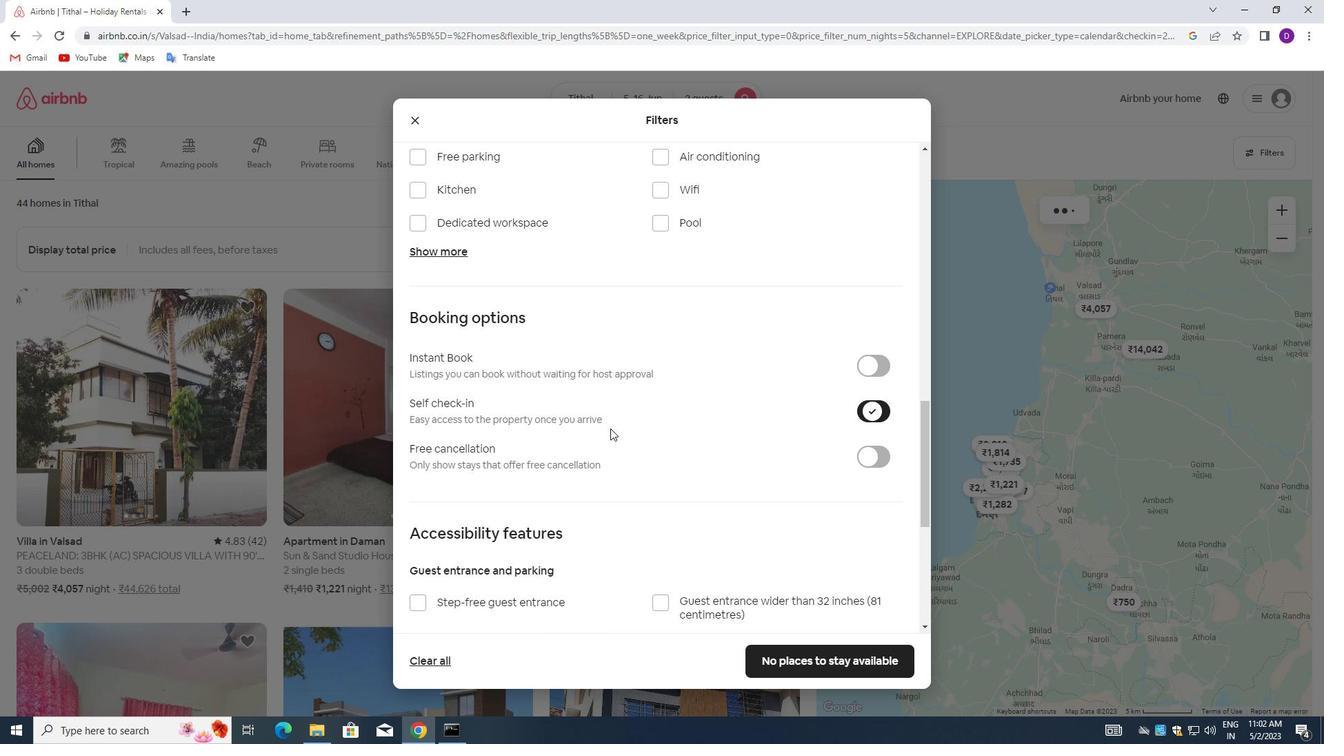 
Action: Mouse moved to (564, 444)
Screenshot: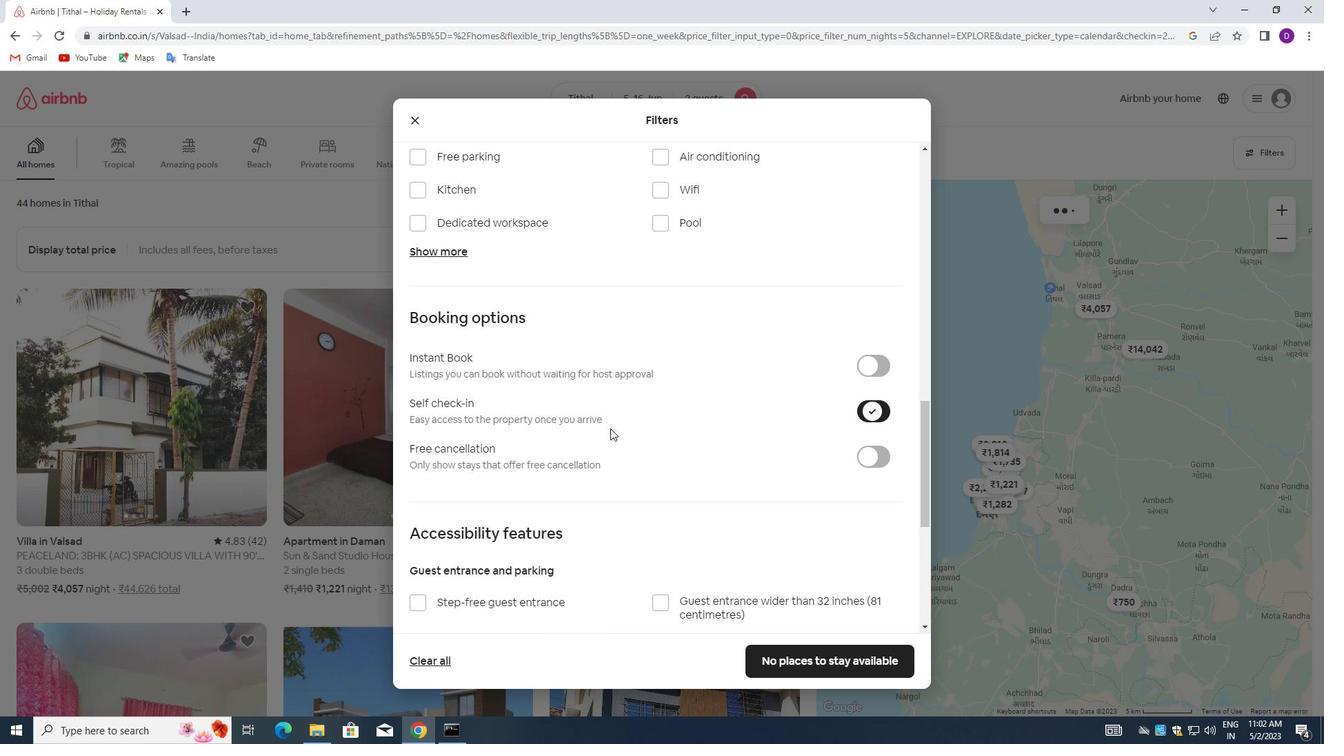 
Action: Mouse scrolled (564, 444) with delta (0, 0)
Screenshot: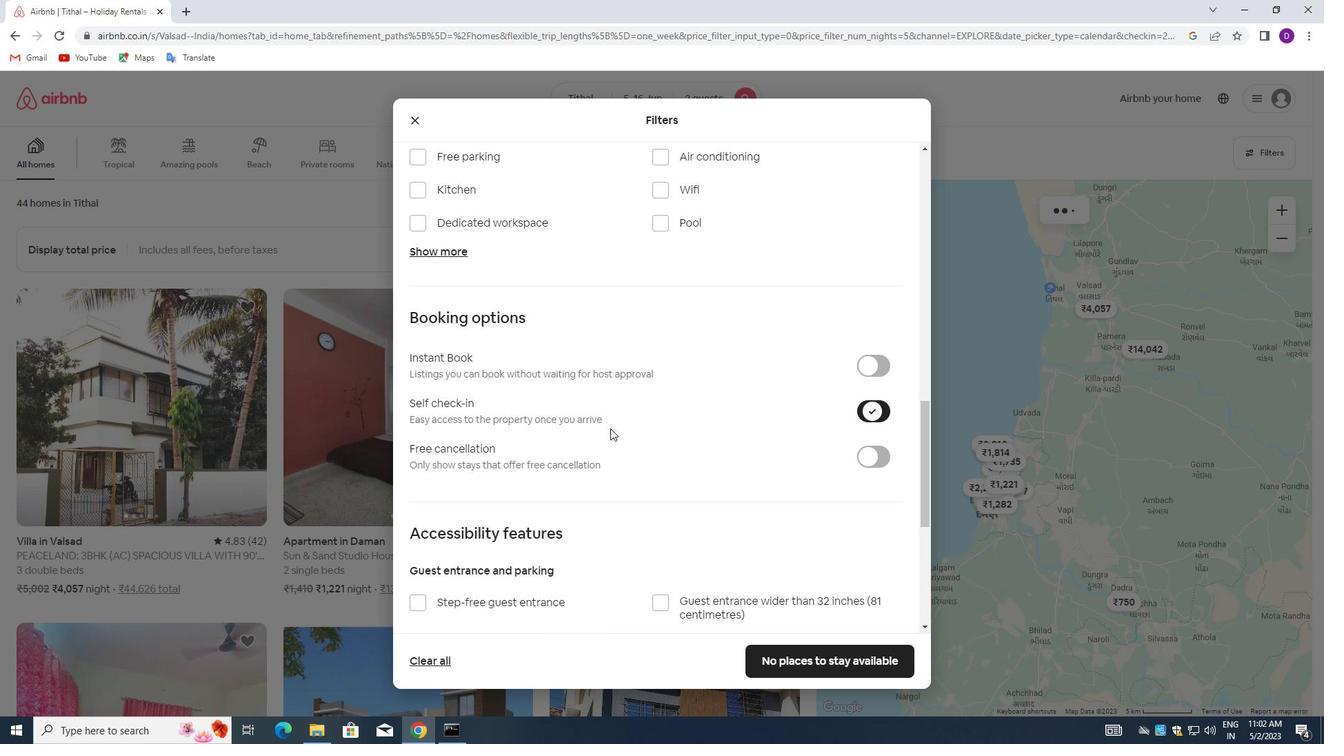 
Action: Mouse moved to (562, 451)
Screenshot: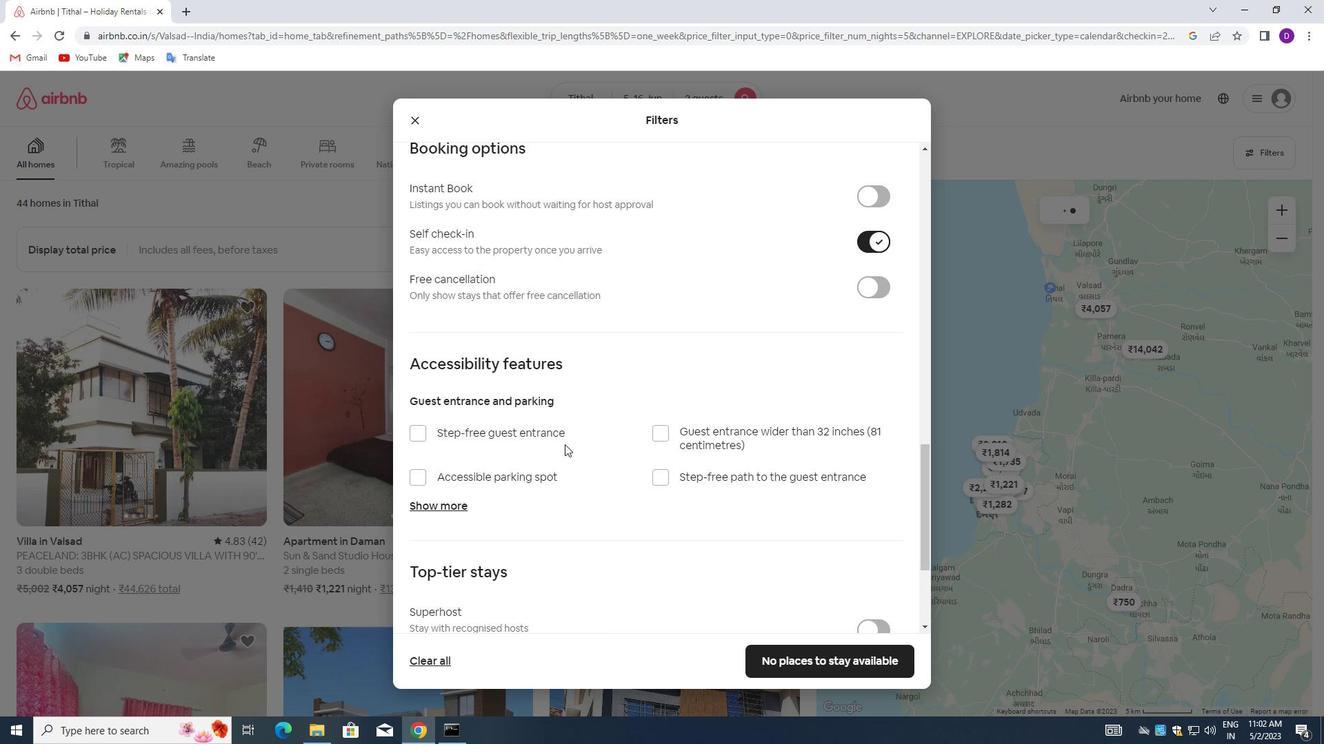 
Action: Mouse scrolled (562, 450) with delta (0, 0)
Screenshot: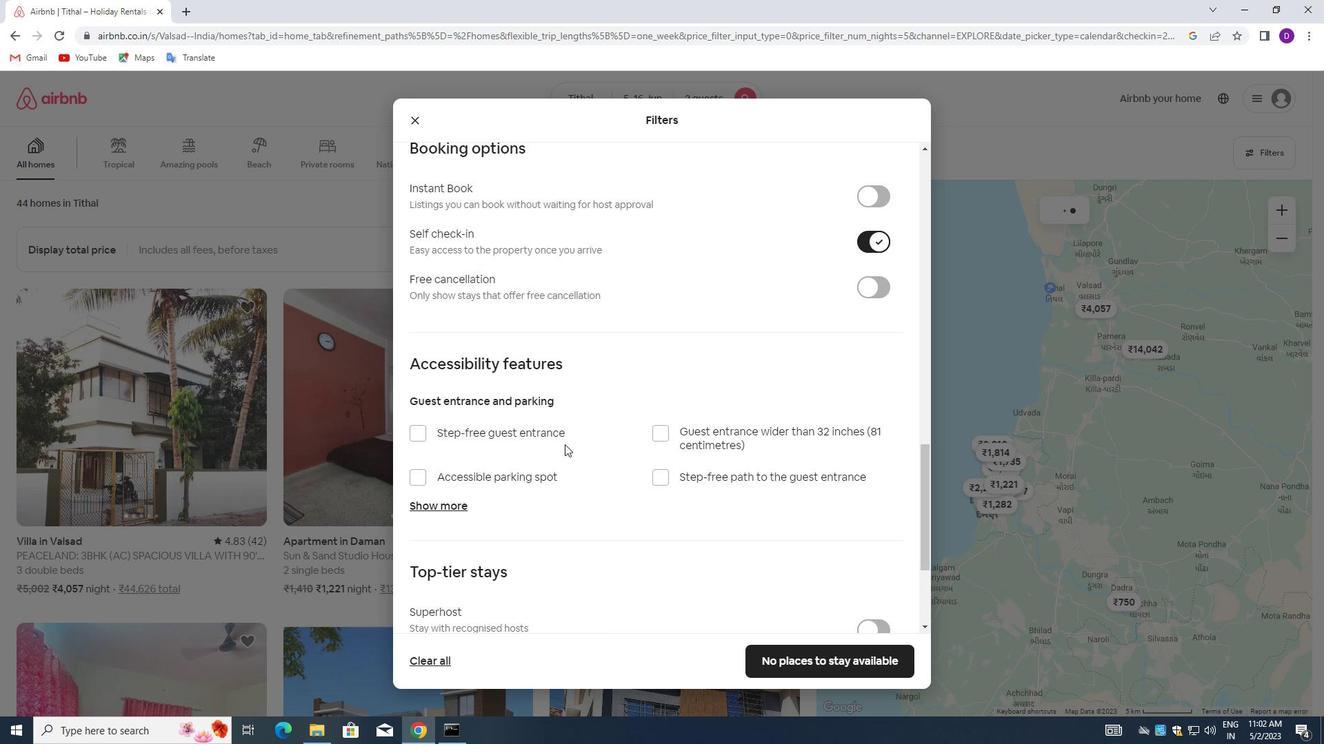 
Action: Mouse moved to (559, 459)
Screenshot: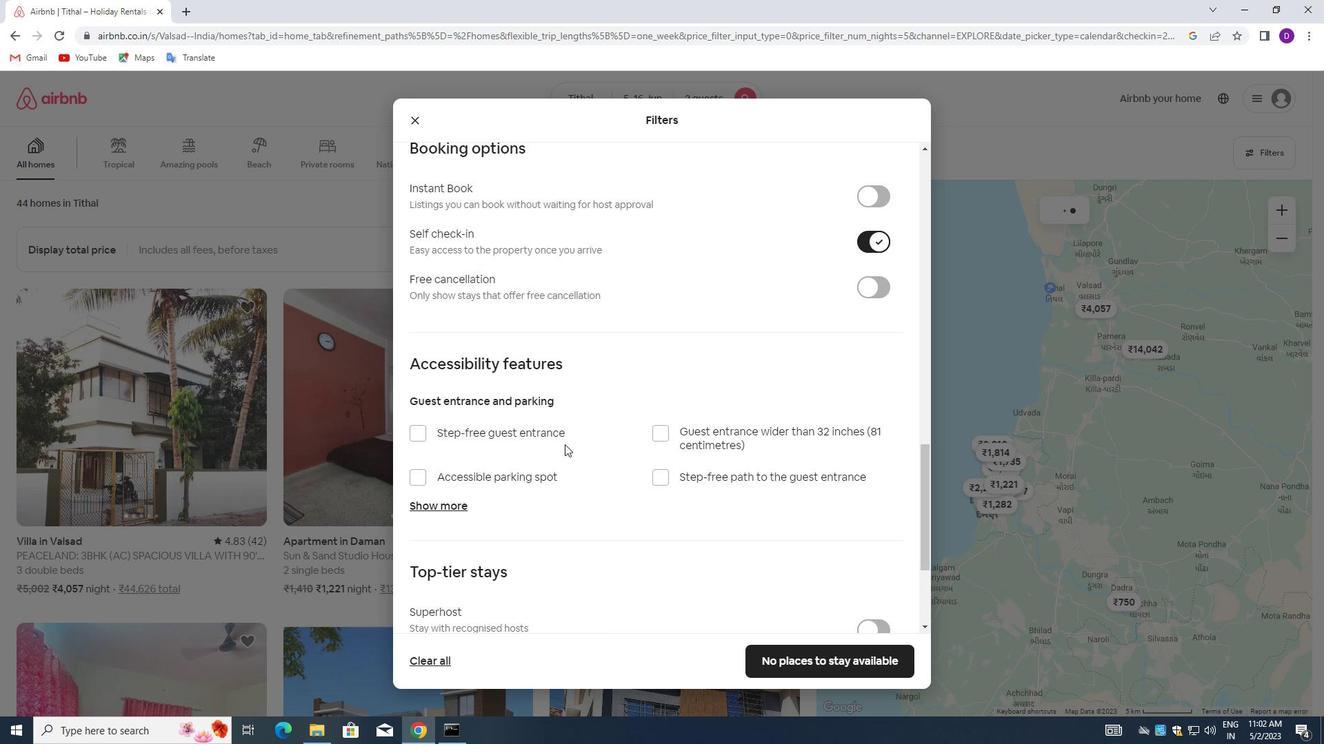 
Action: Mouse scrolled (559, 458) with delta (0, 0)
Screenshot: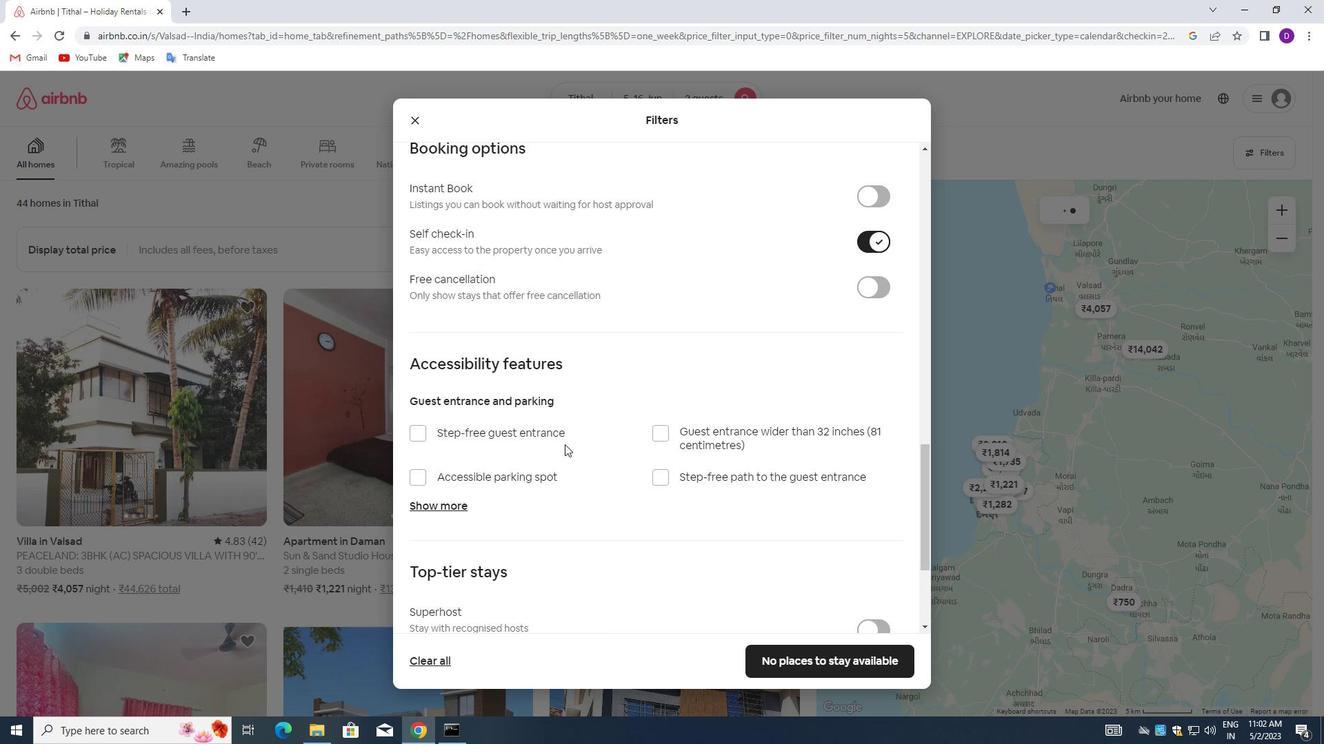 
Action: Mouse moved to (554, 468)
Screenshot: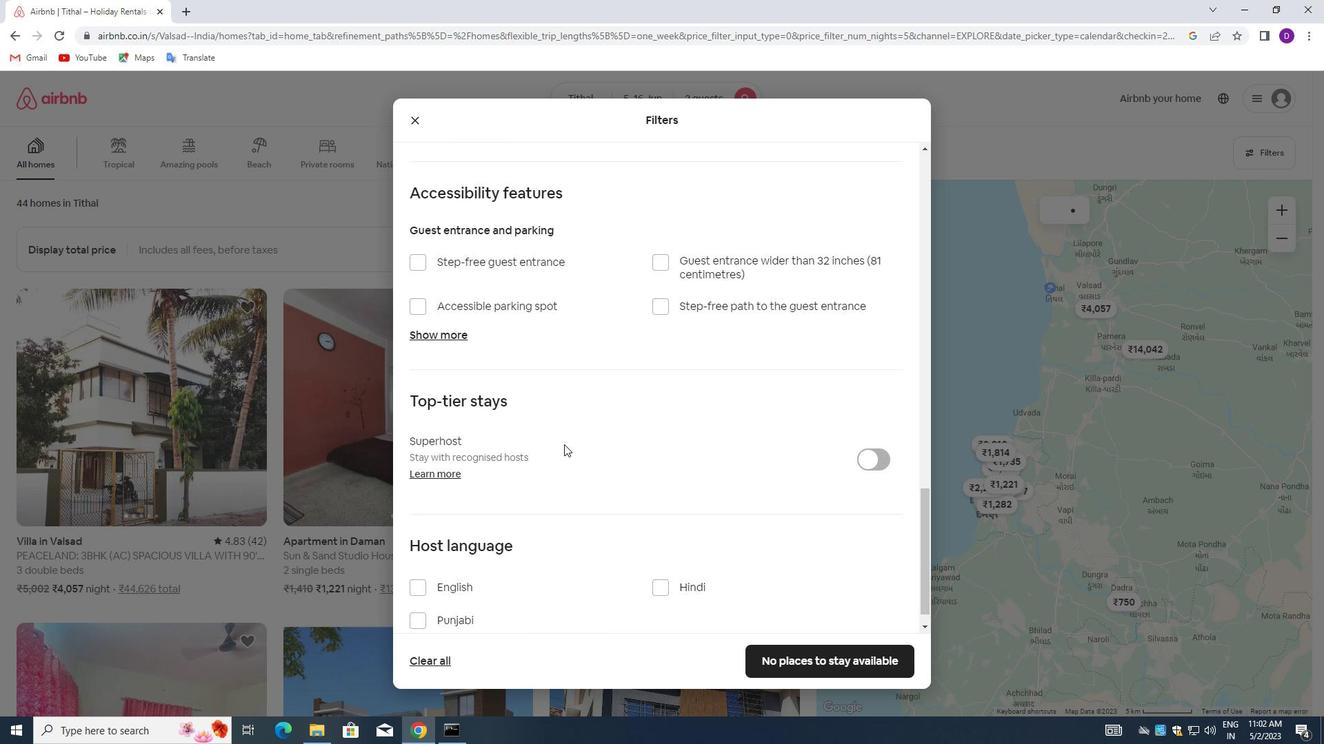 
Action: Mouse scrolled (554, 467) with delta (0, 0)
Screenshot: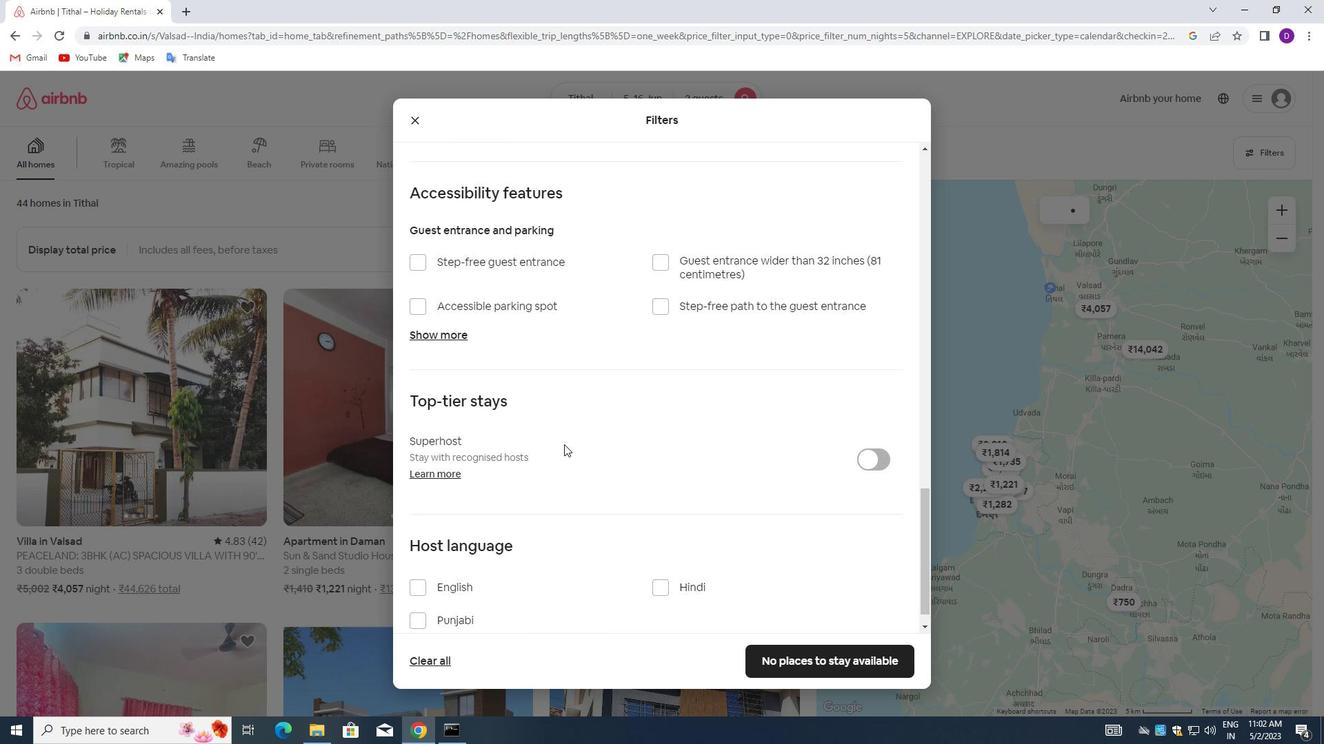 
Action: Mouse moved to (552, 473)
Screenshot: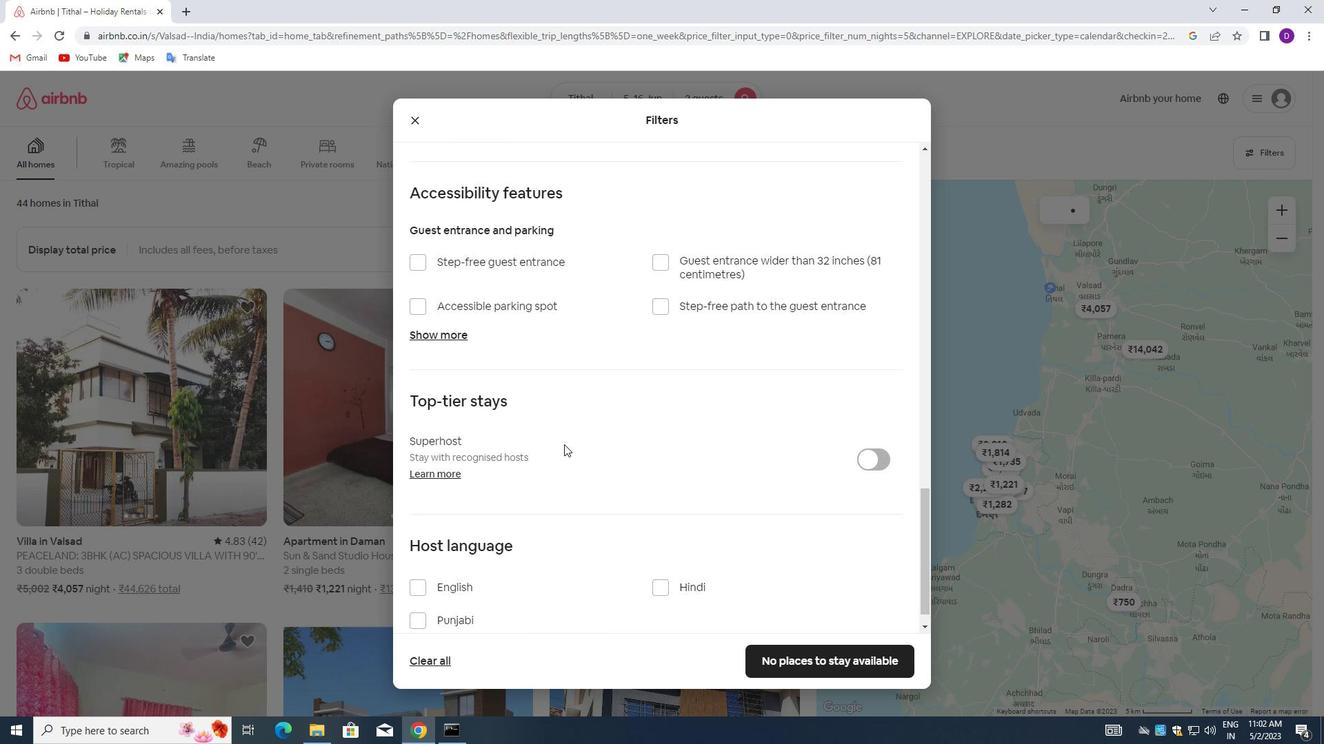
Action: Mouse scrolled (552, 473) with delta (0, 0)
Screenshot: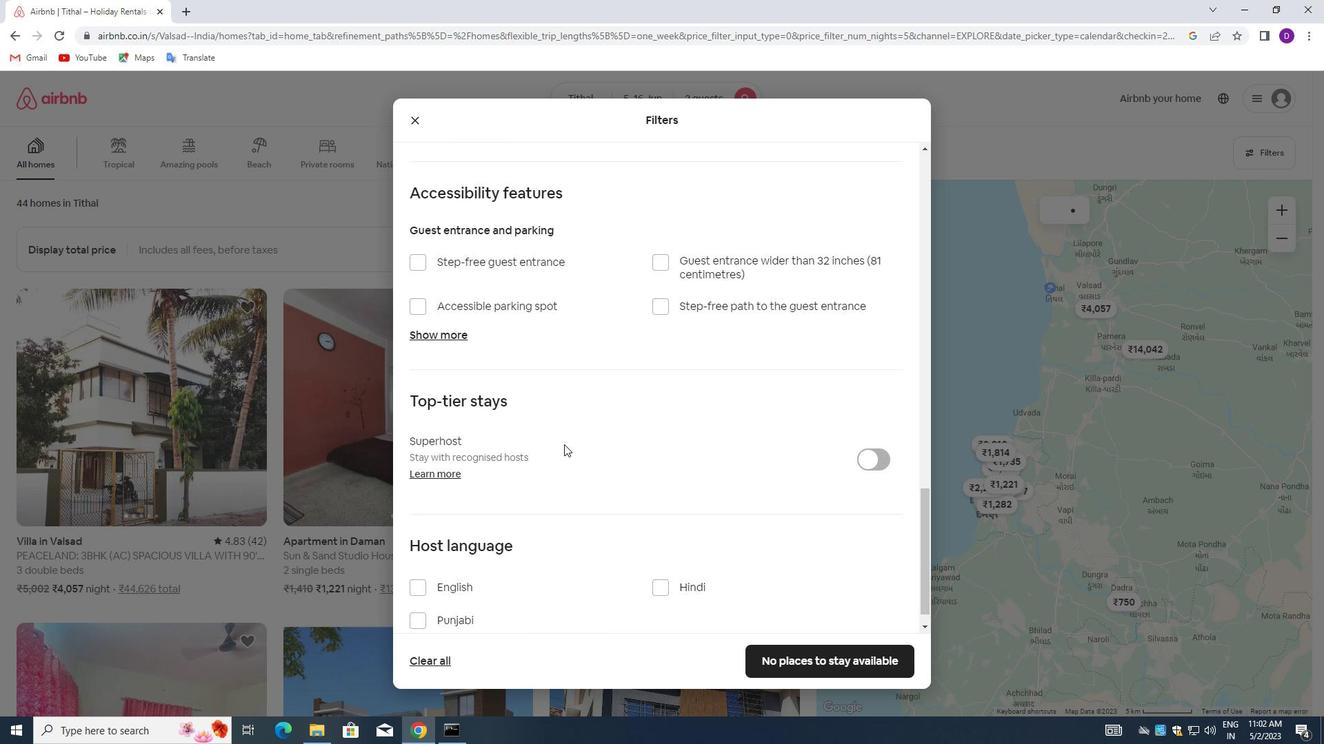 
Action: Mouse moved to (546, 479)
Screenshot: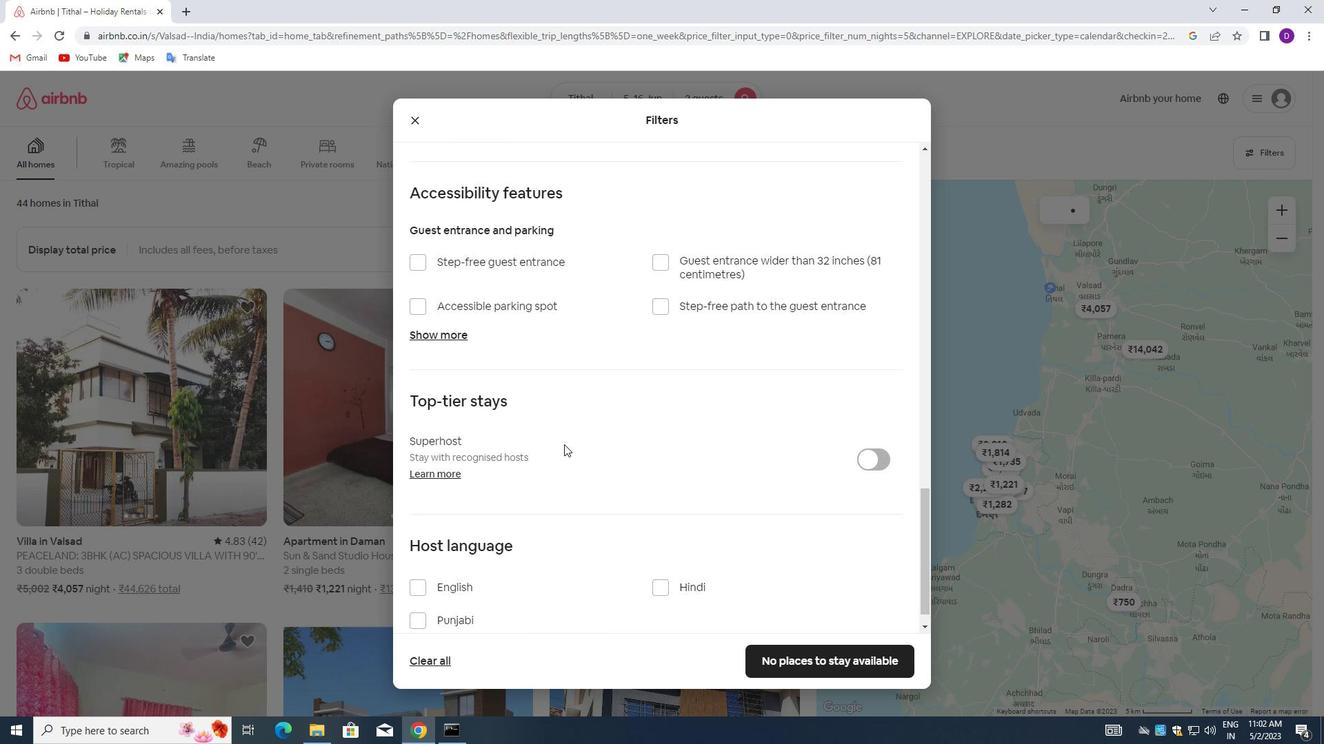 
Action: Mouse scrolled (546, 478) with delta (0, 0)
Screenshot: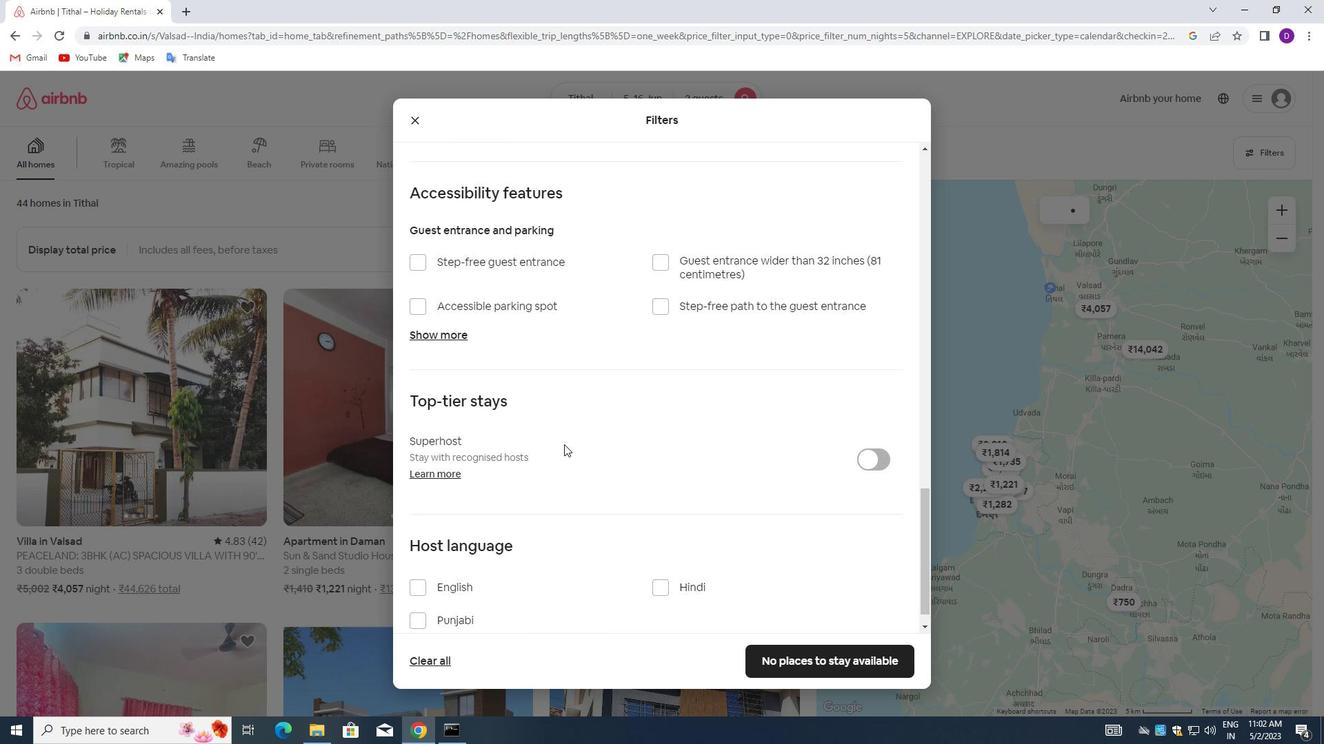 
Action: Mouse moved to (413, 554)
Screenshot: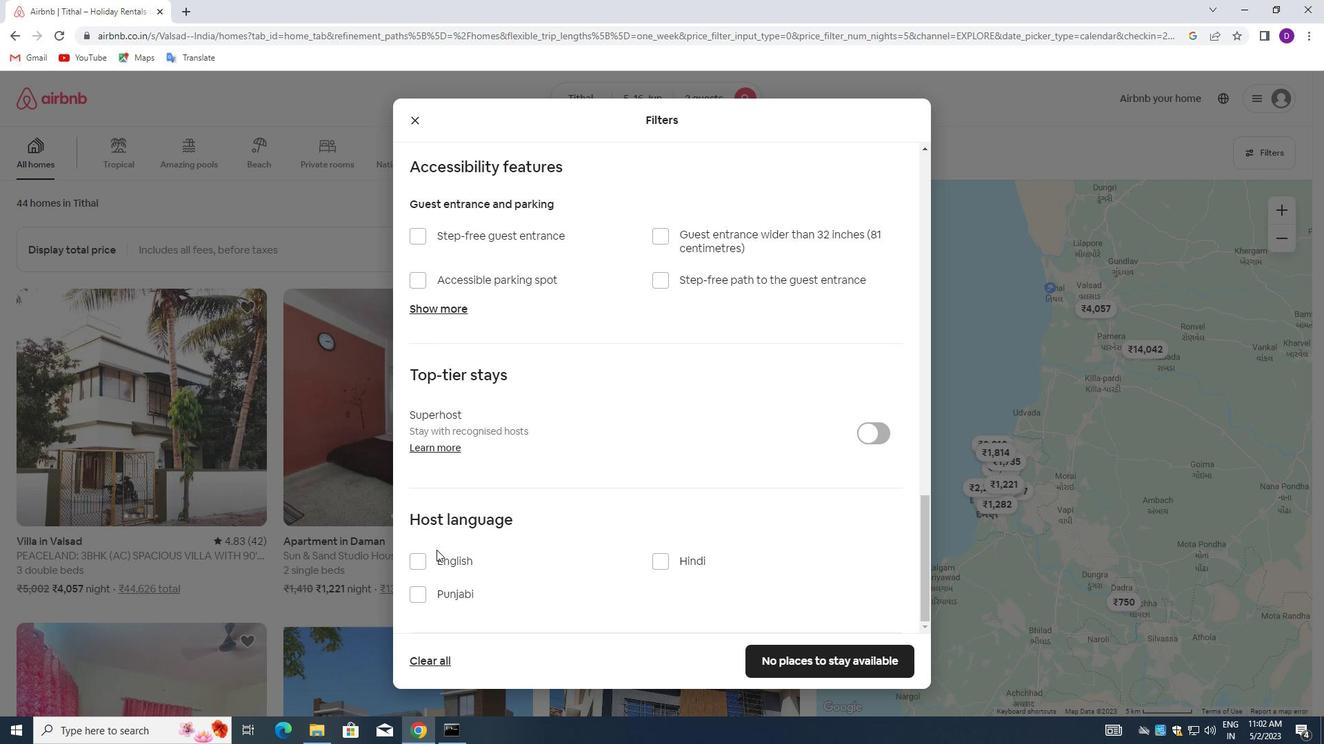 
Action: Mouse pressed left at (413, 554)
Screenshot: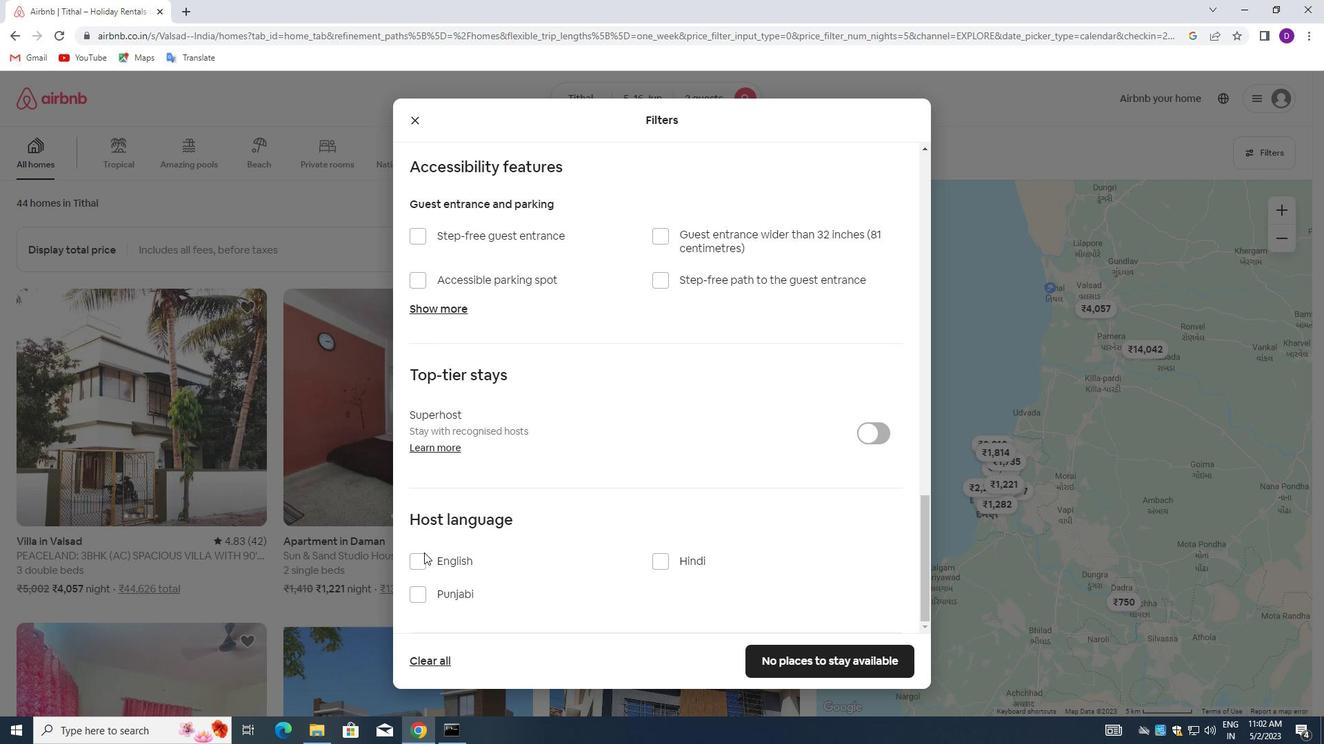 
Action: Mouse moved to (772, 658)
Screenshot: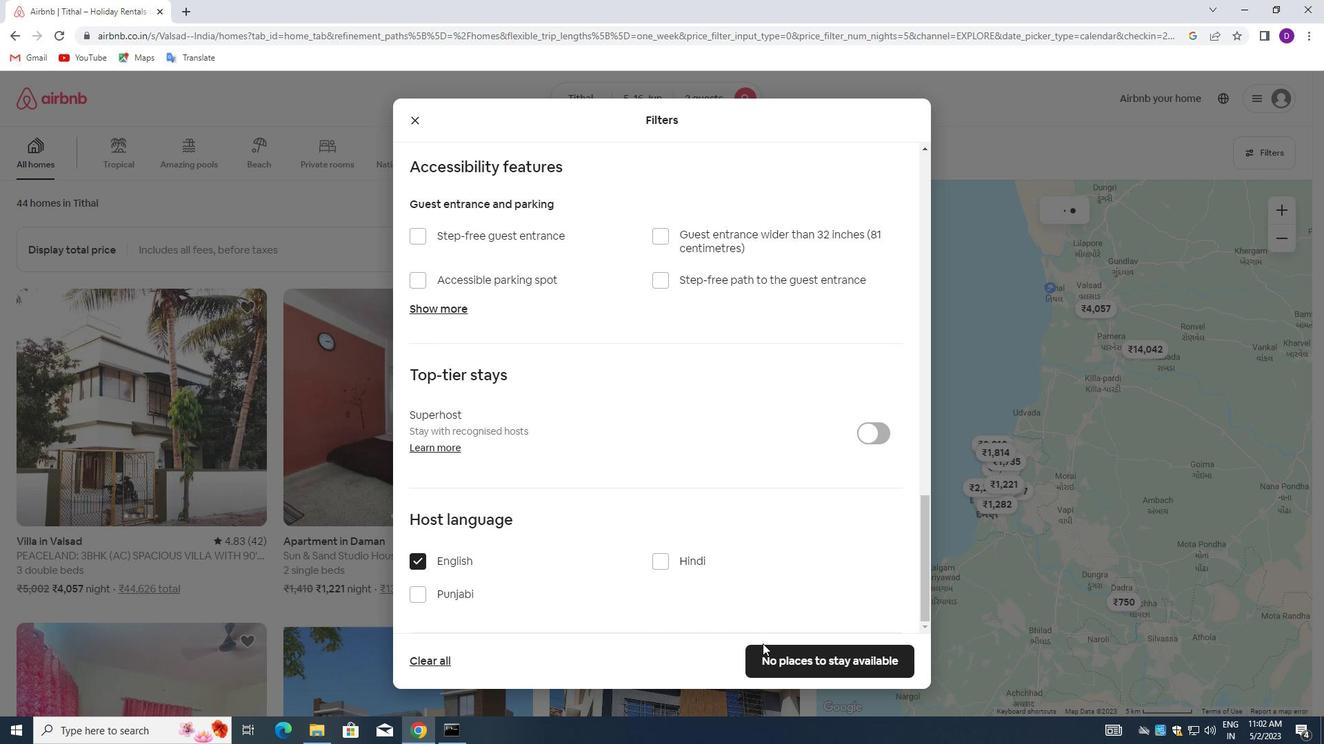 
Action: Mouse pressed left at (772, 658)
Screenshot: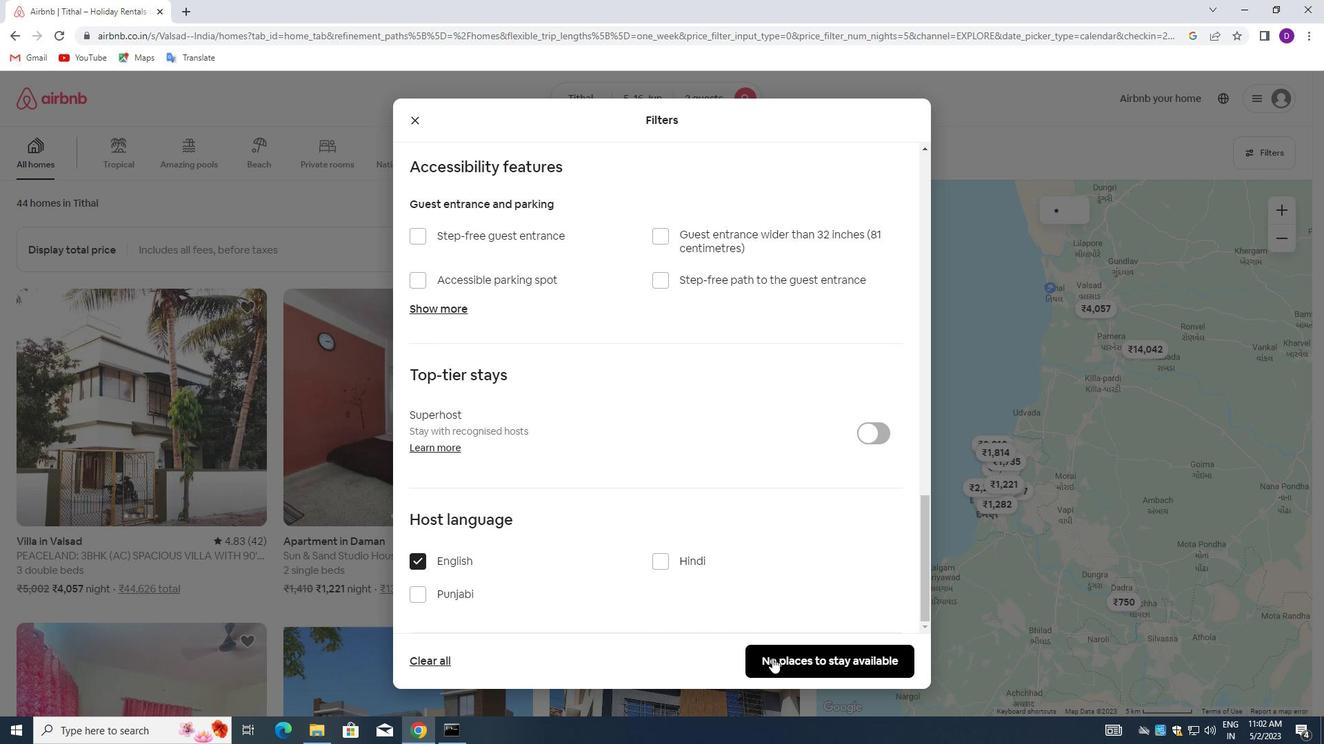 
